 Task: Search for boat rental options in Myrtle Beach, South Carolina, and Wilmington, North Carolina.
Action: Key pressed <Key.caps_lock>M<Key.caps_lock>yrtle<Key.space><Key.caps_lock>B<Key.caps_lock>each,<Key.caps_lock>S<Key.caps_lock>outh<Key.space><Key.caps_lock>C<Key.caps_lock>arol<Key.backspace>lina
Screenshot: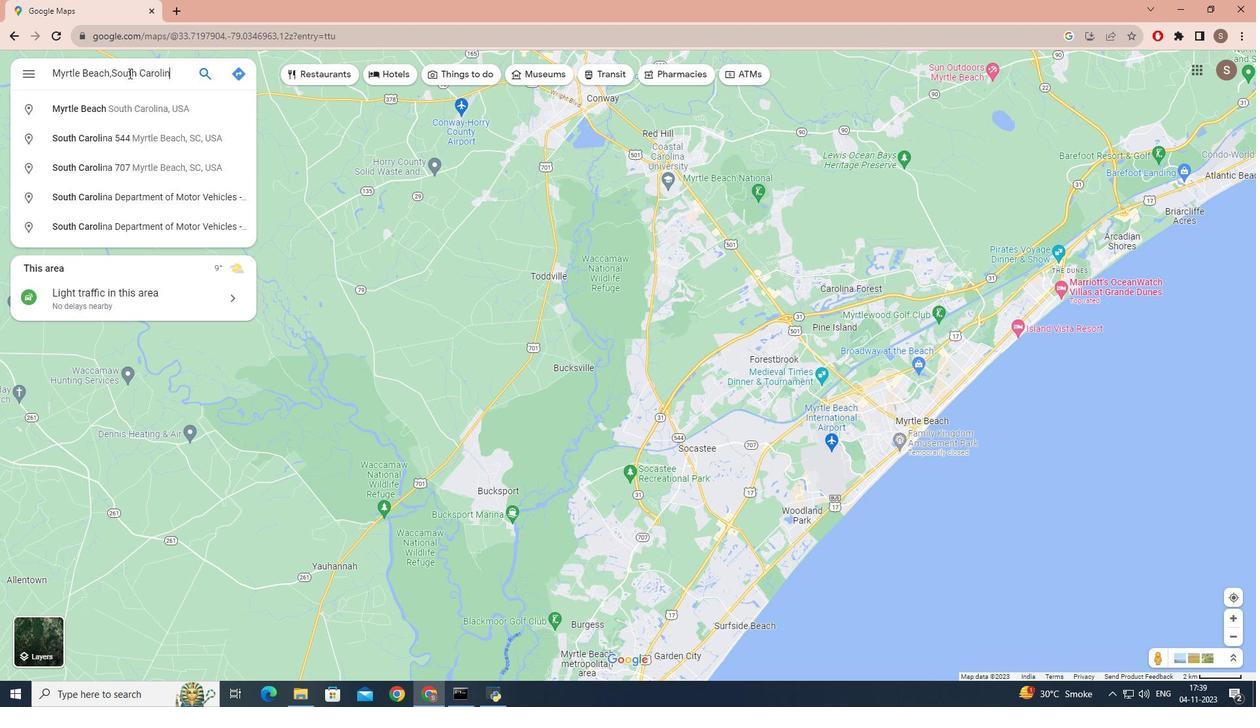 
Action: Mouse moved to (159, 72)
Screenshot: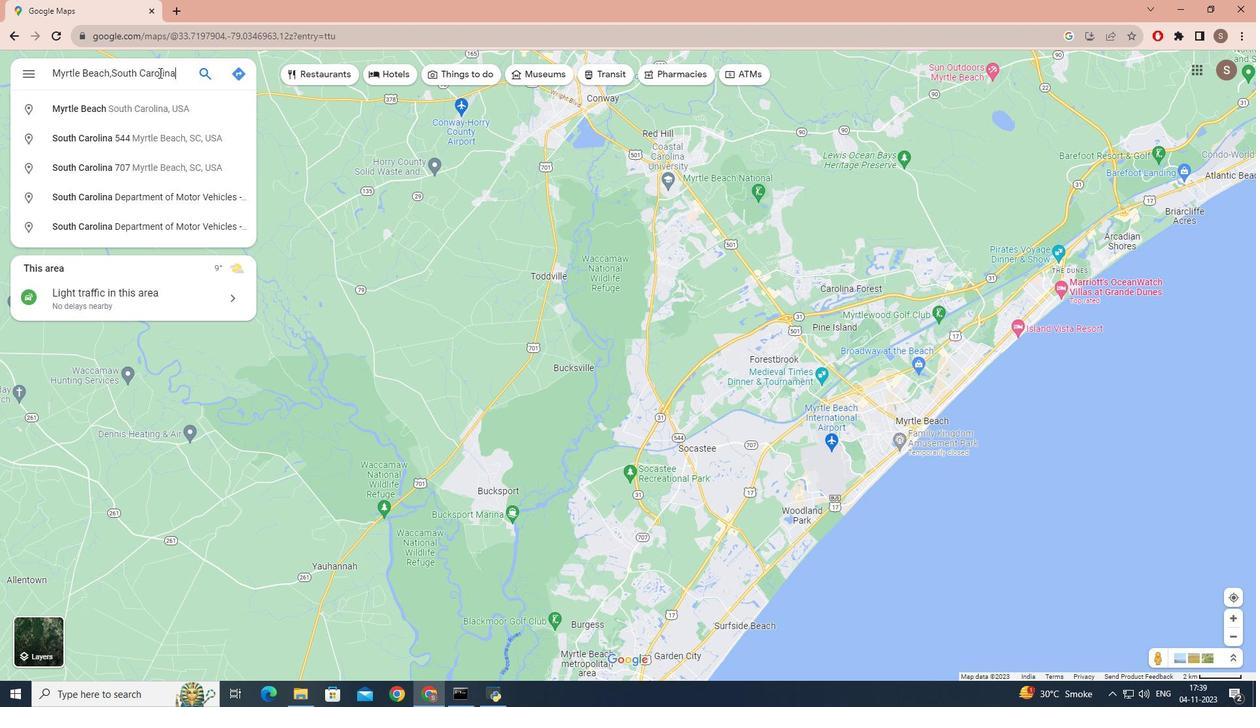 
Action: Key pressed <Key.enter>
Screenshot: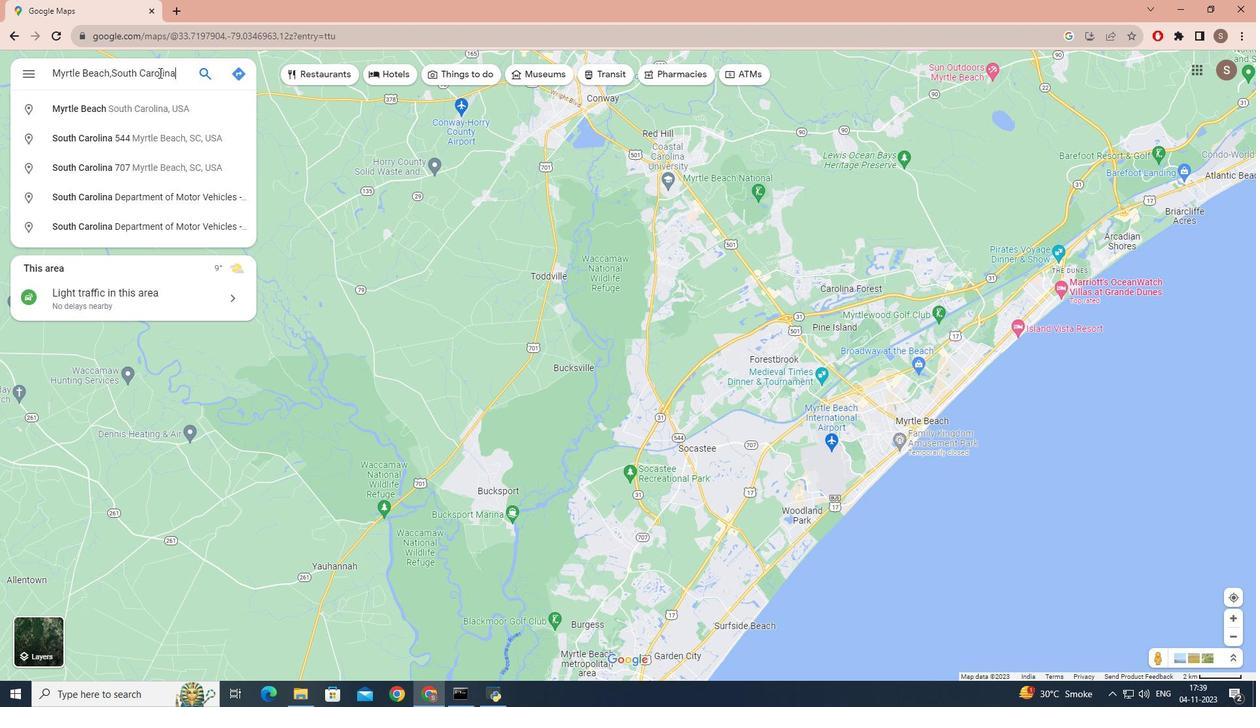 
Action: Mouse moved to (140, 296)
Screenshot: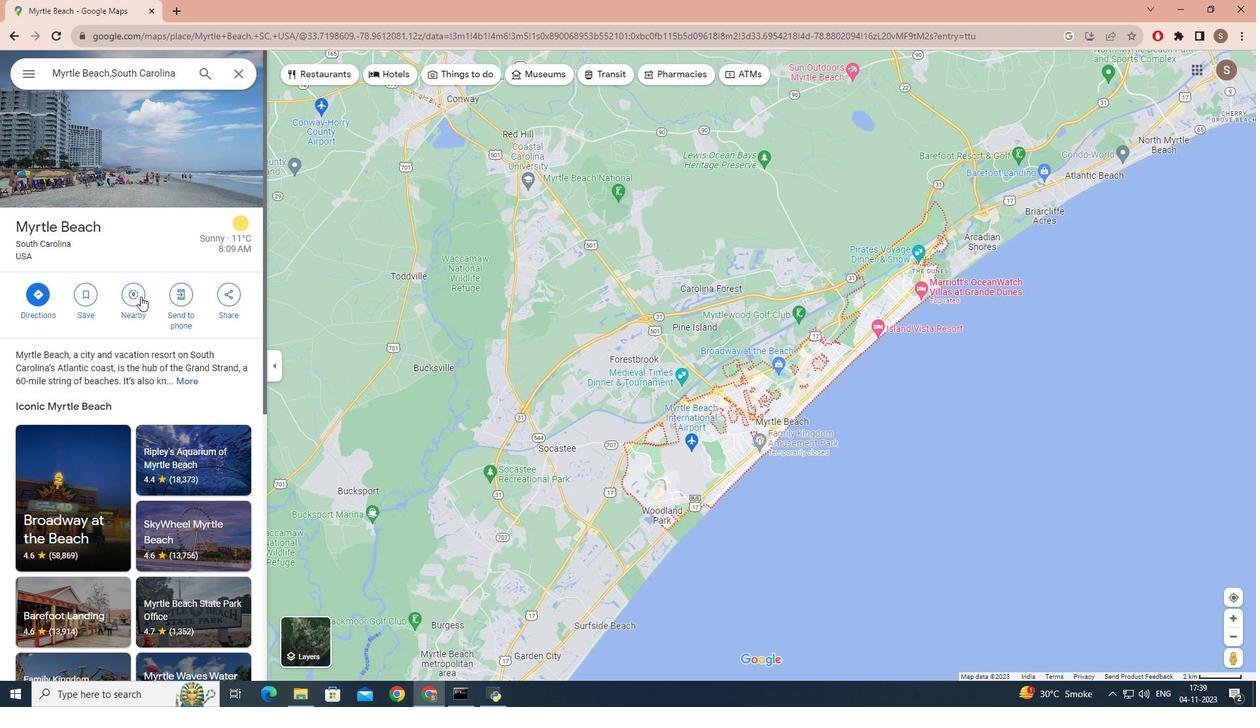 
Action: Mouse pressed left at (140, 296)
Screenshot: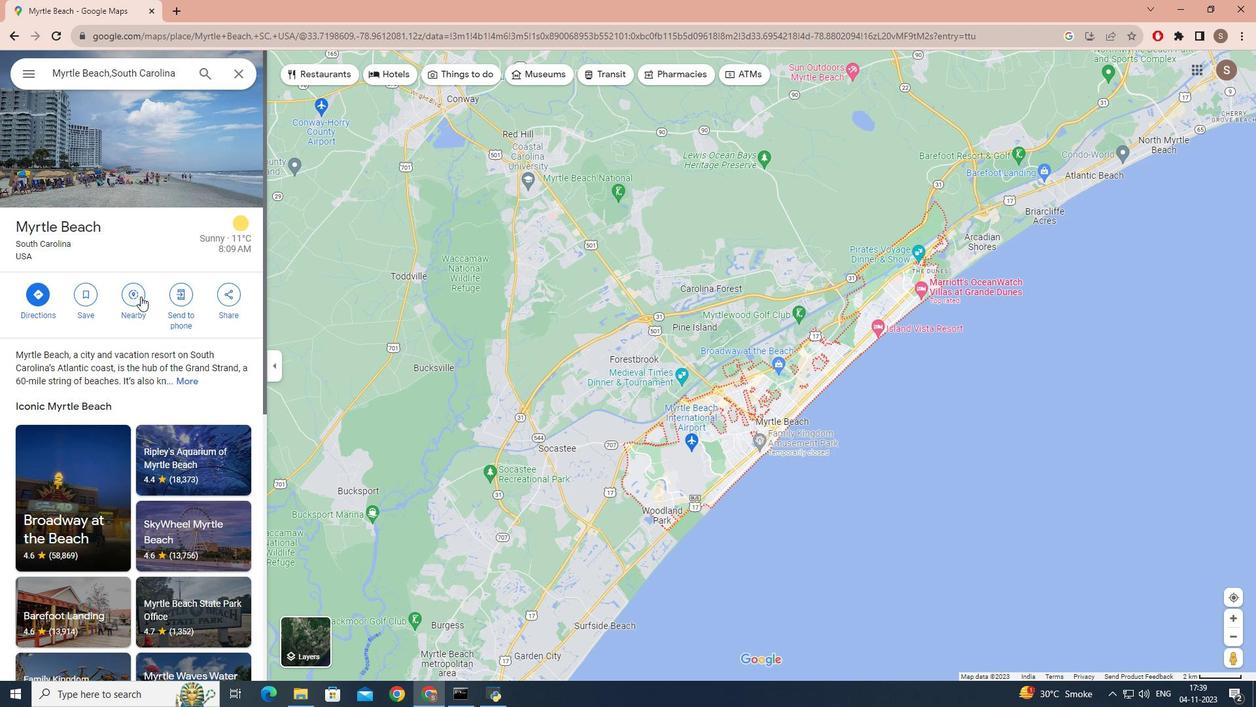 
Action: Mouse moved to (132, 72)
Screenshot: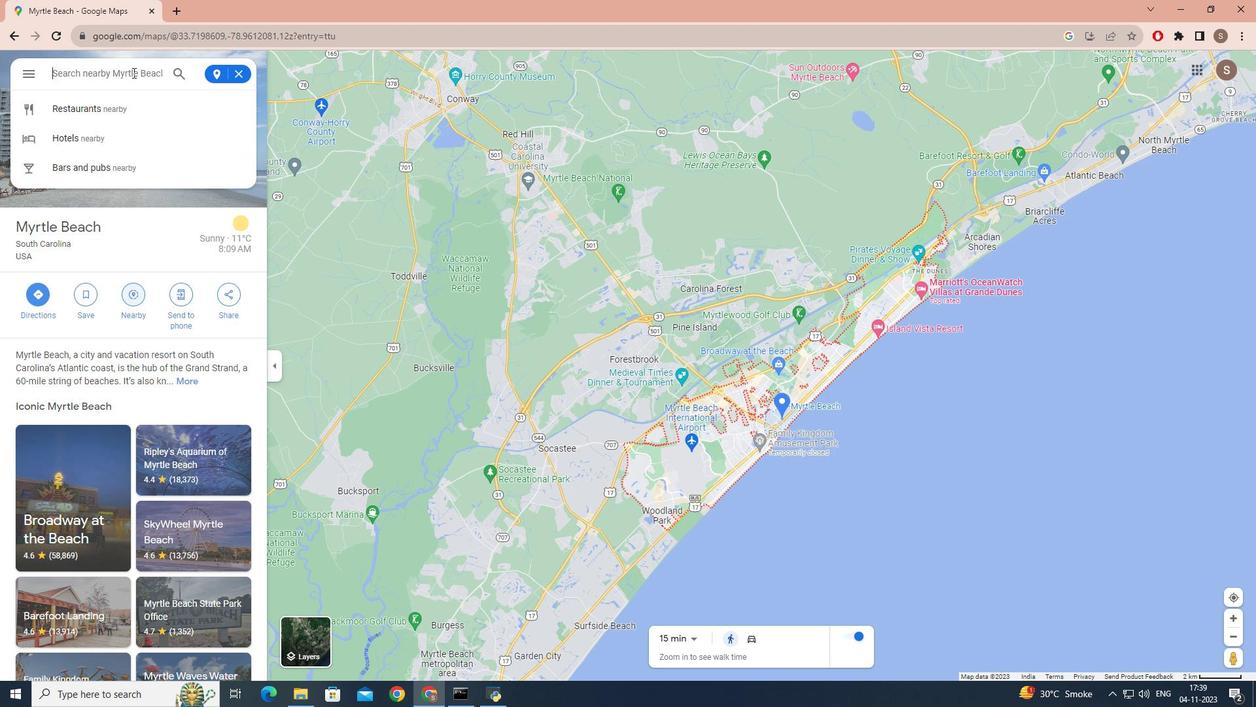 
Action: Key pressed <Key.caps_lock>B<Key.caps_lock>oat<Key.space>rentals<Key.enter>
Screenshot: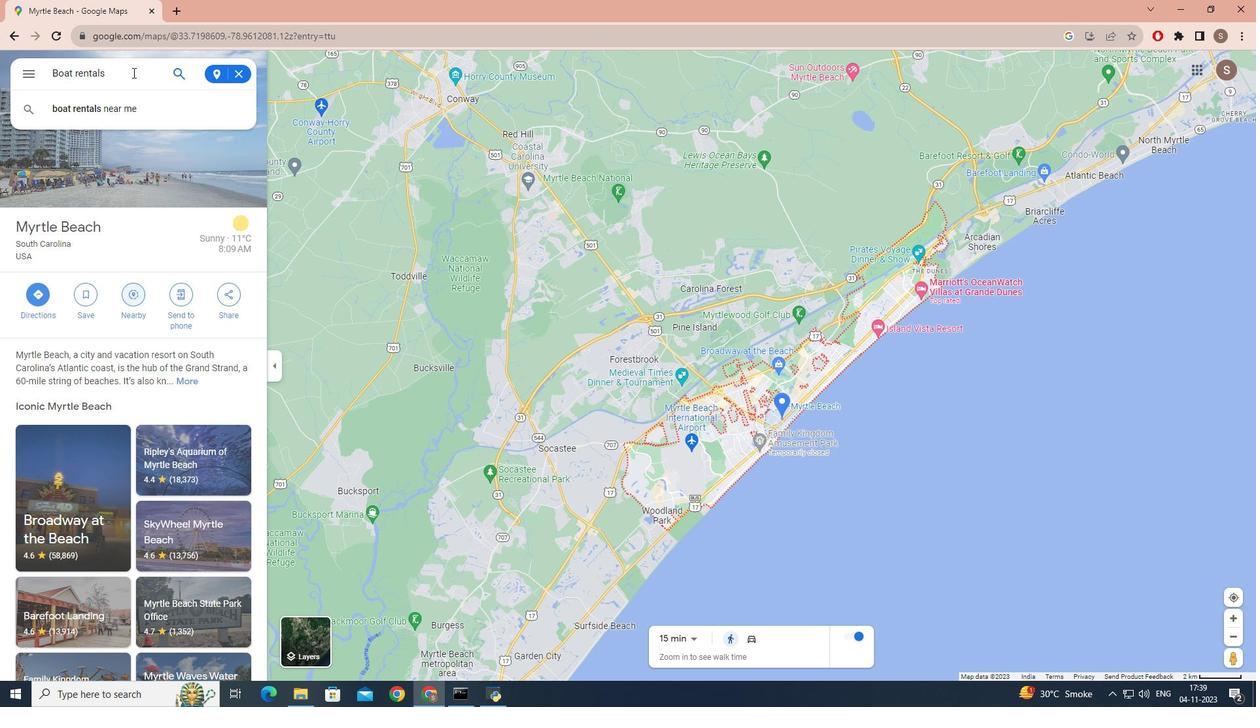 
Action: Mouse moved to (81, 168)
Screenshot: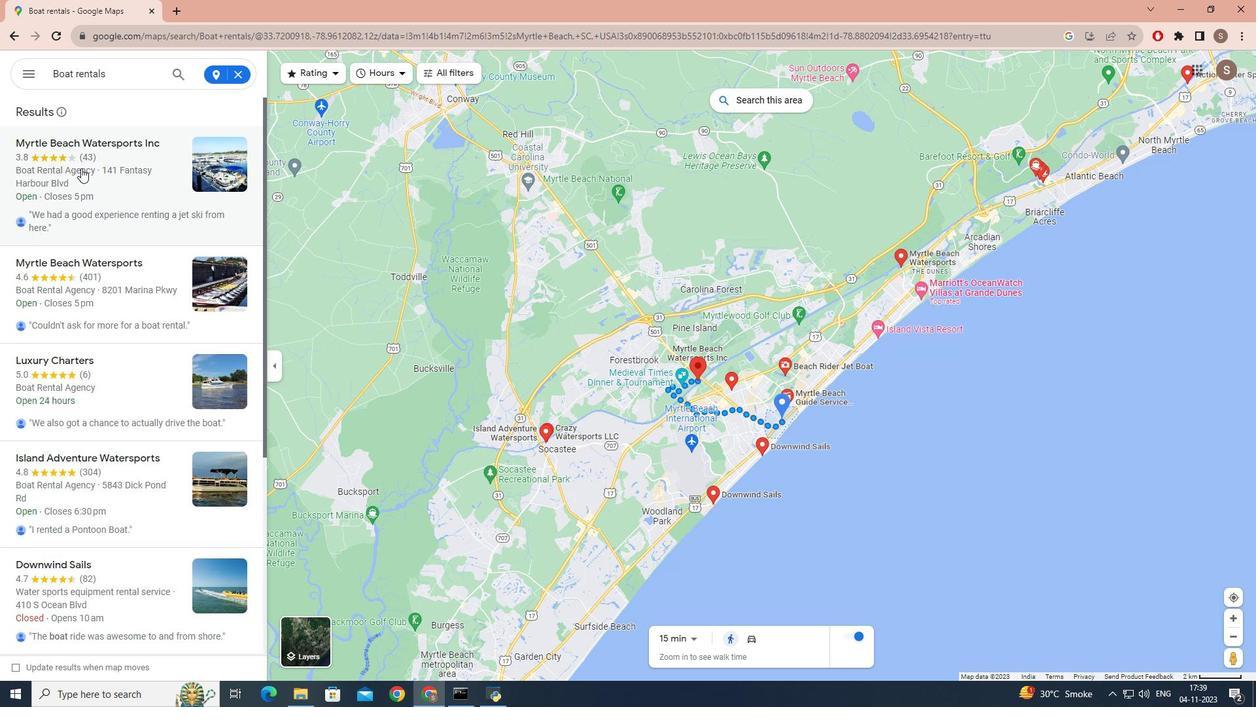 
Action: Mouse scrolled (81, 168) with delta (0, 0)
Screenshot: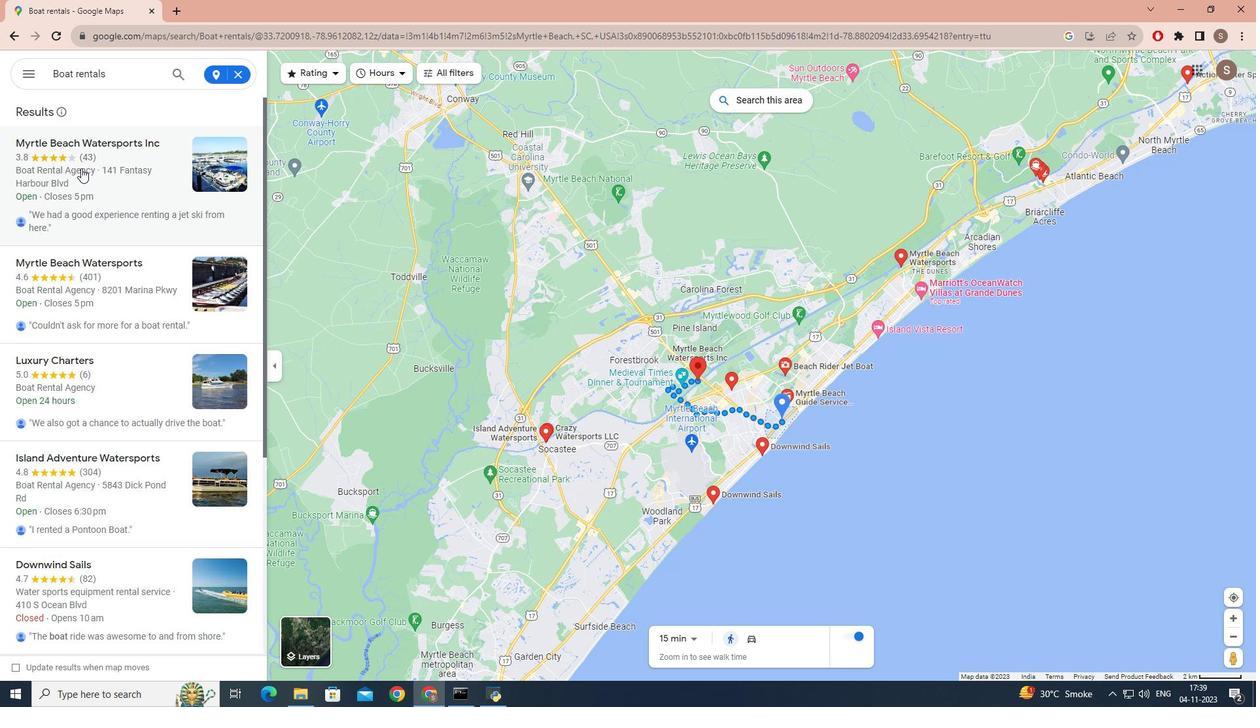 
Action: Mouse scrolled (81, 168) with delta (0, 0)
Screenshot: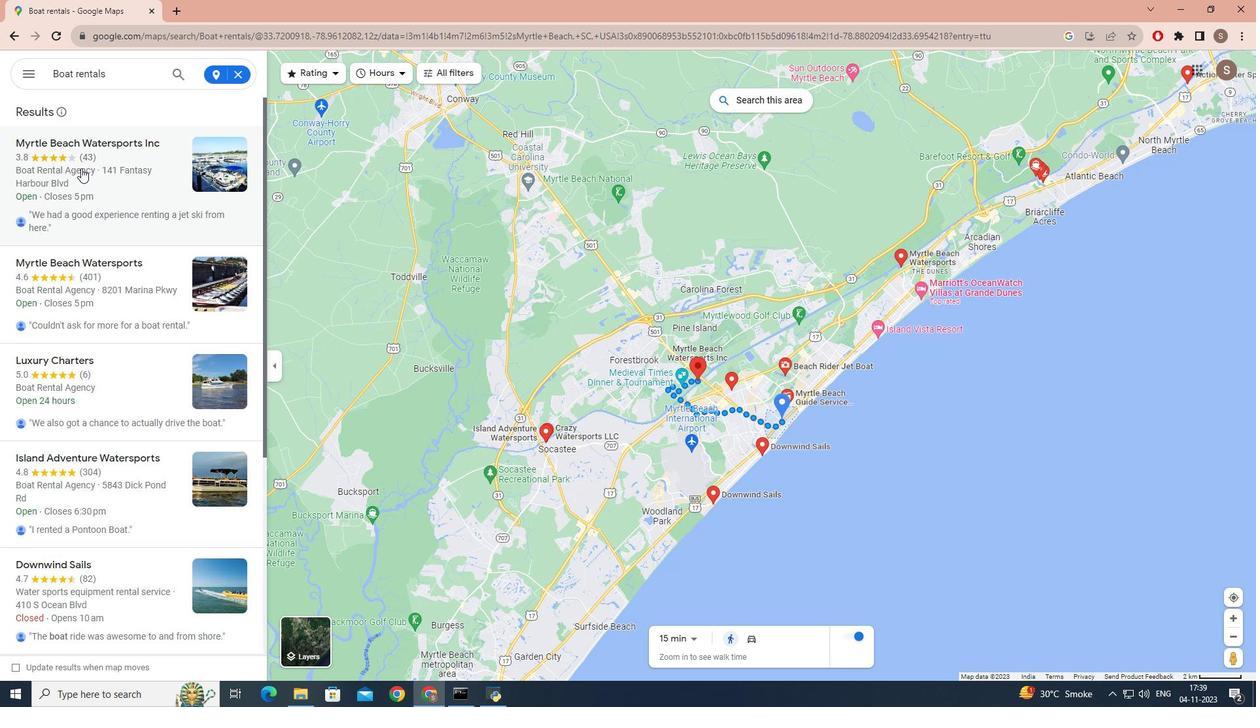 
Action: Mouse scrolled (81, 167) with delta (0, 0)
Screenshot: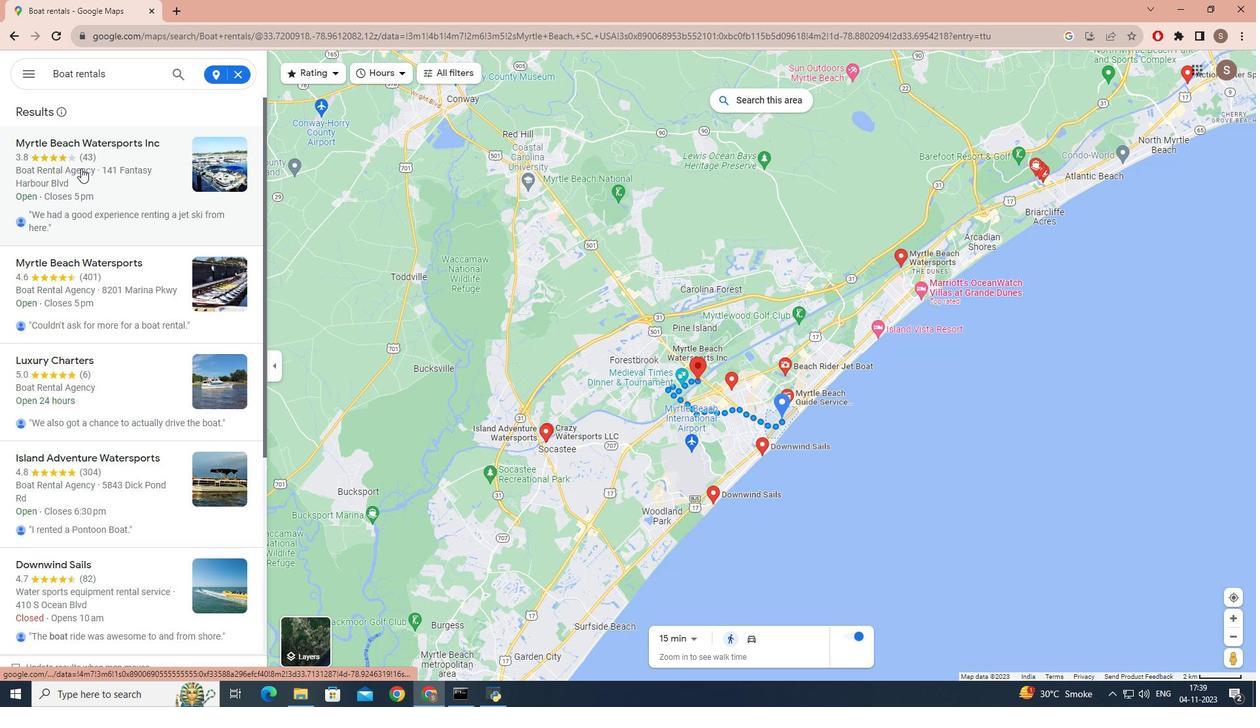 
Action: Mouse scrolled (81, 167) with delta (0, 0)
Screenshot: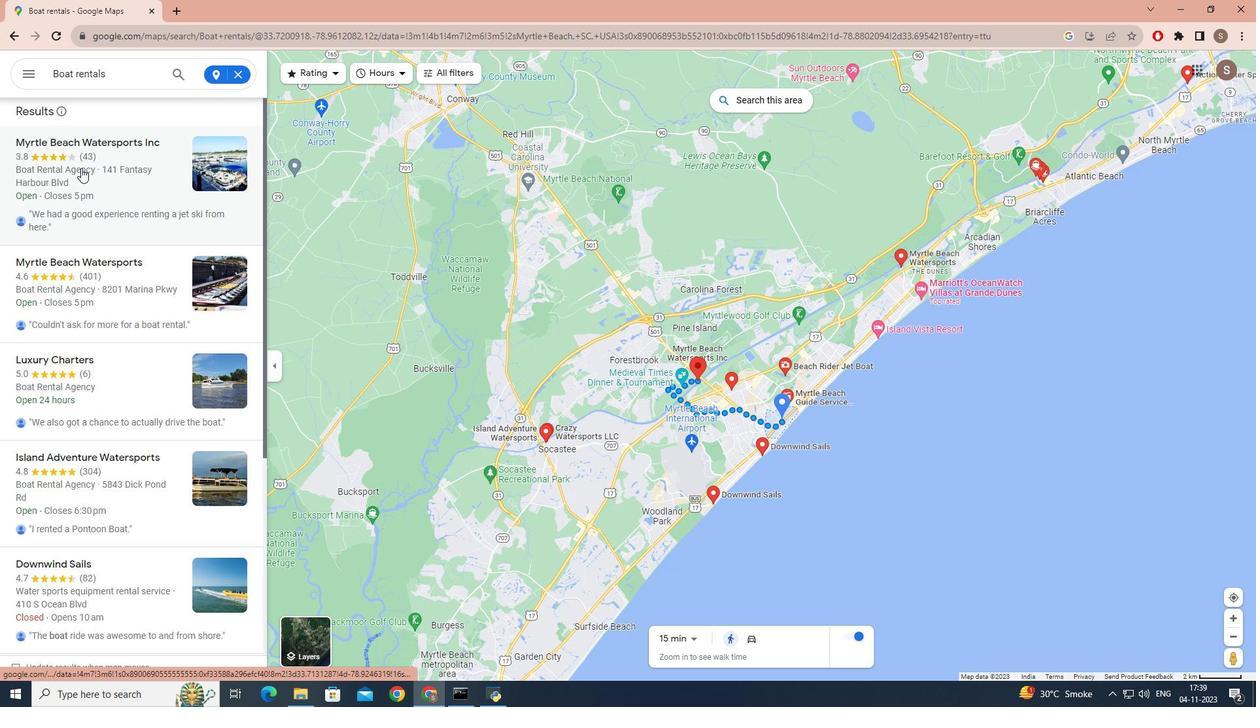 
Action: Mouse scrolled (81, 167) with delta (0, 0)
Screenshot: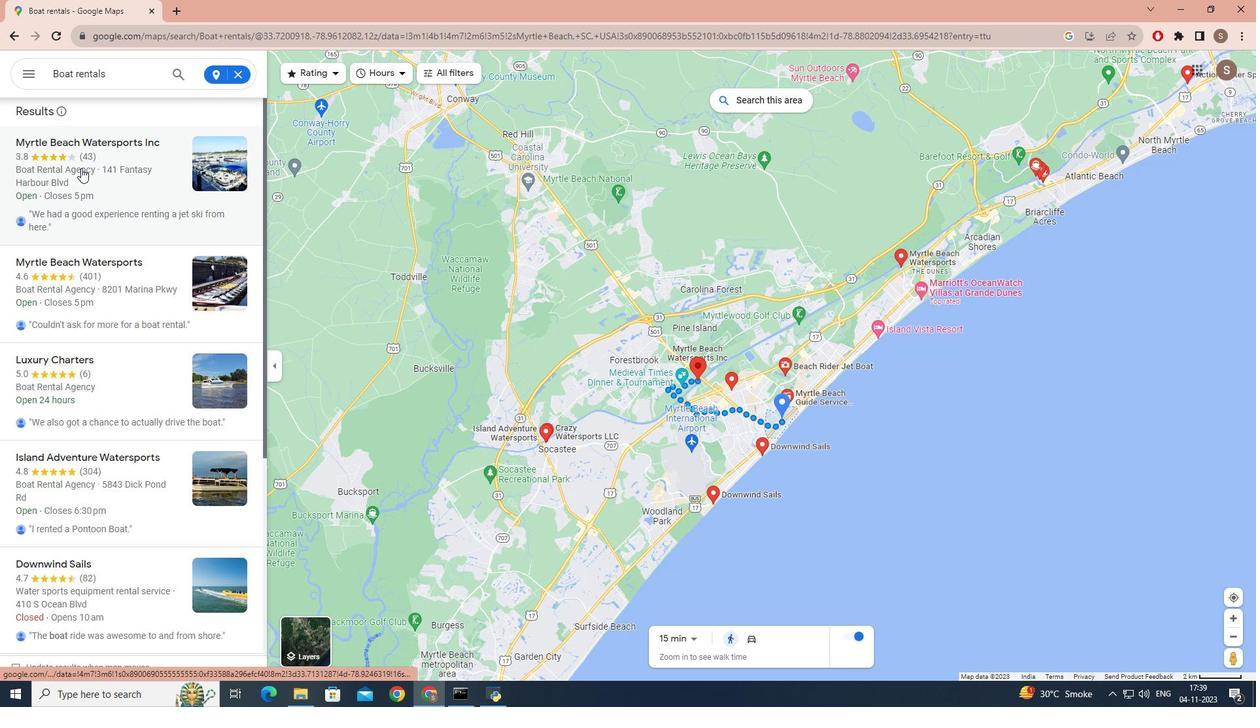 
Action: Mouse scrolled (81, 167) with delta (0, 0)
Screenshot: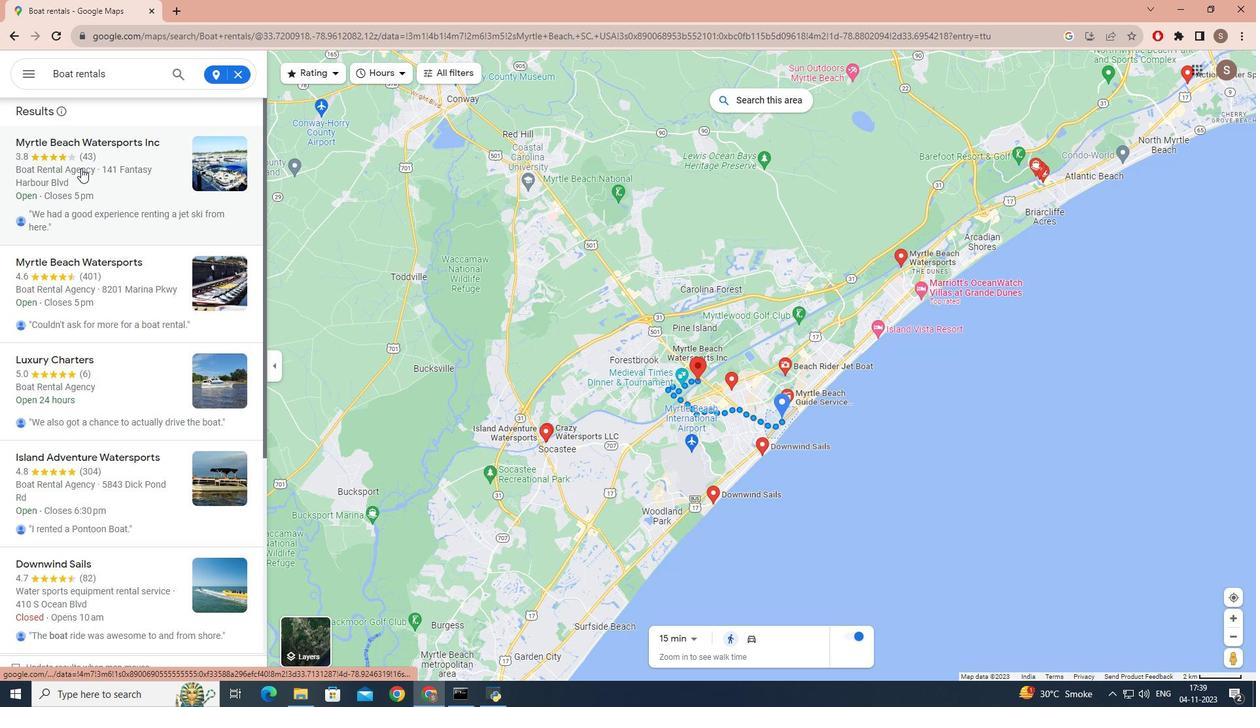 
Action: Mouse scrolled (81, 167) with delta (0, 0)
Screenshot: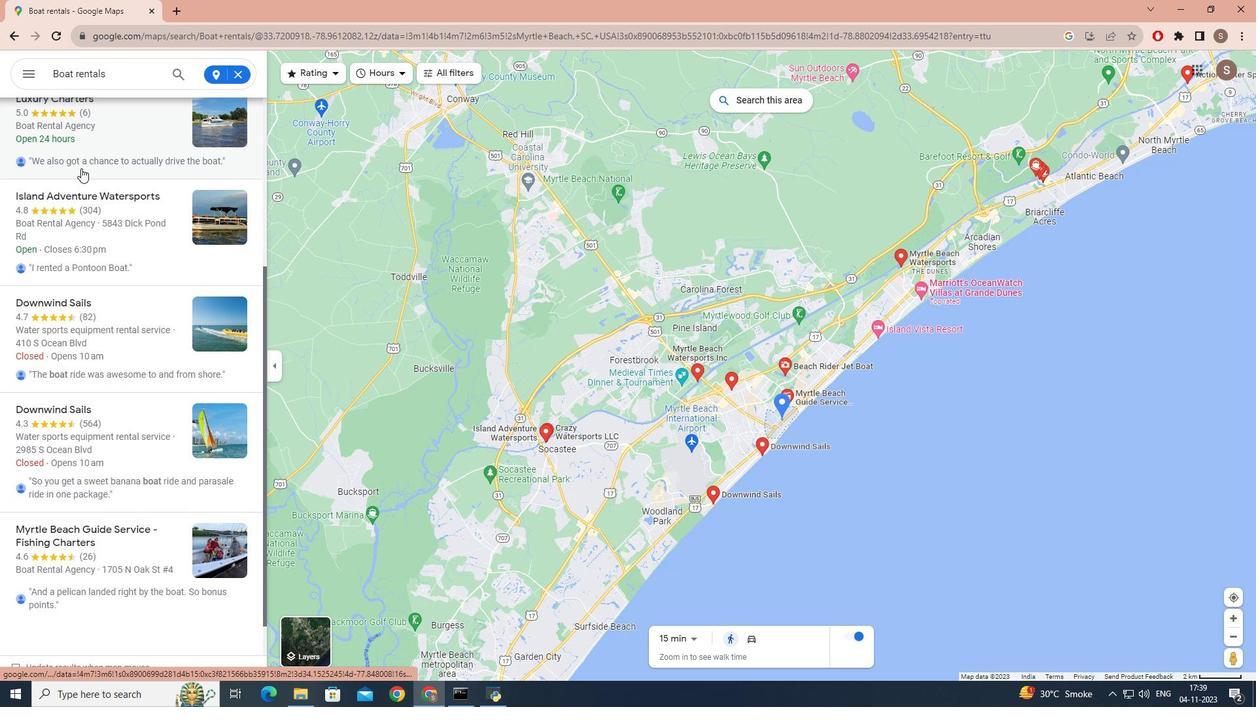 
Action: Mouse scrolled (81, 167) with delta (0, 0)
Screenshot: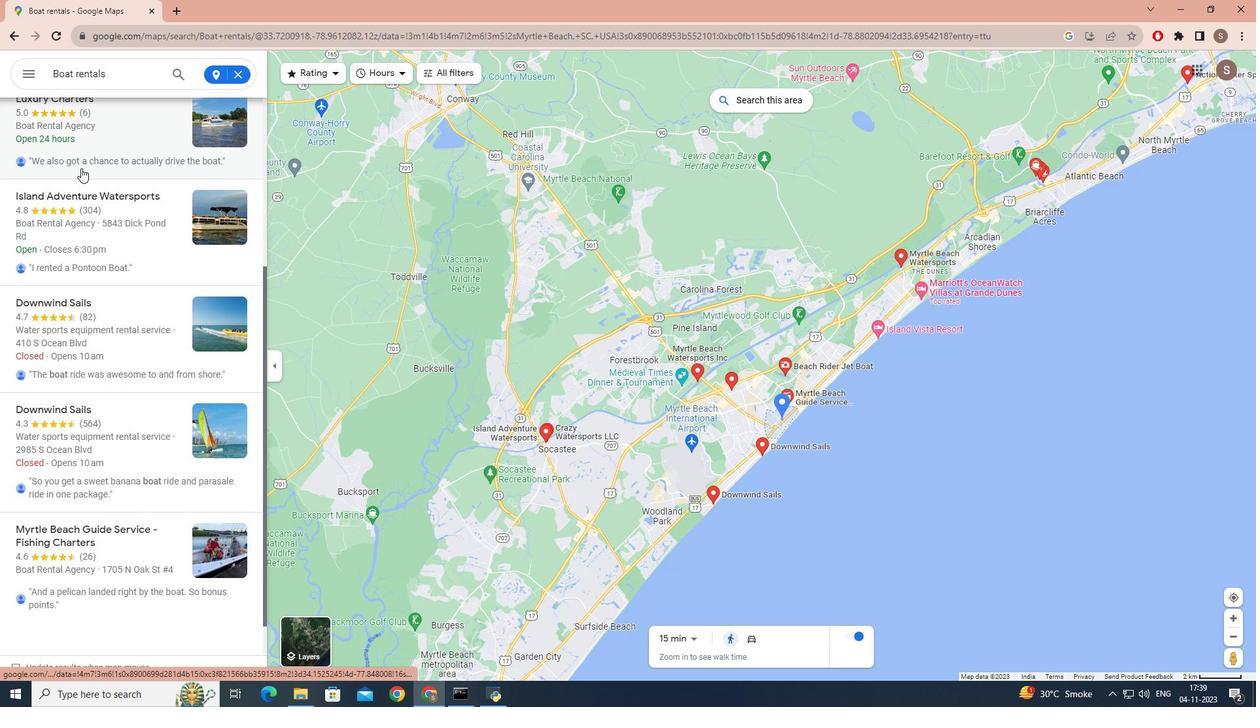 
Action: Mouse scrolled (81, 167) with delta (0, 0)
Screenshot: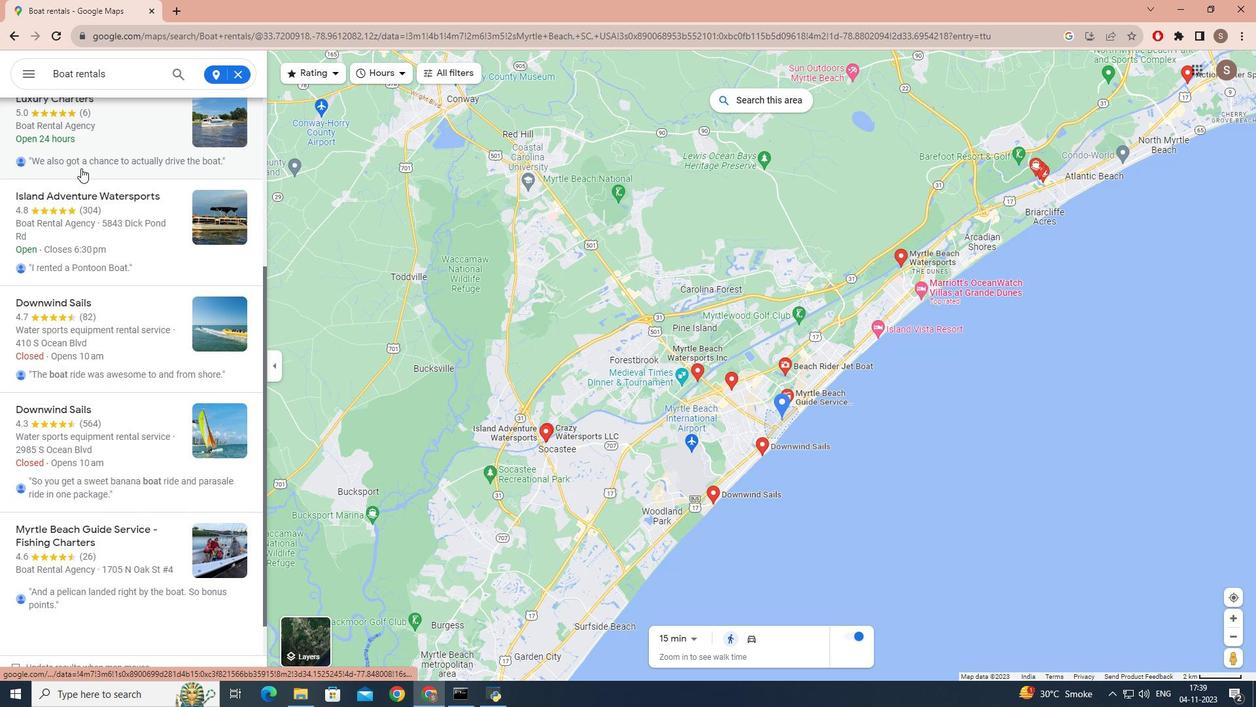 
Action: Mouse scrolled (81, 167) with delta (0, 0)
Screenshot: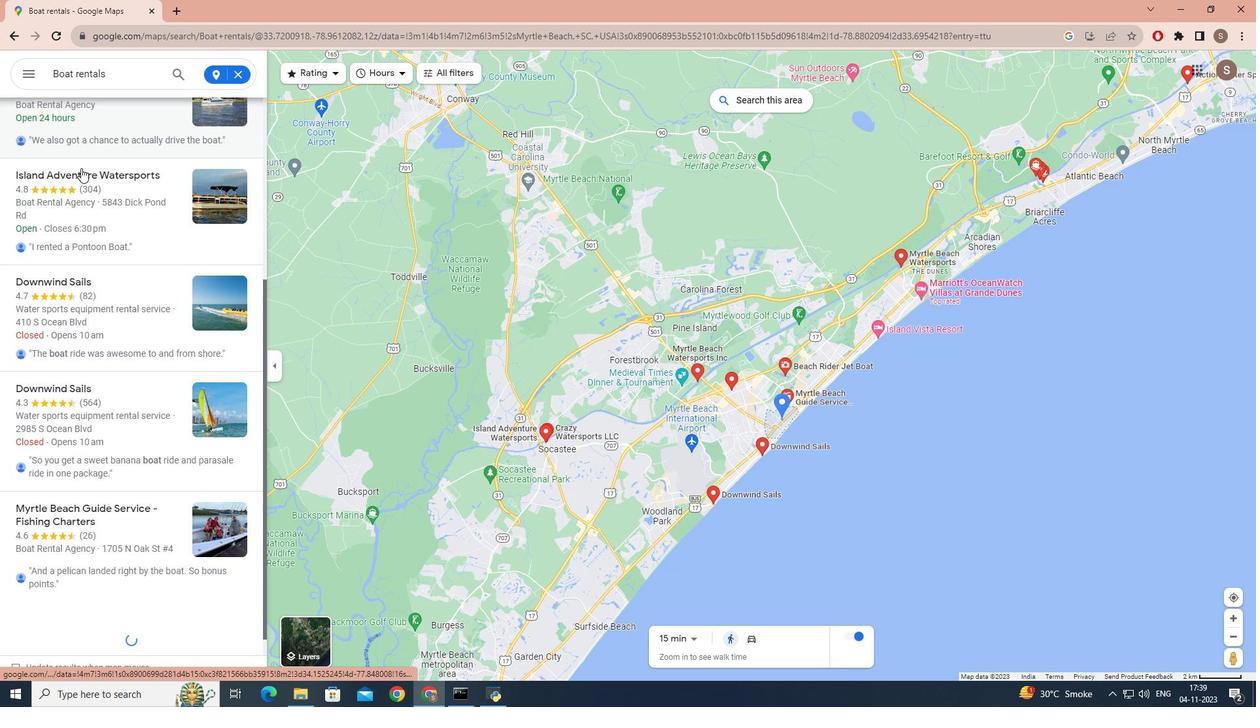 
Action: Mouse scrolled (81, 167) with delta (0, 0)
Screenshot: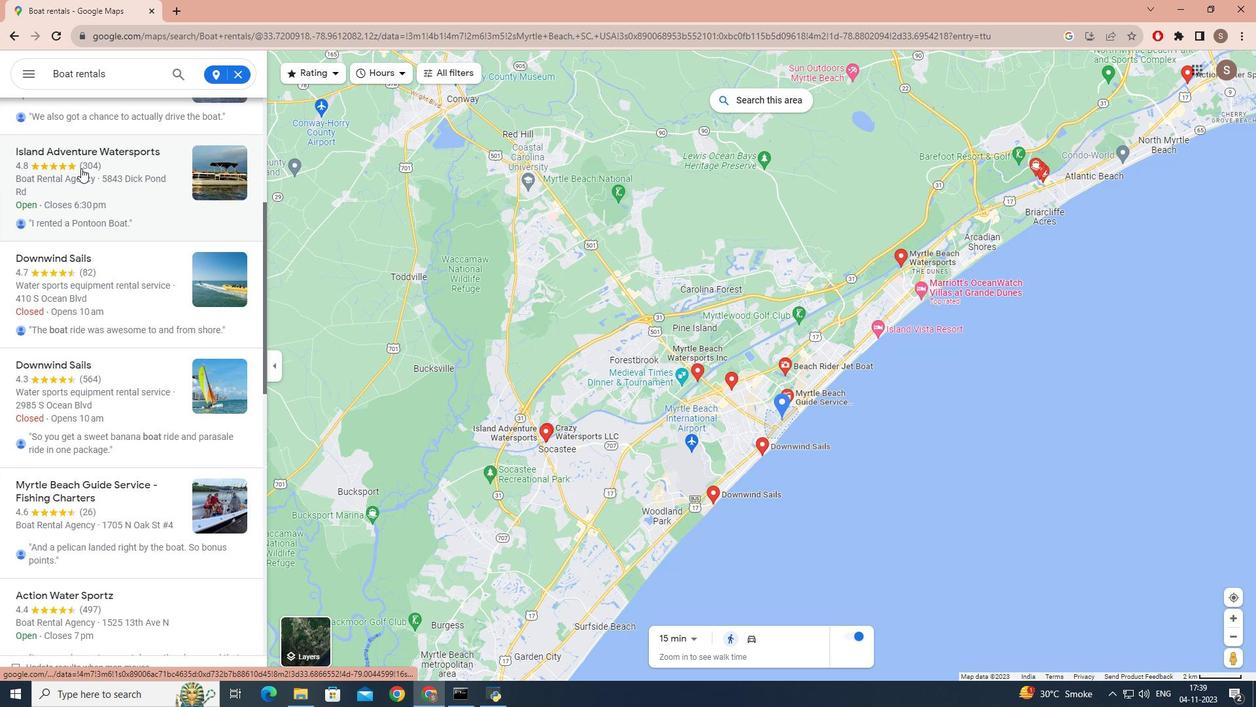 
Action: Mouse scrolled (81, 167) with delta (0, 0)
Screenshot: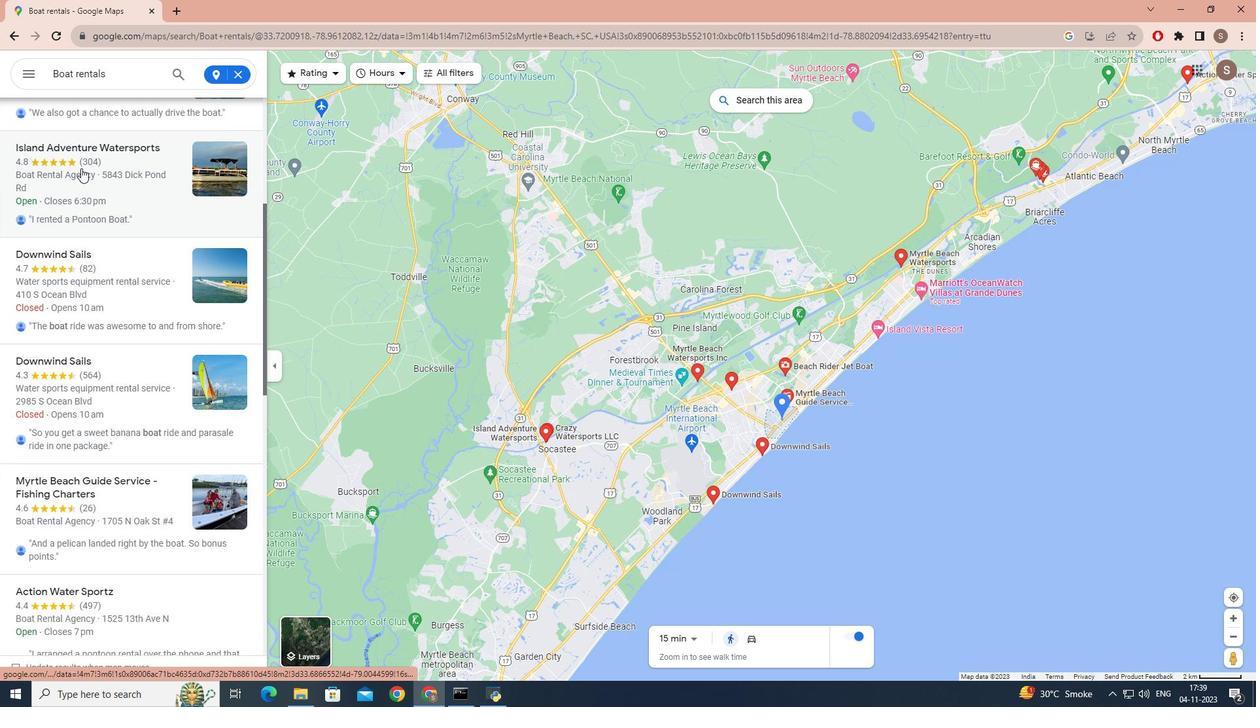 
Action: Mouse scrolled (81, 167) with delta (0, 0)
Screenshot: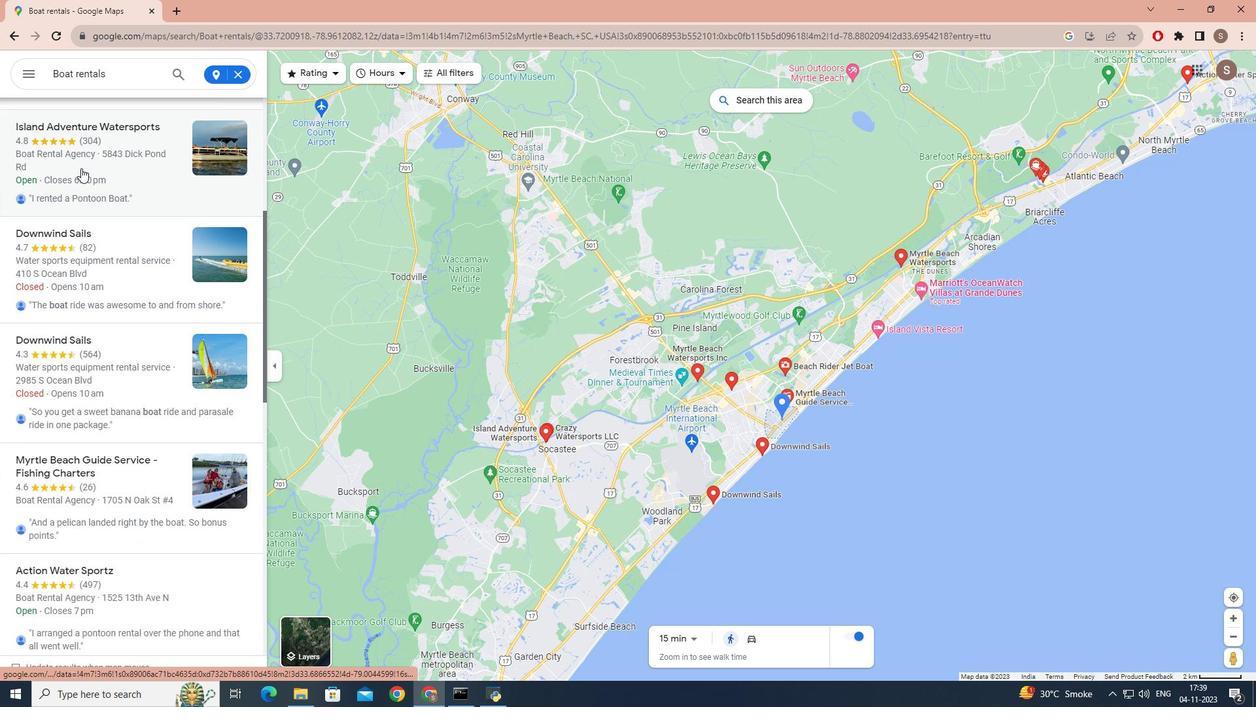 
Action: Mouse scrolled (81, 167) with delta (0, 0)
Screenshot: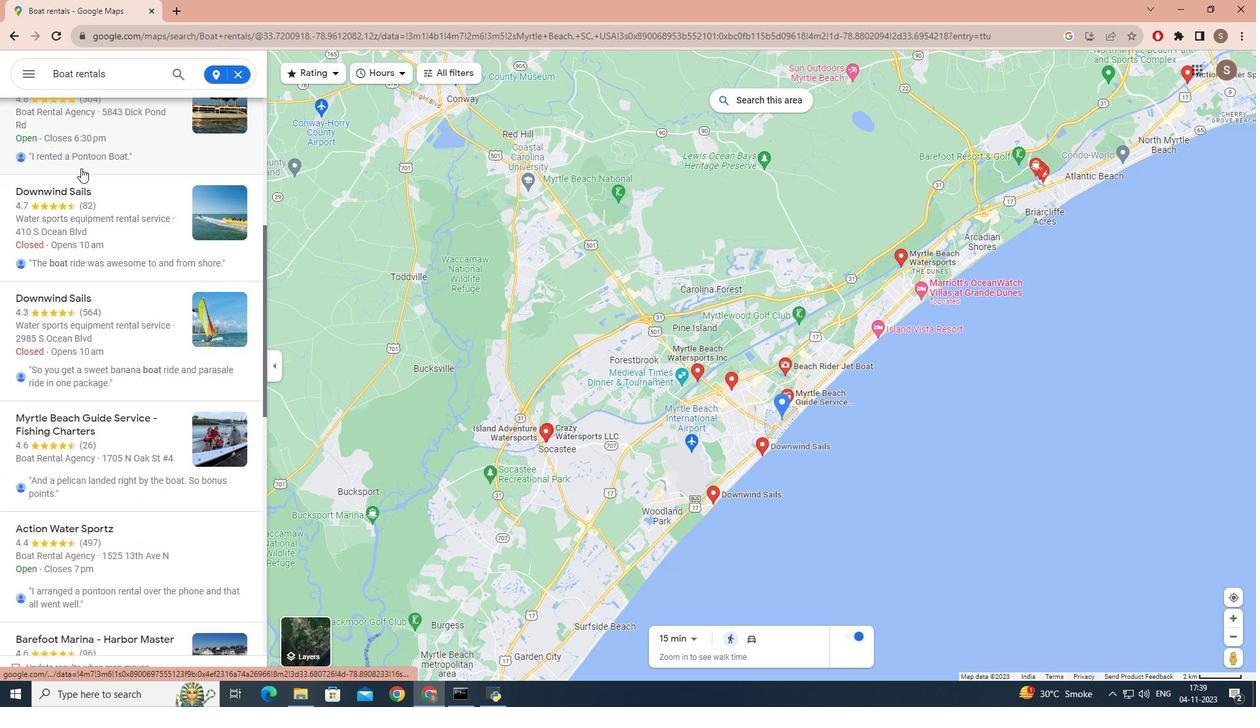 
Action: Mouse scrolled (81, 167) with delta (0, 0)
Screenshot: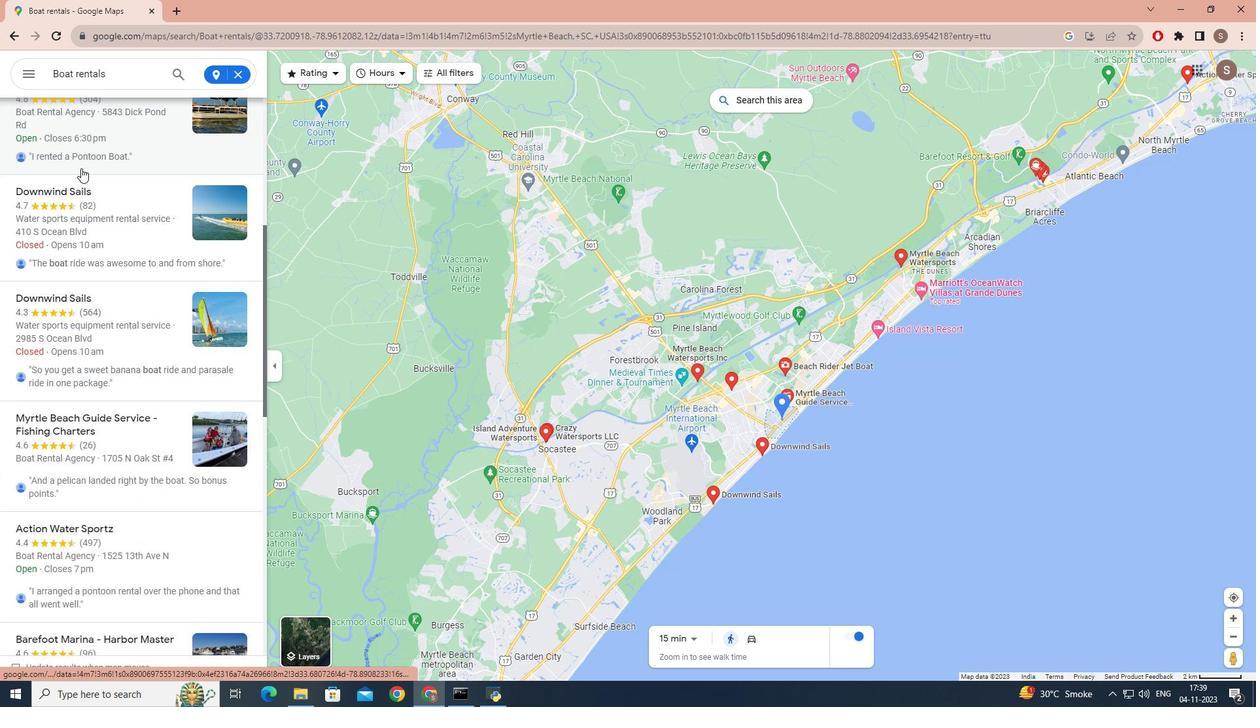 
Action: Mouse scrolled (81, 167) with delta (0, 0)
Screenshot: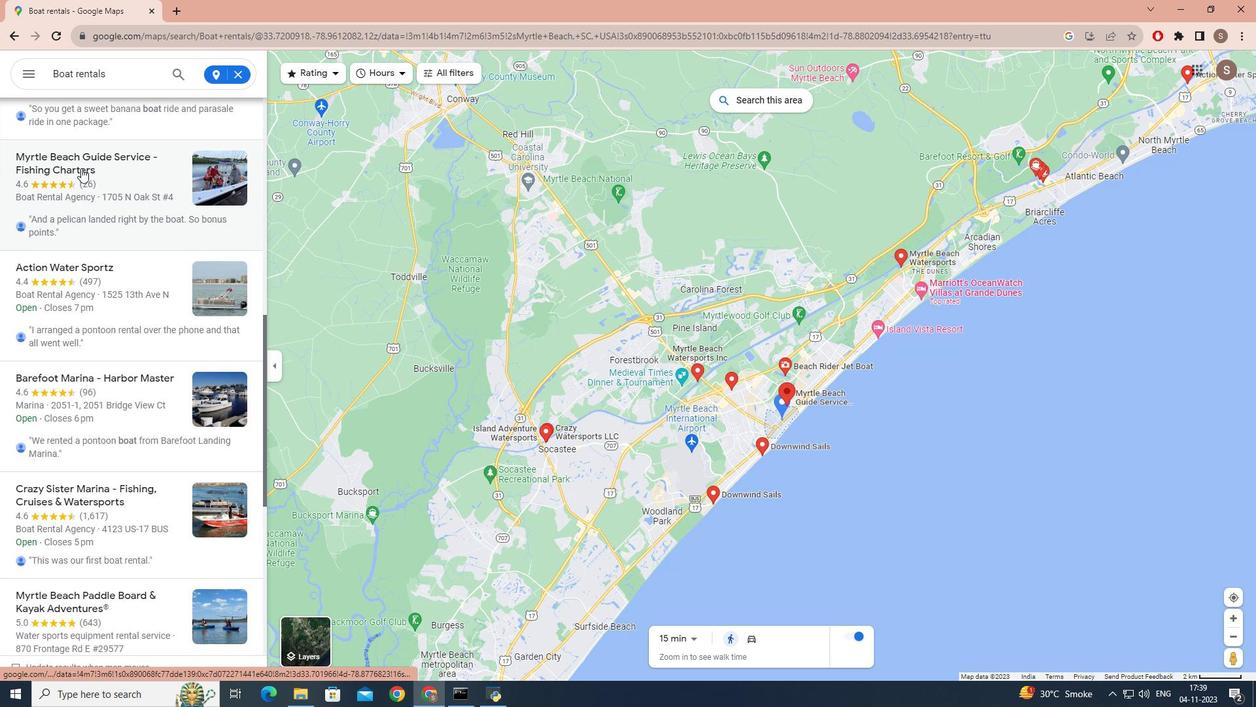 
Action: Mouse scrolled (81, 167) with delta (0, 0)
Screenshot: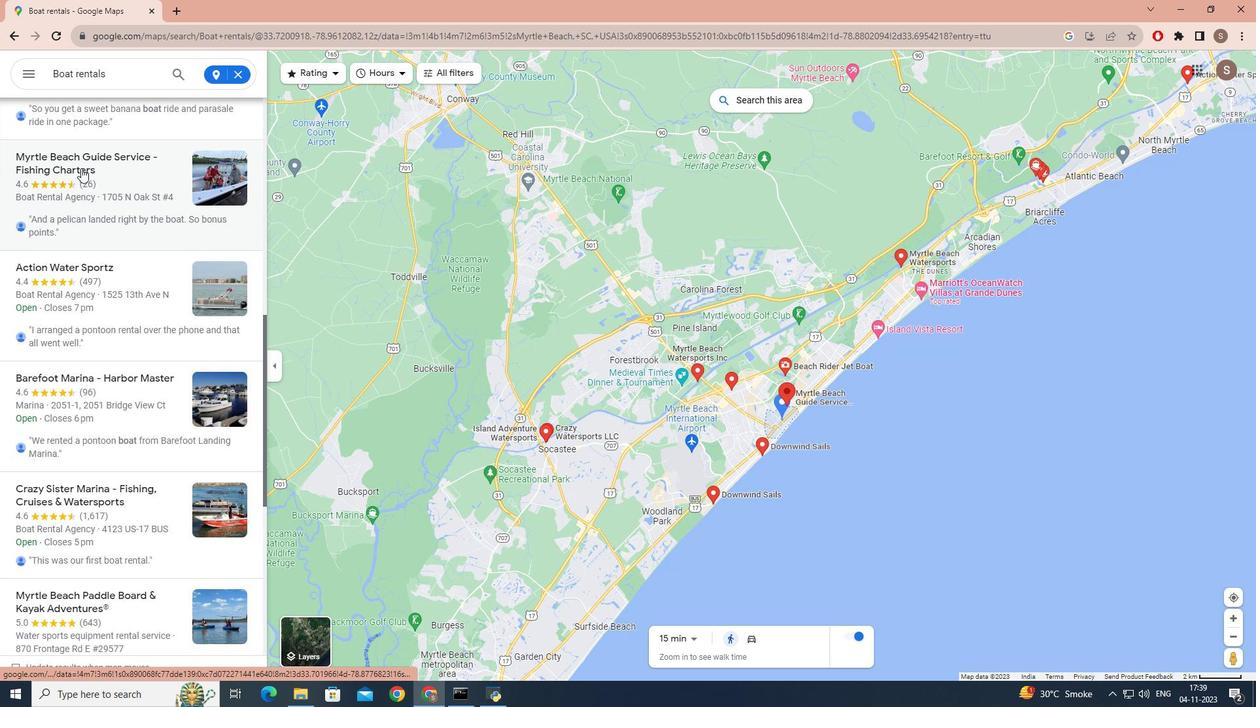 
Action: Mouse scrolled (81, 167) with delta (0, 0)
Screenshot: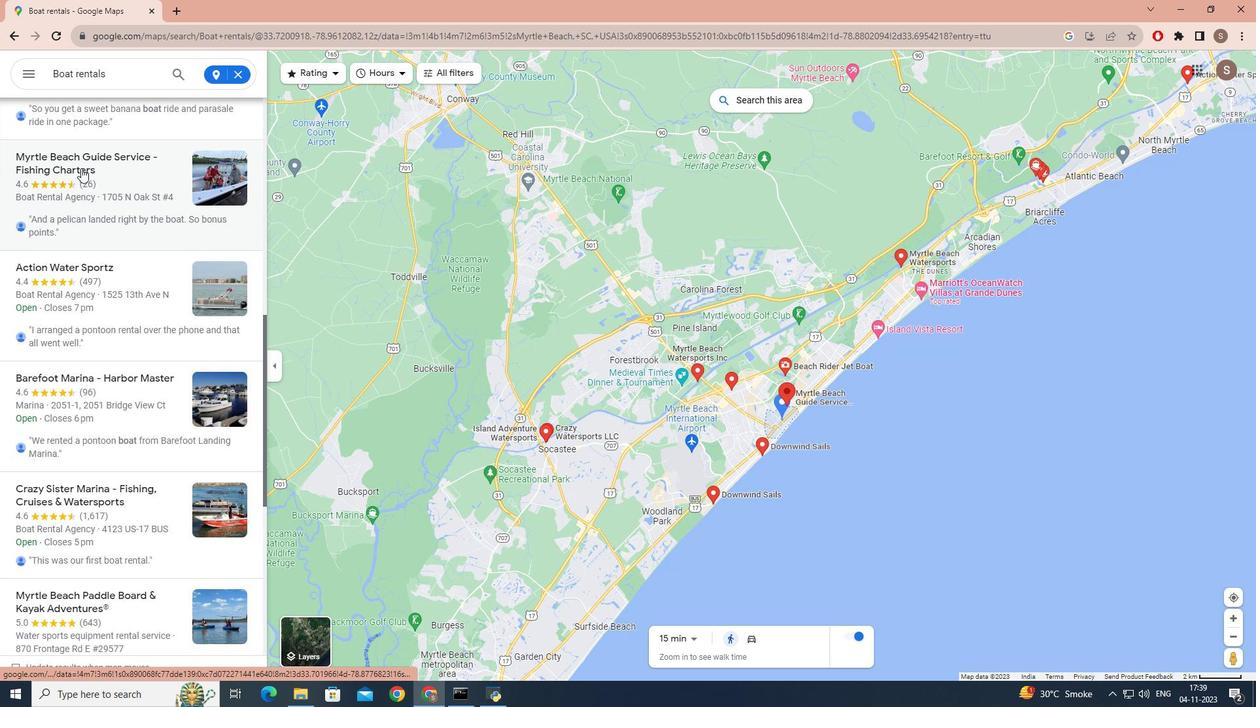 
Action: Mouse scrolled (81, 167) with delta (0, 0)
Screenshot: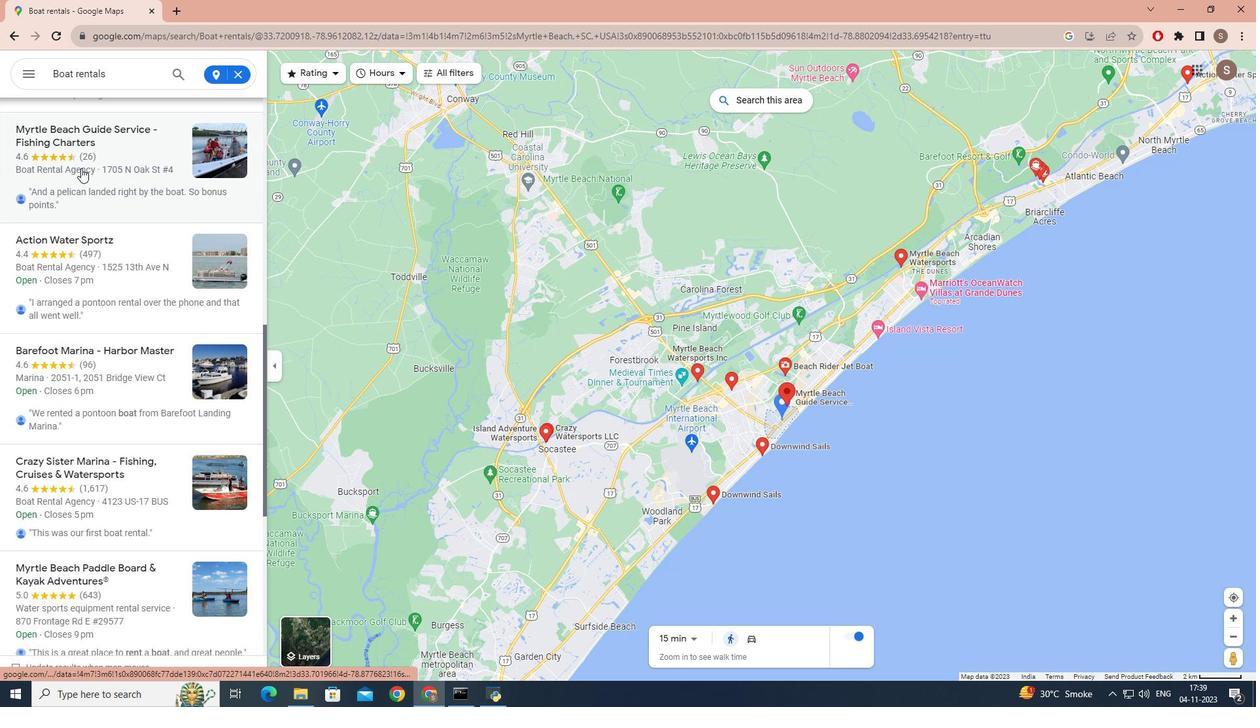 
Action: Mouse scrolled (81, 168) with delta (0, 0)
Screenshot: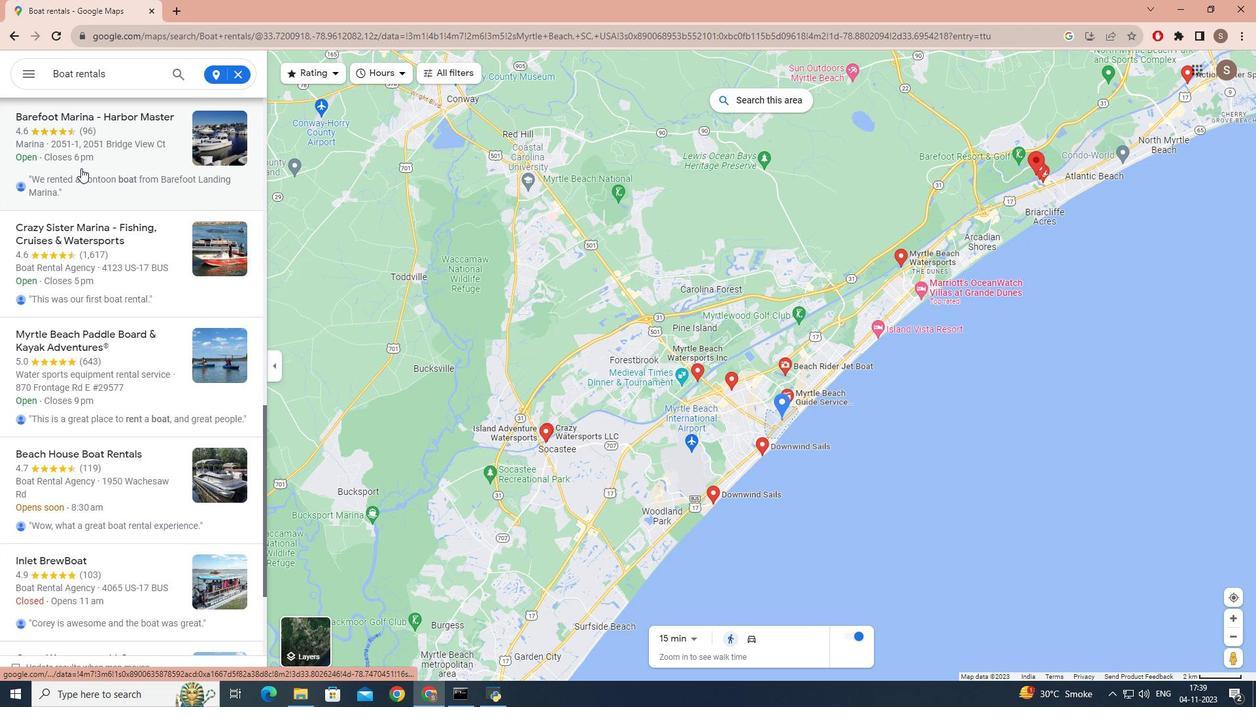 
Action: Mouse scrolled (81, 168) with delta (0, 0)
Screenshot: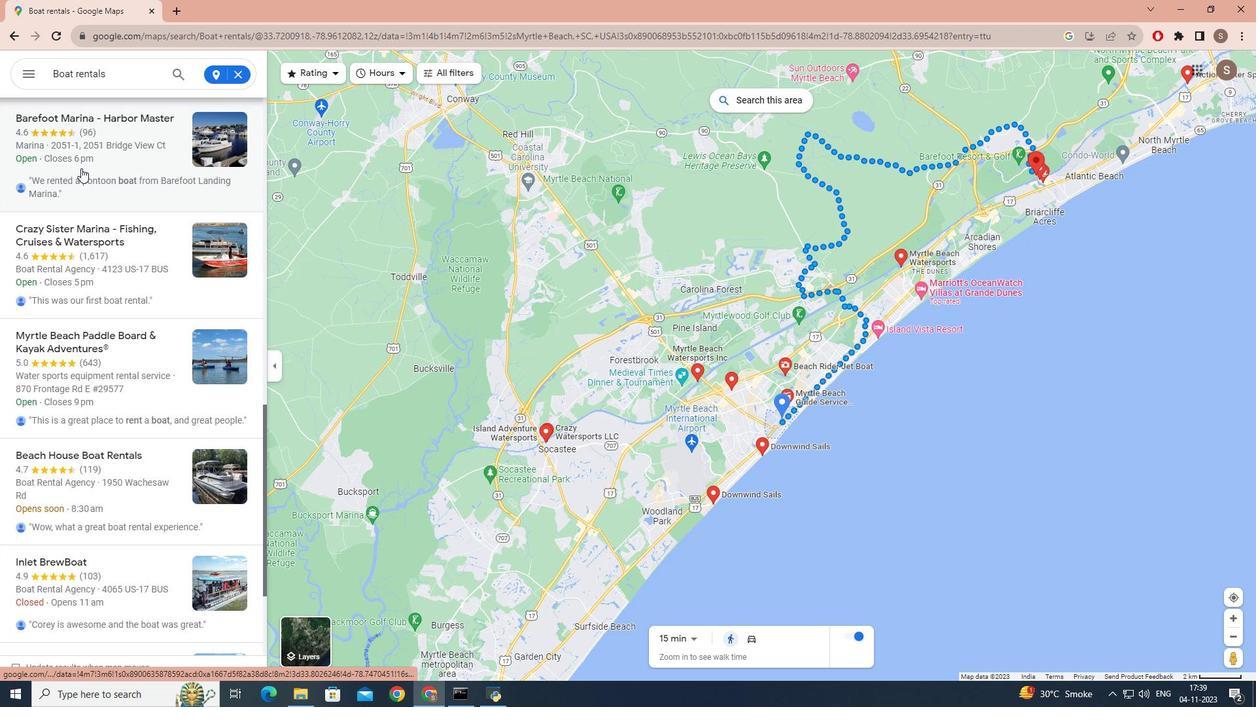 
Action: Mouse scrolled (81, 168) with delta (0, 0)
Screenshot: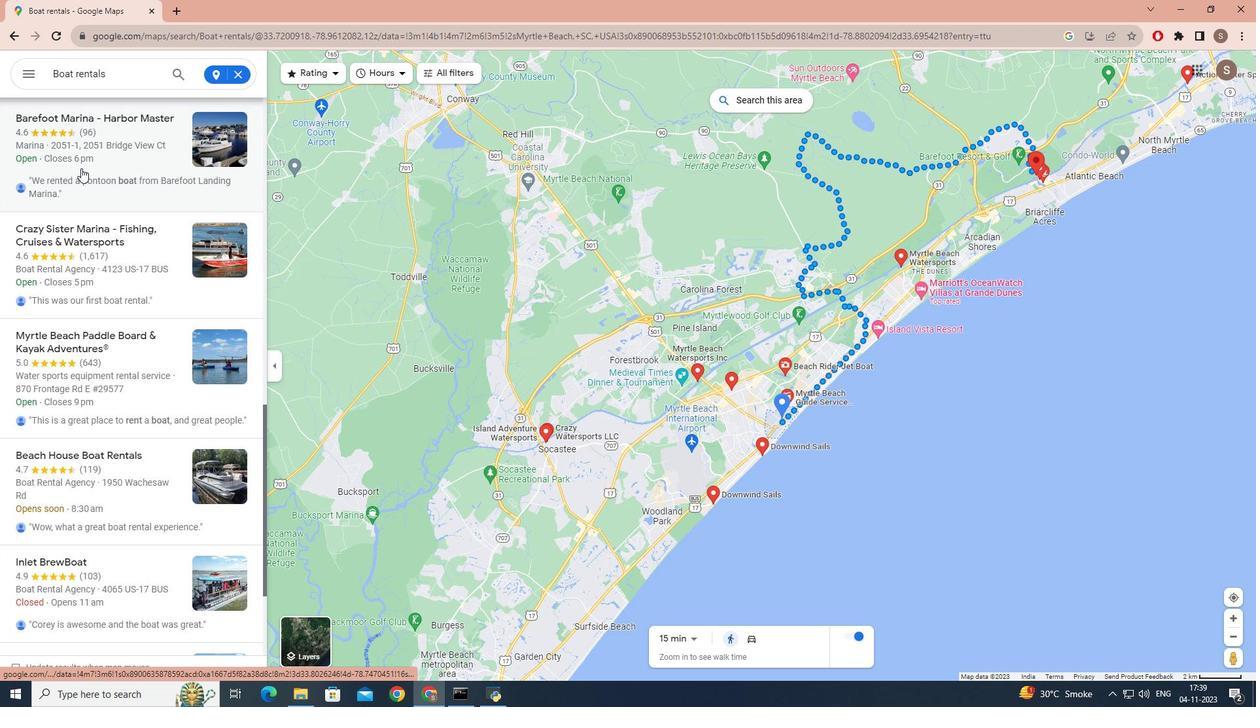 
Action: Mouse scrolled (81, 168) with delta (0, 0)
Screenshot: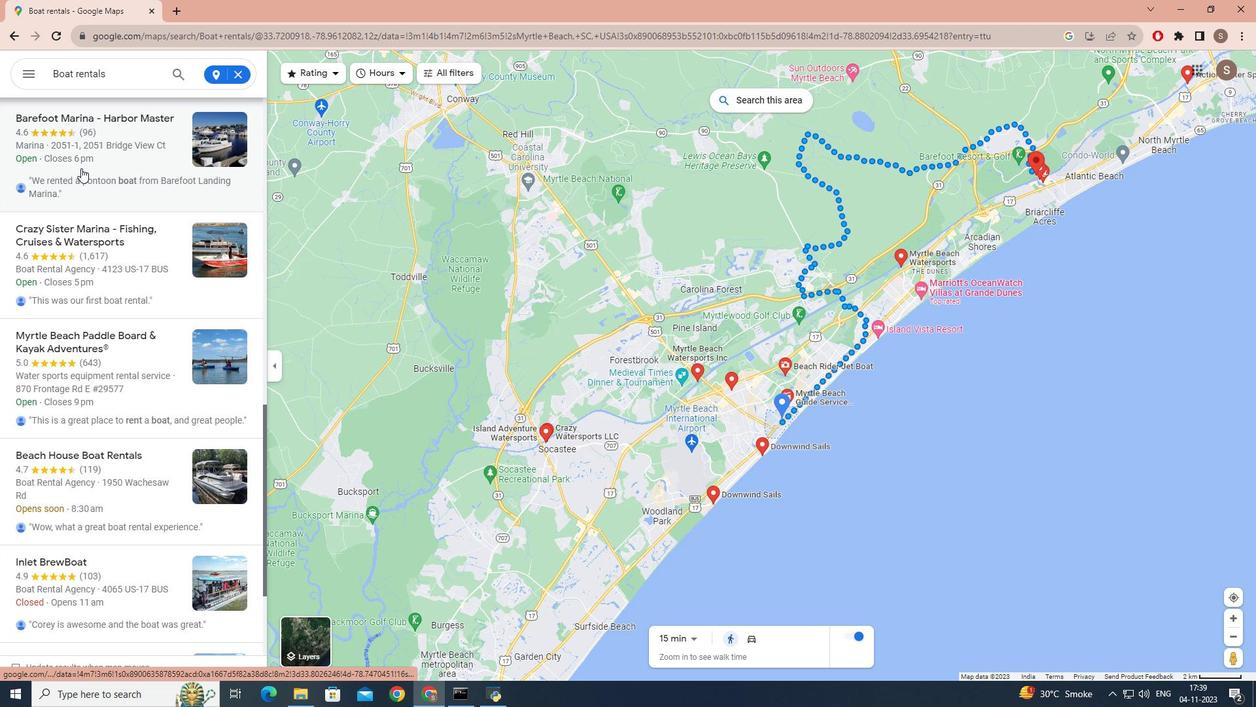 
Action: Mouse scrolled (81, 168) with delta (0, 0)
Screenshot: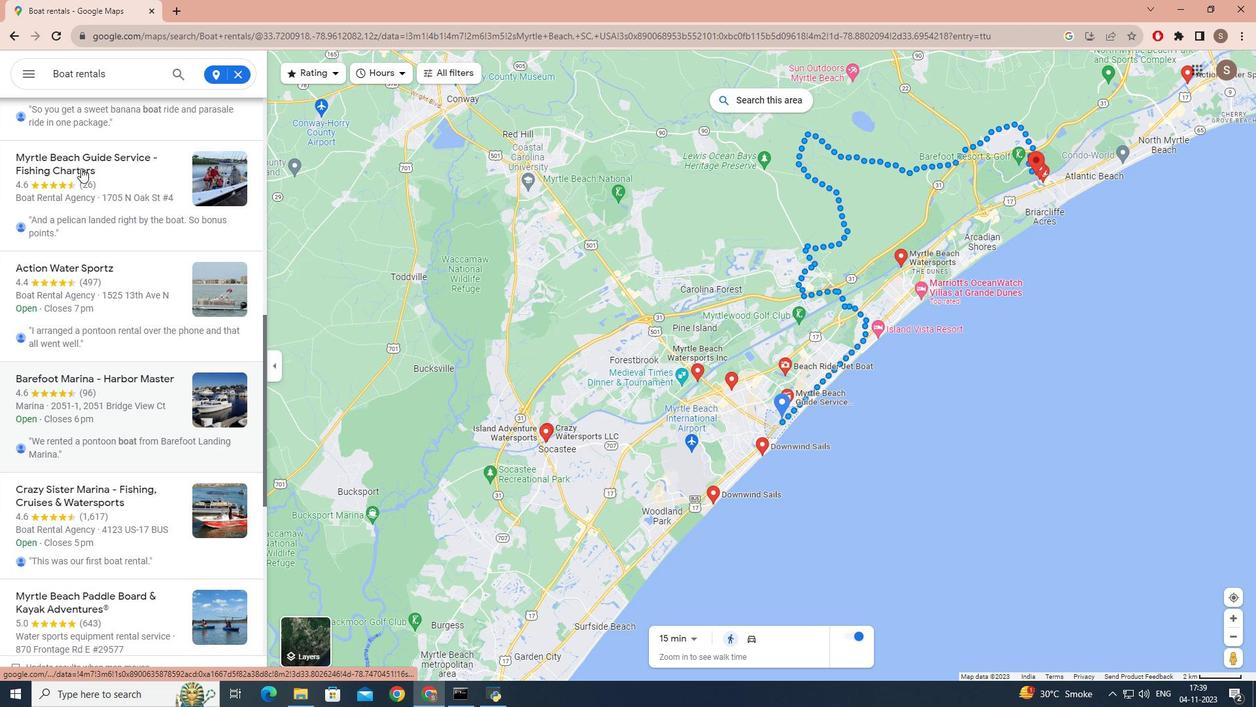 
Action: Mouse scrolled (81, 168) with delta (0, 0)
Screenshot: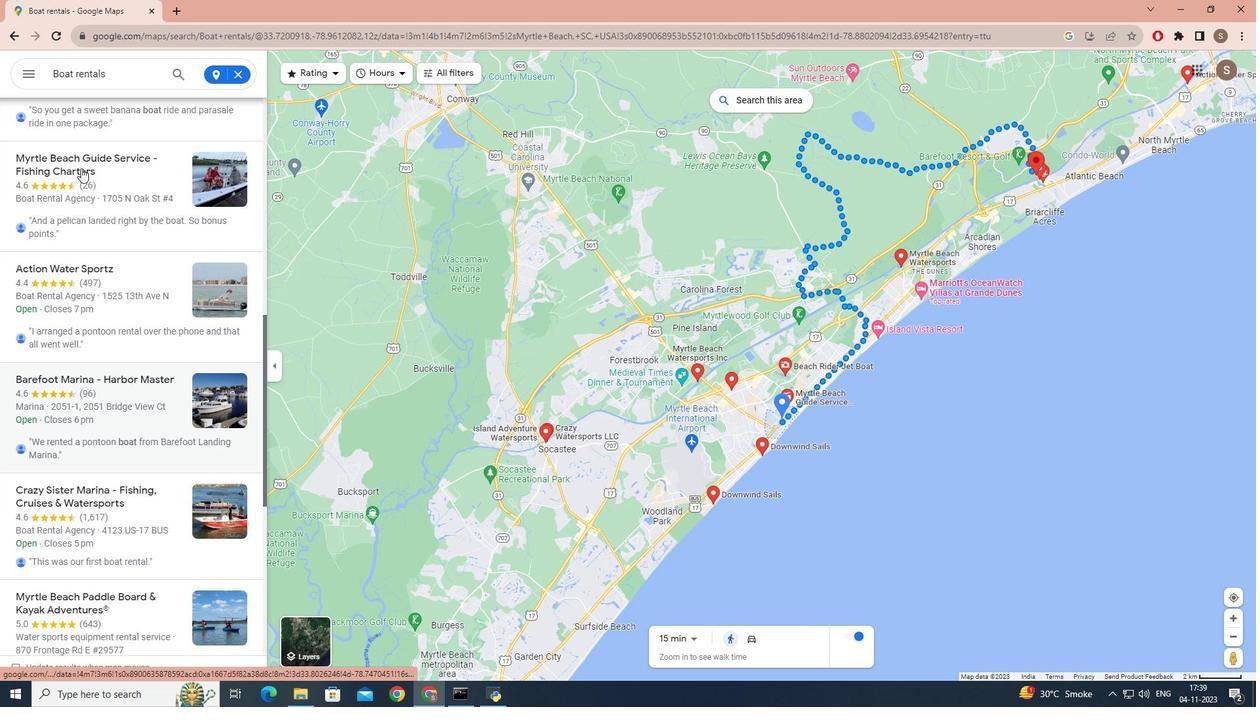 
Action: Mouse scrolled (81, 168) with delta (0, 0)
Screenshot: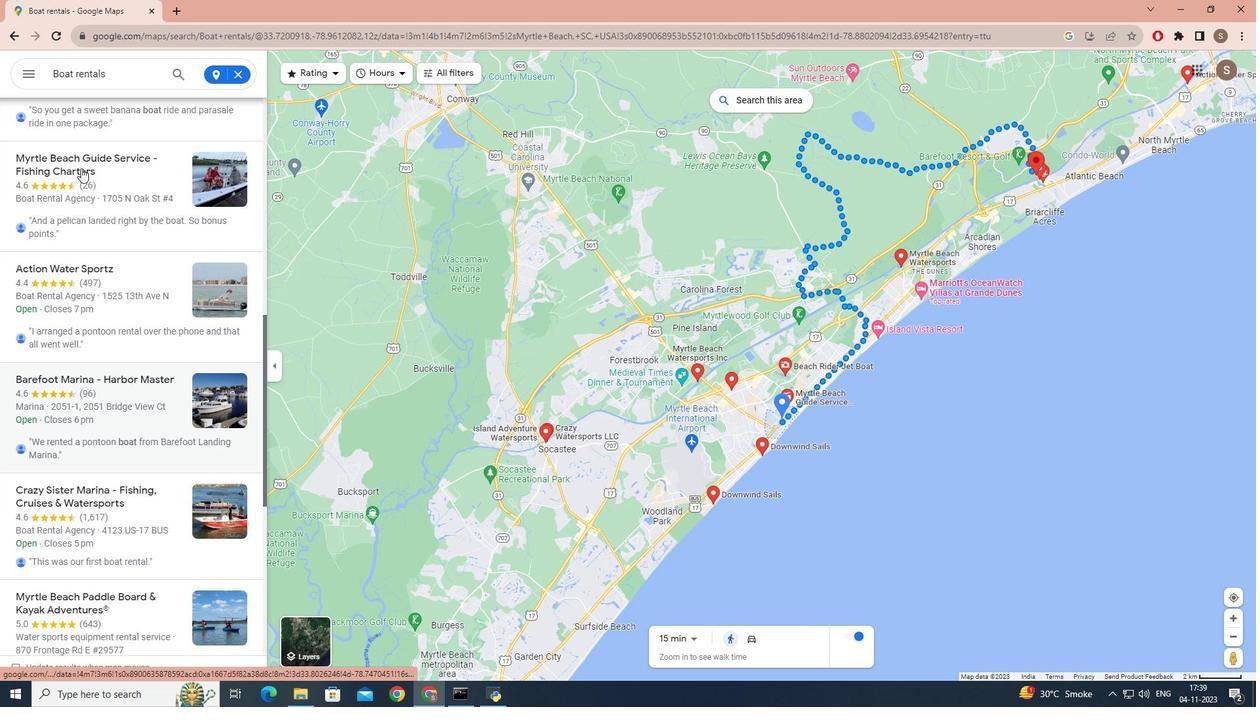 
Action: Mouse scrolled (81, 168) with delta (0, 0)
Screenshot: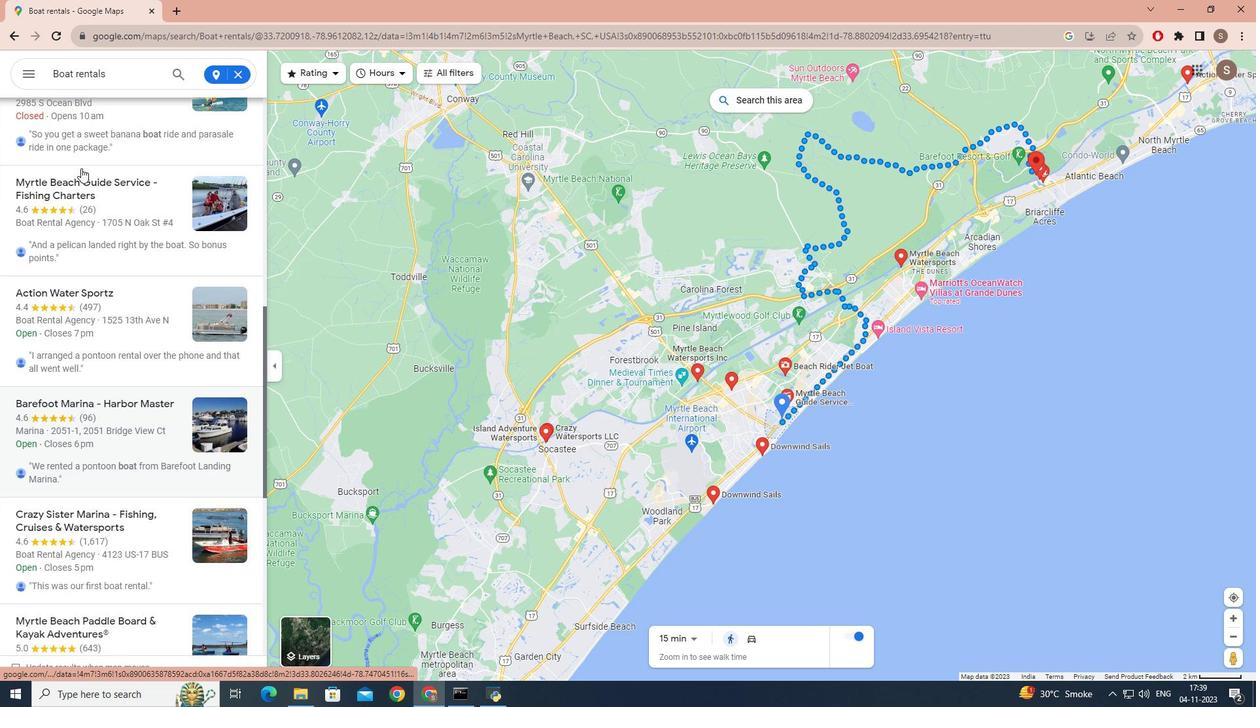 
Action: Mouse scrolled (81, 168) with delta (0, 0)
Screenshot: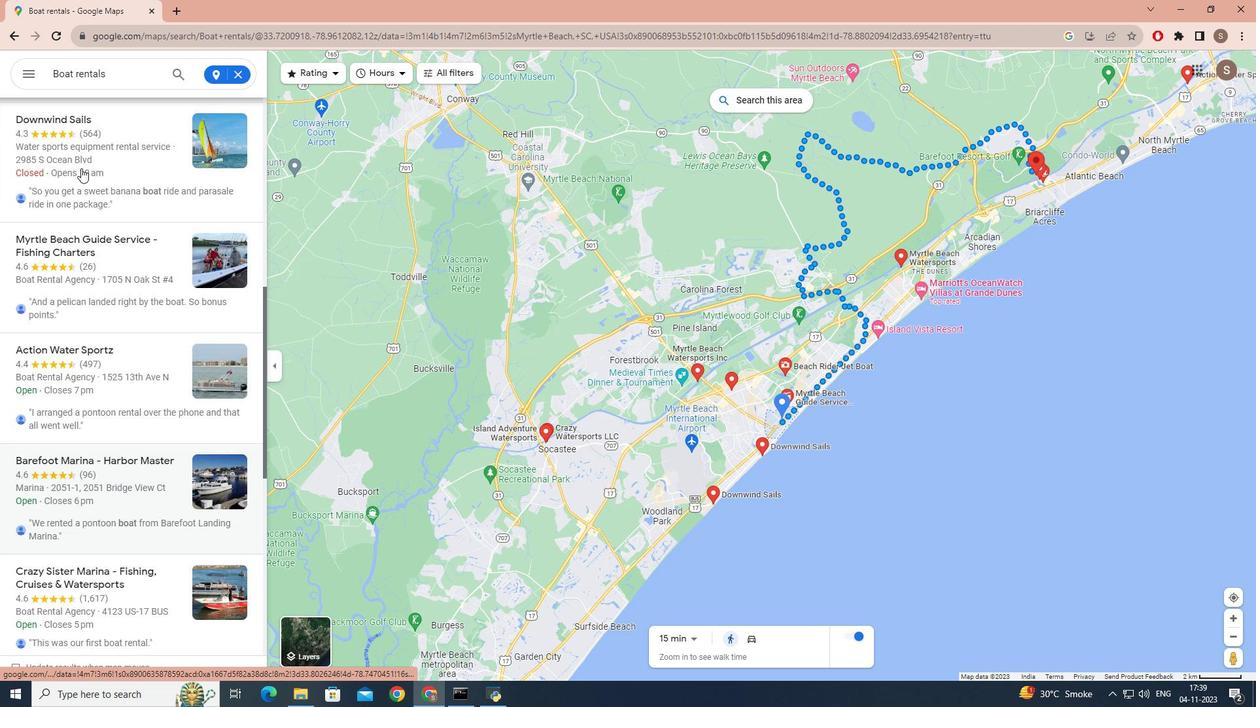 
Action: Mouse scrolled (81, 168) with delta (0, 0)
Screenshot: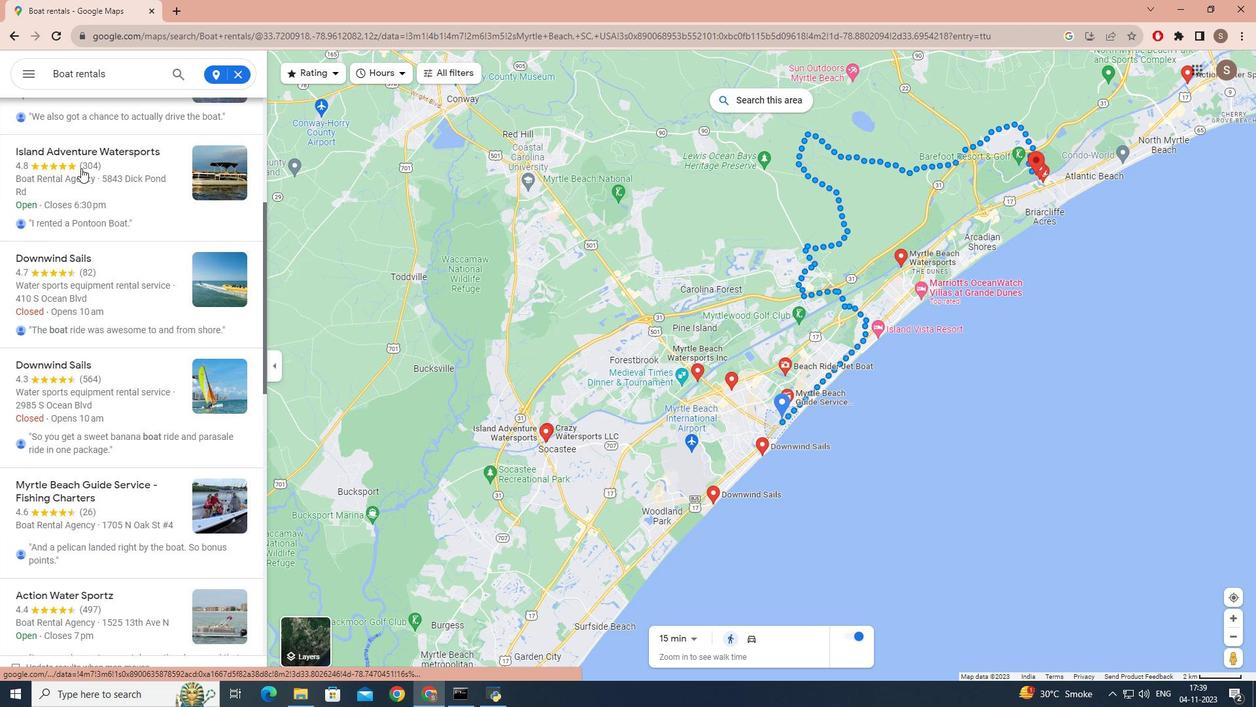
Action: Mouse scrolled (81, 168) with delta (0, 0)
Screenshot: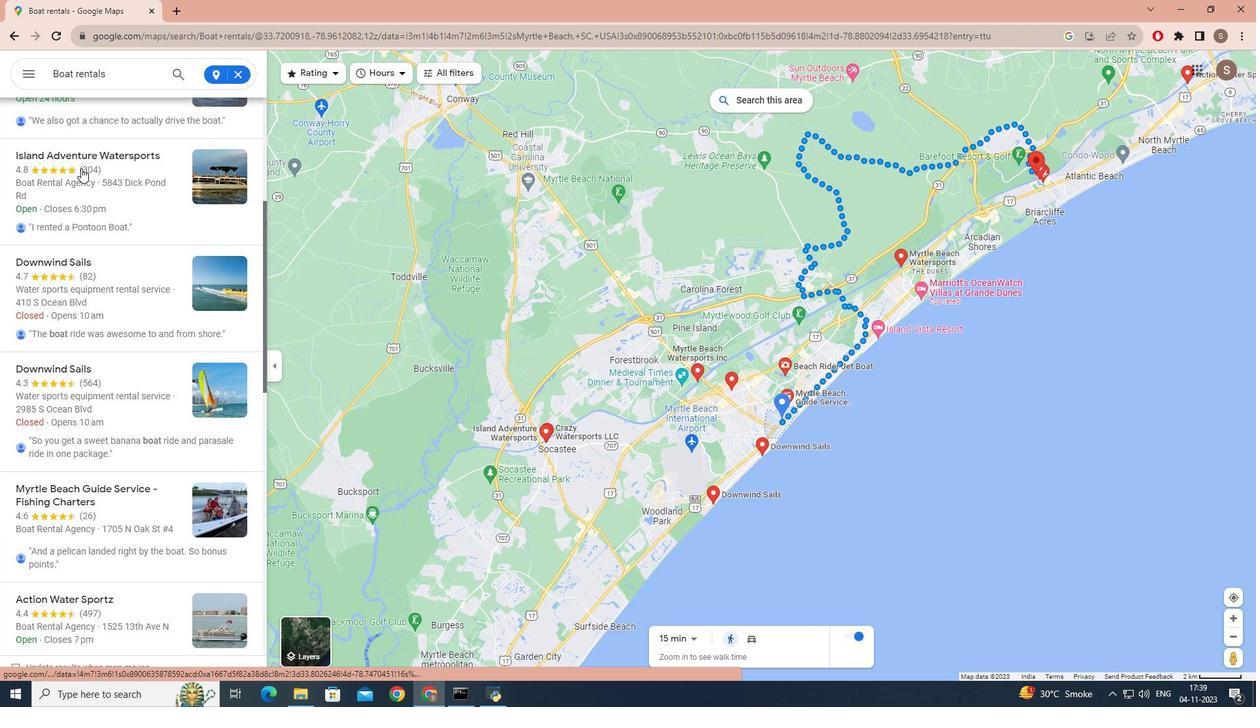 
Action: Mouse scrolled (81, 168) with delta (0, 0)
Screenshot: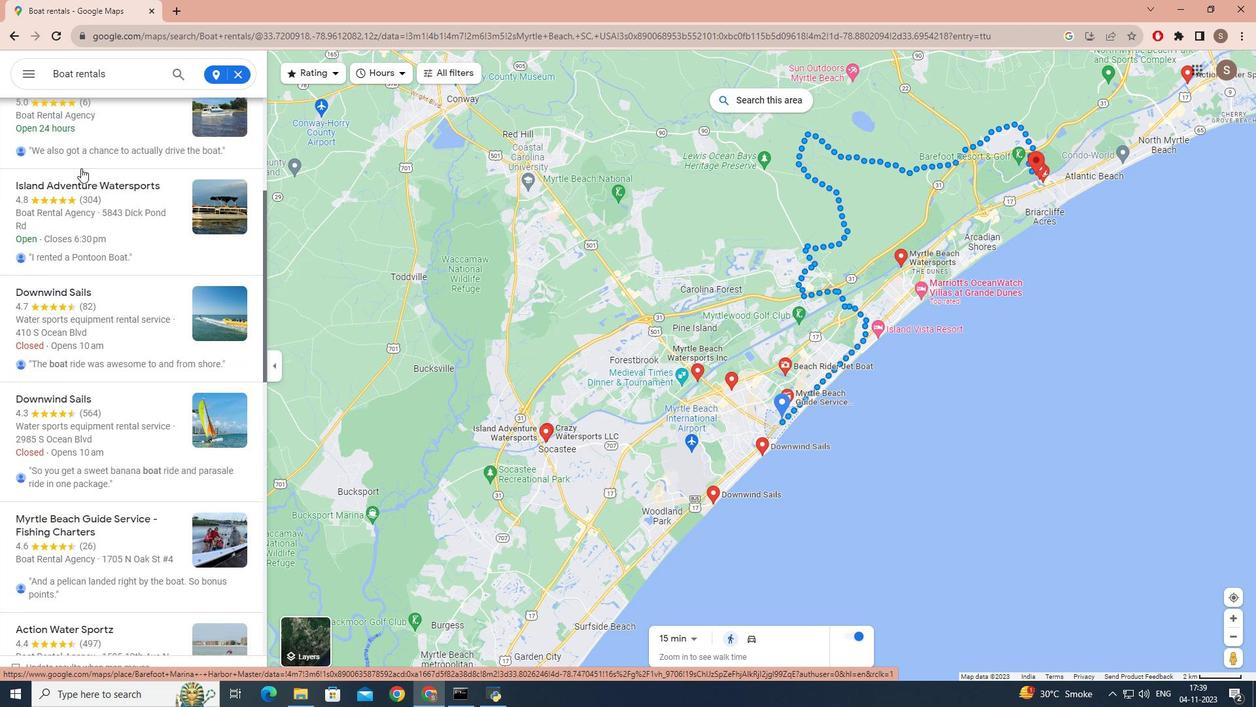 
Action: Mouse scrolled (81, 168) with delta (0, 0)
Screenshot: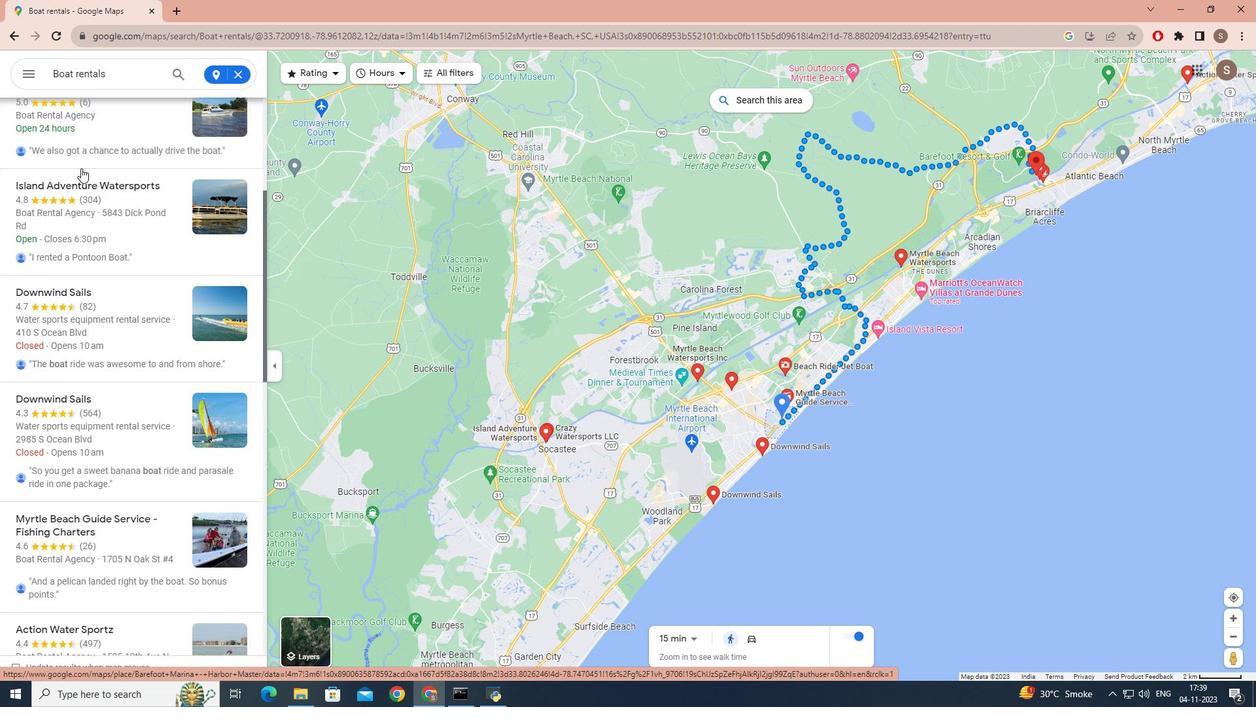 
Action: Mouse scrolled (81, 168) with delta (0, 0)
Screenshot: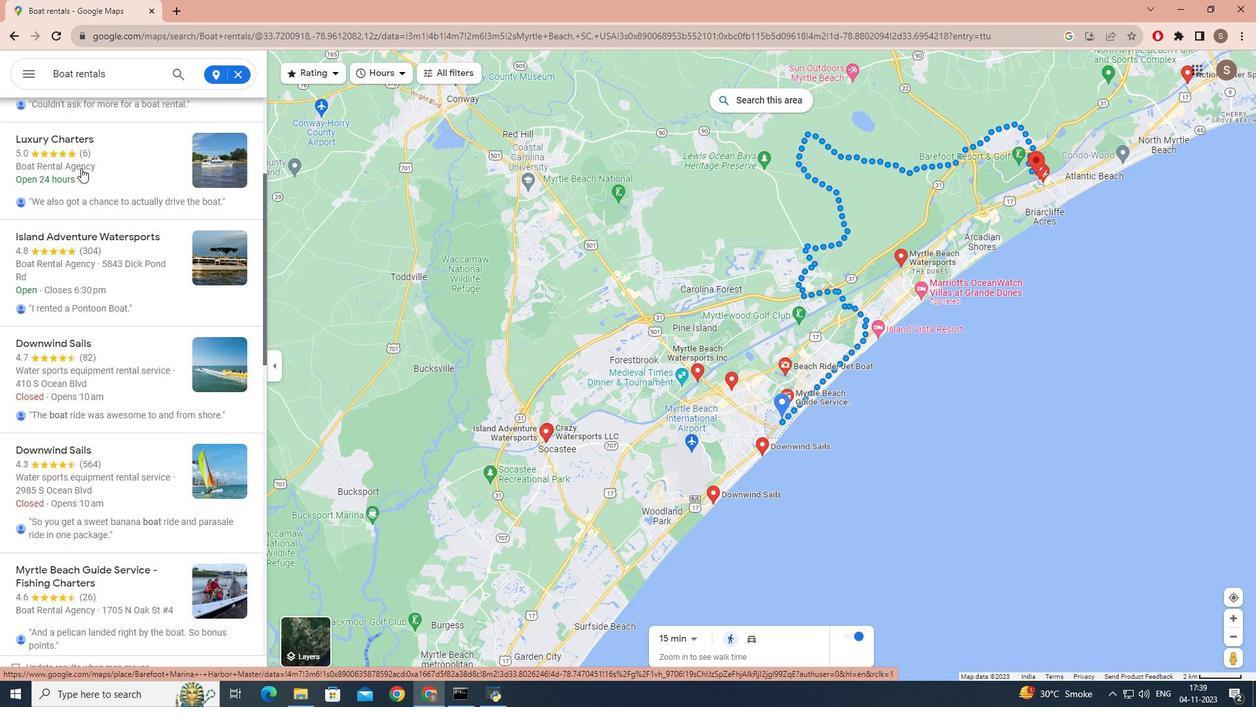 
Action: Mouse scrolled (81, 168) with delta (0, 0)
Screenshot: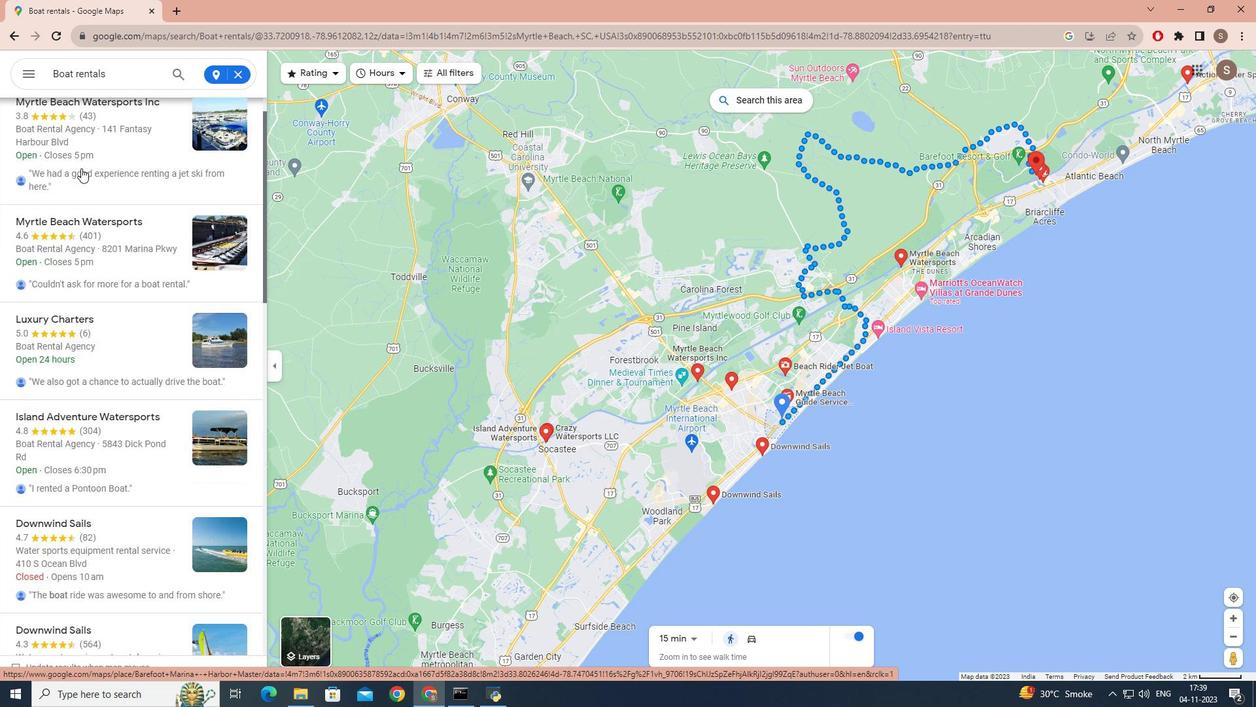 
Action: Mouse scrolled (81, 168) with delta (0, 0)
Screenshot: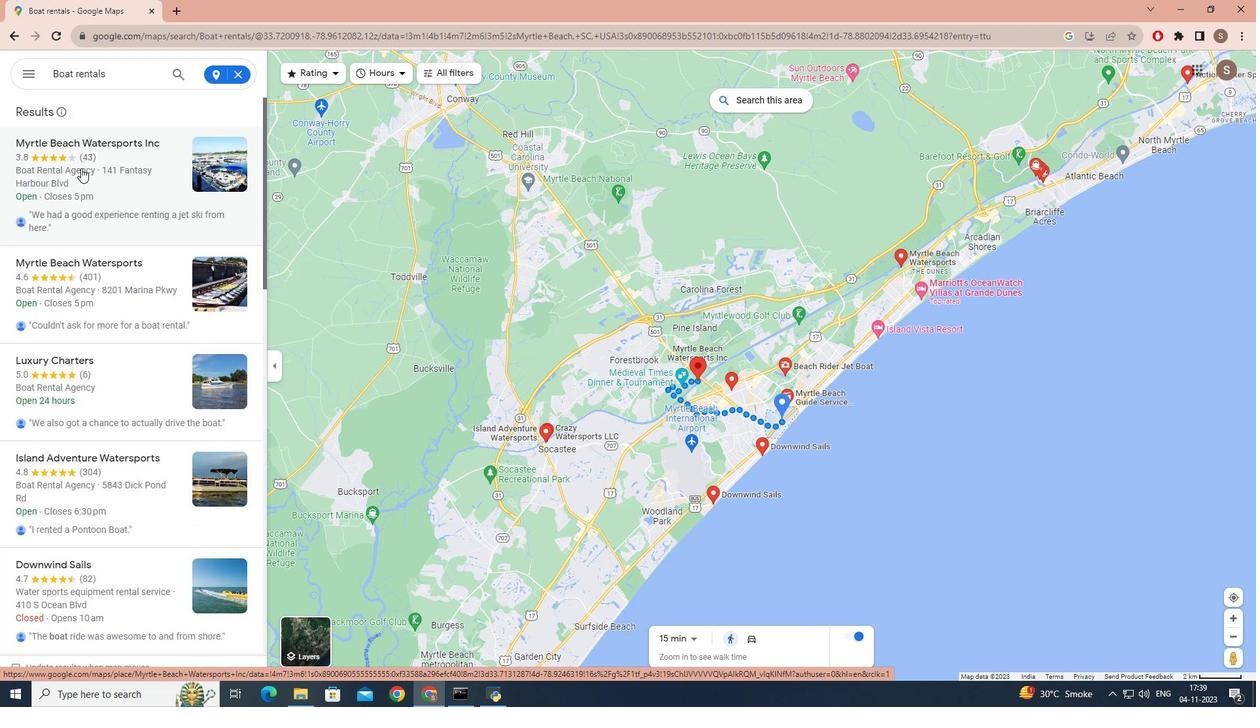 
Action: Mouse scrolled (81, 168) with delta (0, 0)
Screenshot: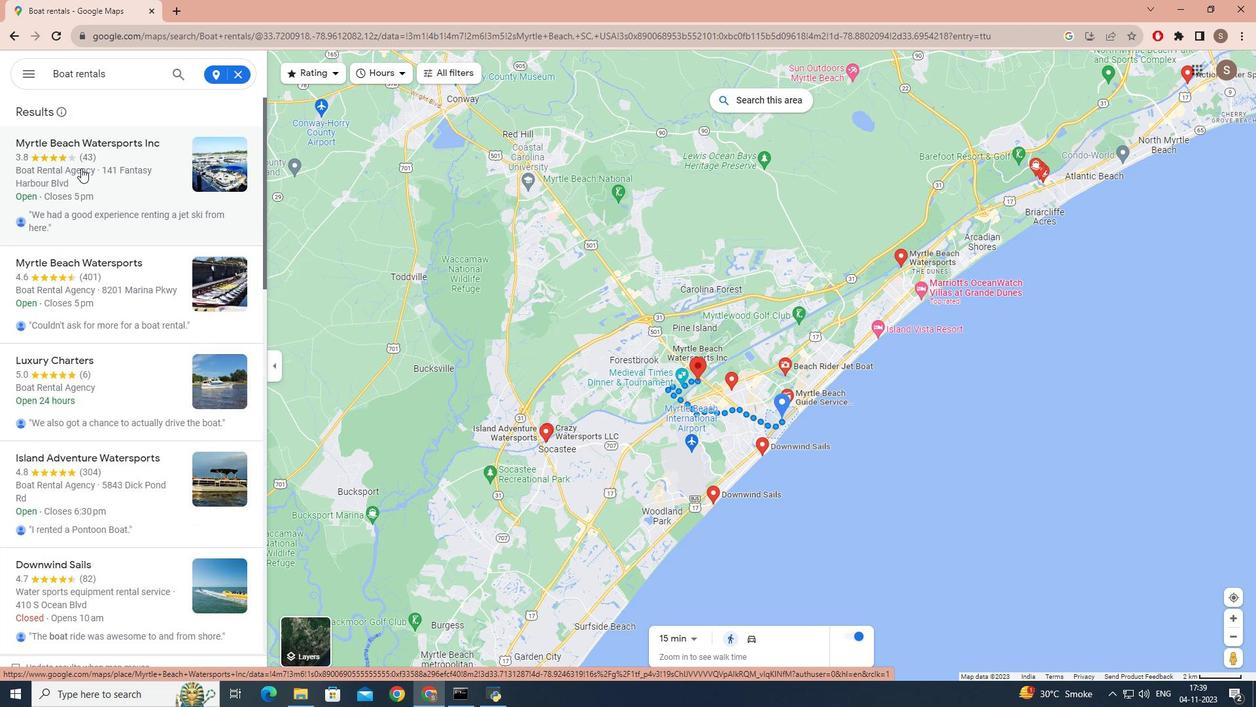 
Action: Mouse scrolled (81, 168) with delta (0, 0)
Screenshot: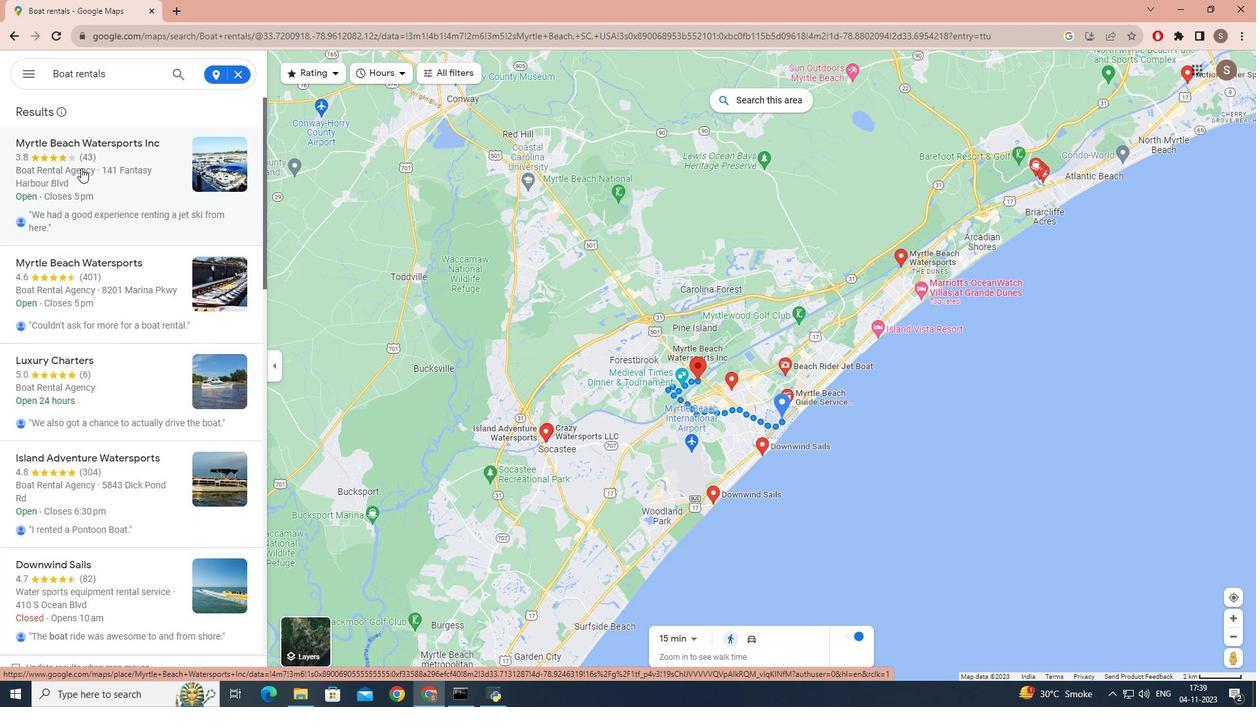 
Action: Mouse scrolled (81, 168) with delta (0, 0)
Screenshot: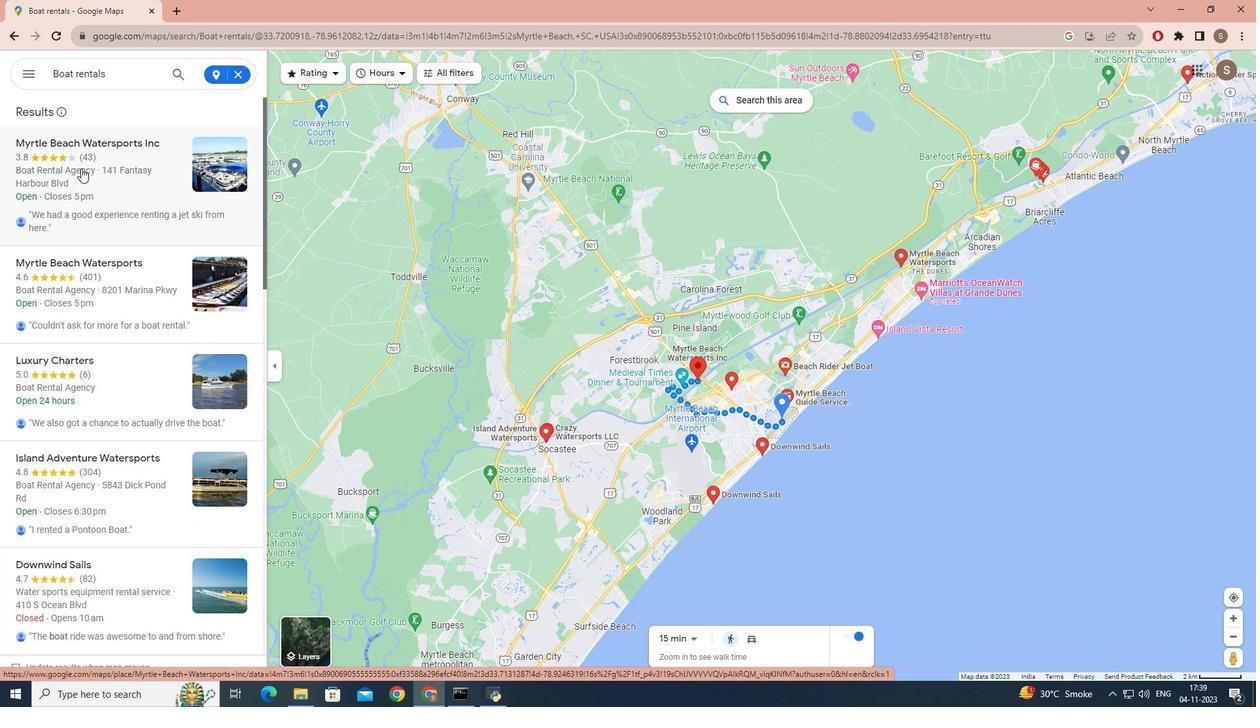 
Action: Mouse scrolled (81, 168) with delta (0, 0)
Screenshot: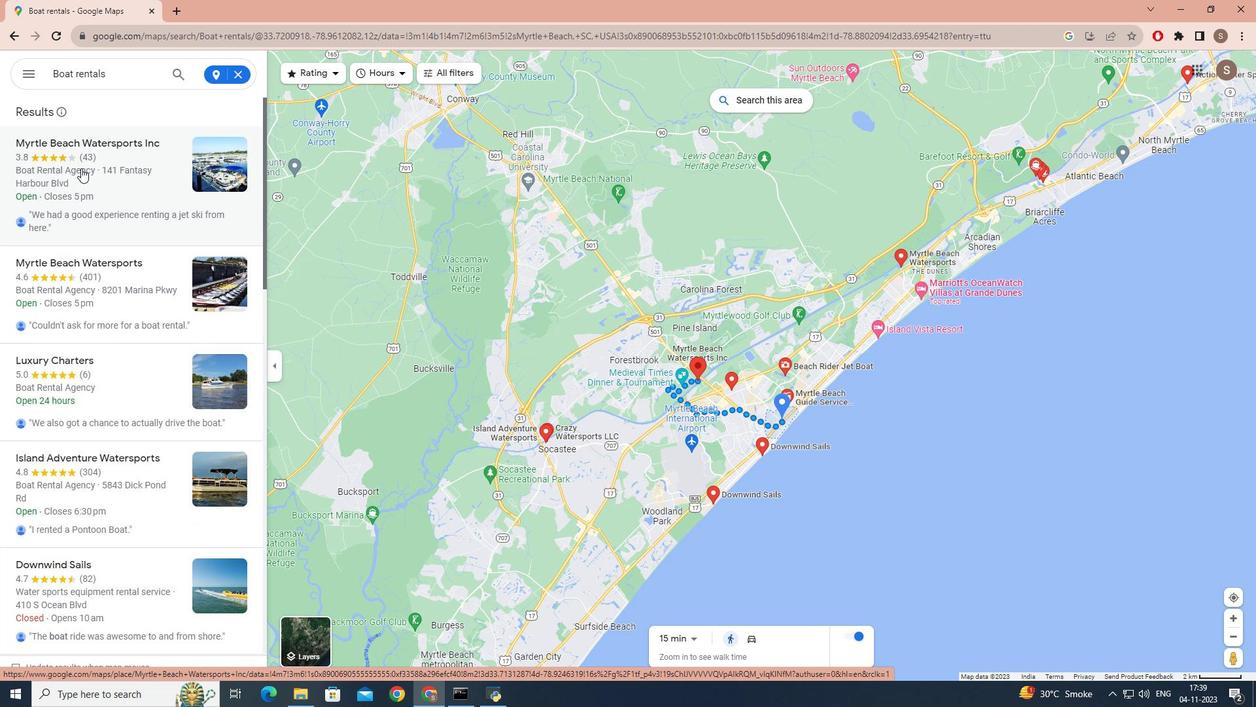 
Action: Mouse moved to (238, 73)
Screenshot: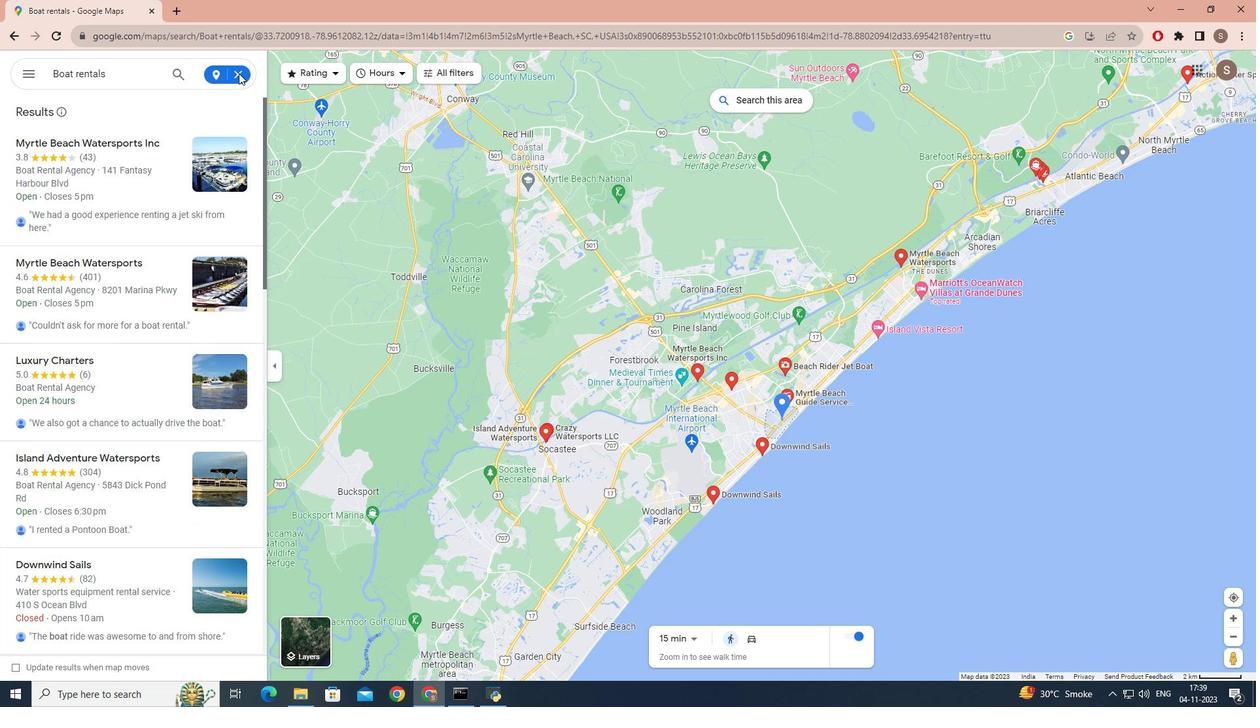 
Action: Mouse pressed left at (238, 73)
Screenshot: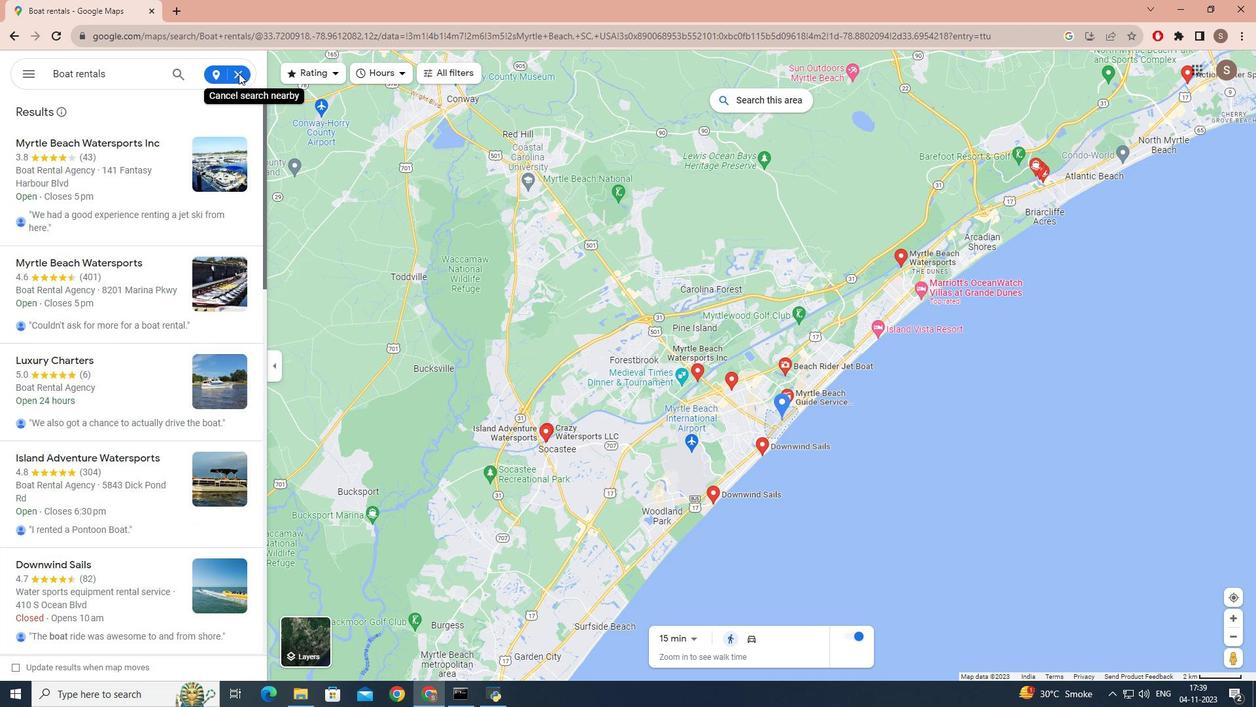 
Action: Mouse moved to (252, 73)
Screenshot: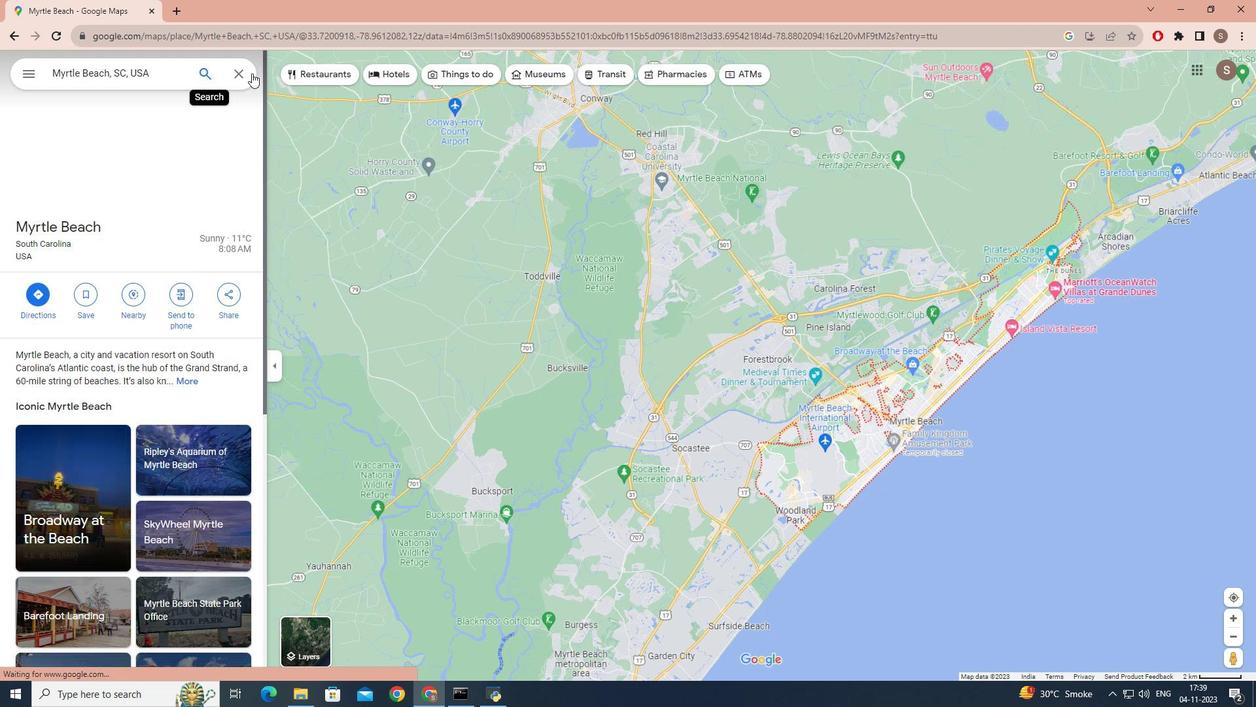 
Action: Mouse pressed left at (252, 73)
Screenshot: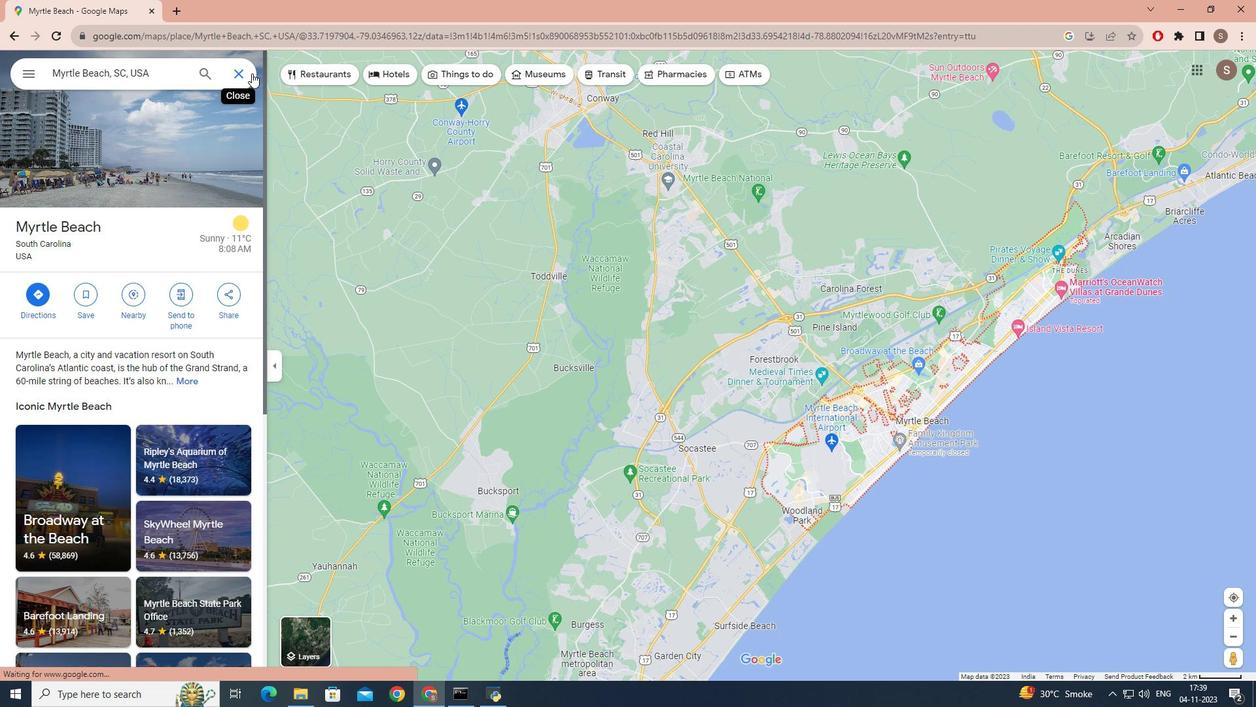 
Action: Mouse moved to (154, 65)
Screenshot: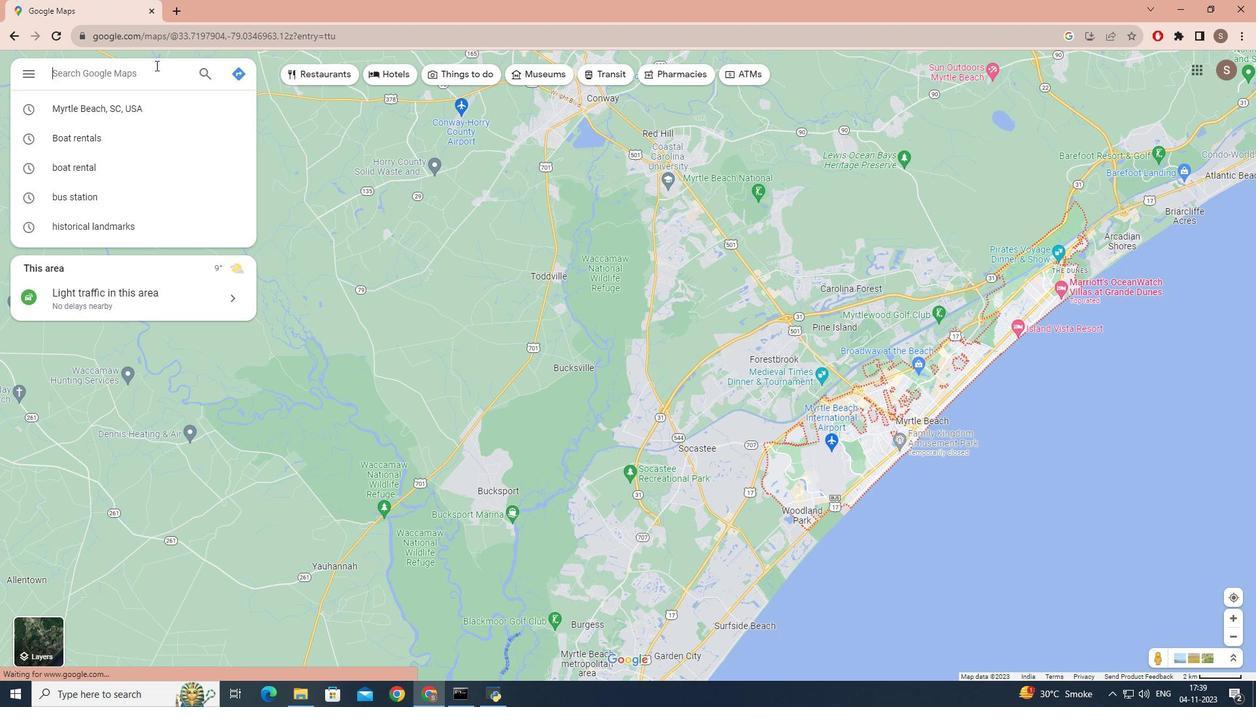 
Action: Key pressed <Key.caps_lock>W<Key.caps_lock>ilmington,<Key.caps_lock>S<Key.backspace>=<Key.backspace>N<Key.caps_lock>orth<Key.space><Key.caps_lock>C<Key.caps_lock>arolina
Screenshot: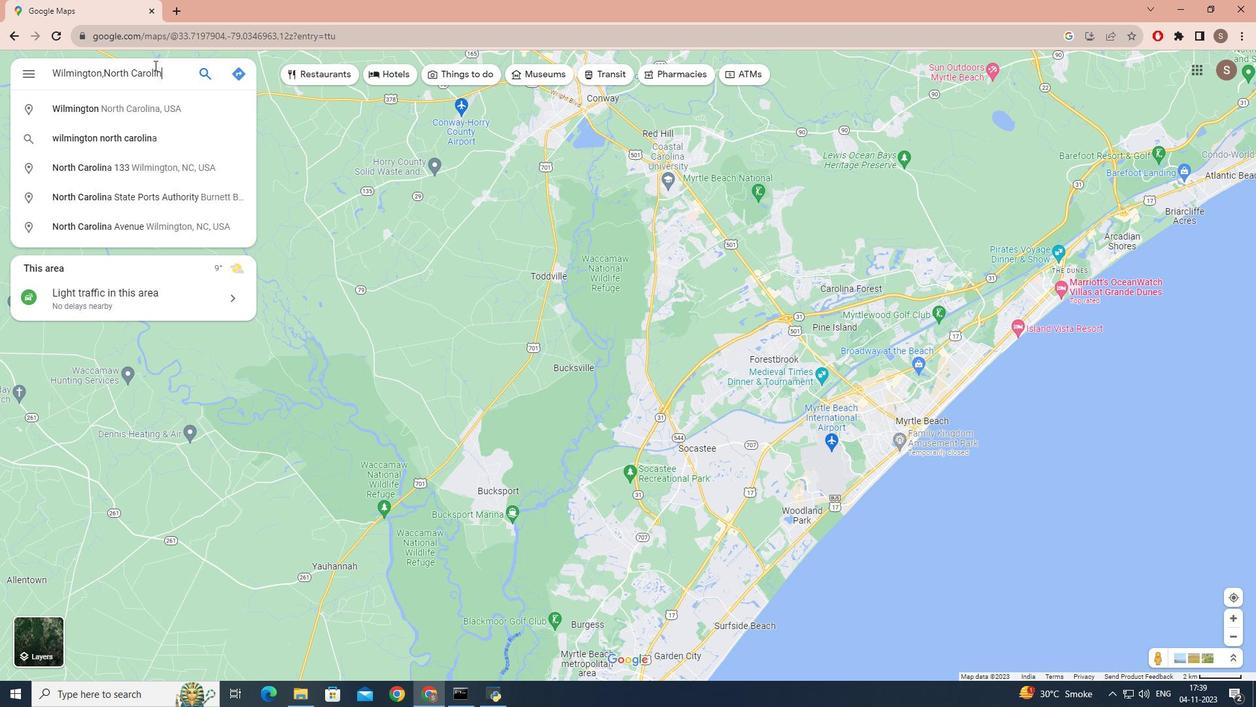 
Action: Mouse moved to (178, 77)
Screenshot: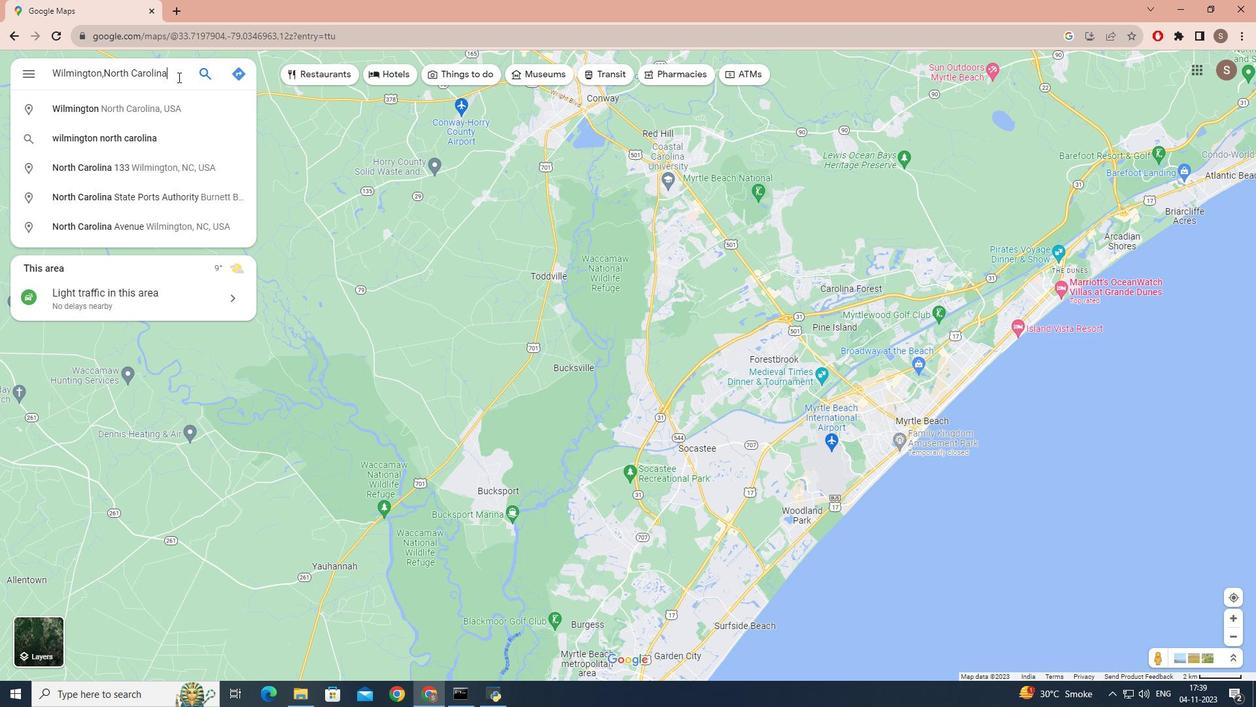 
Action: Key pressed <Key.enter>
Screenshot: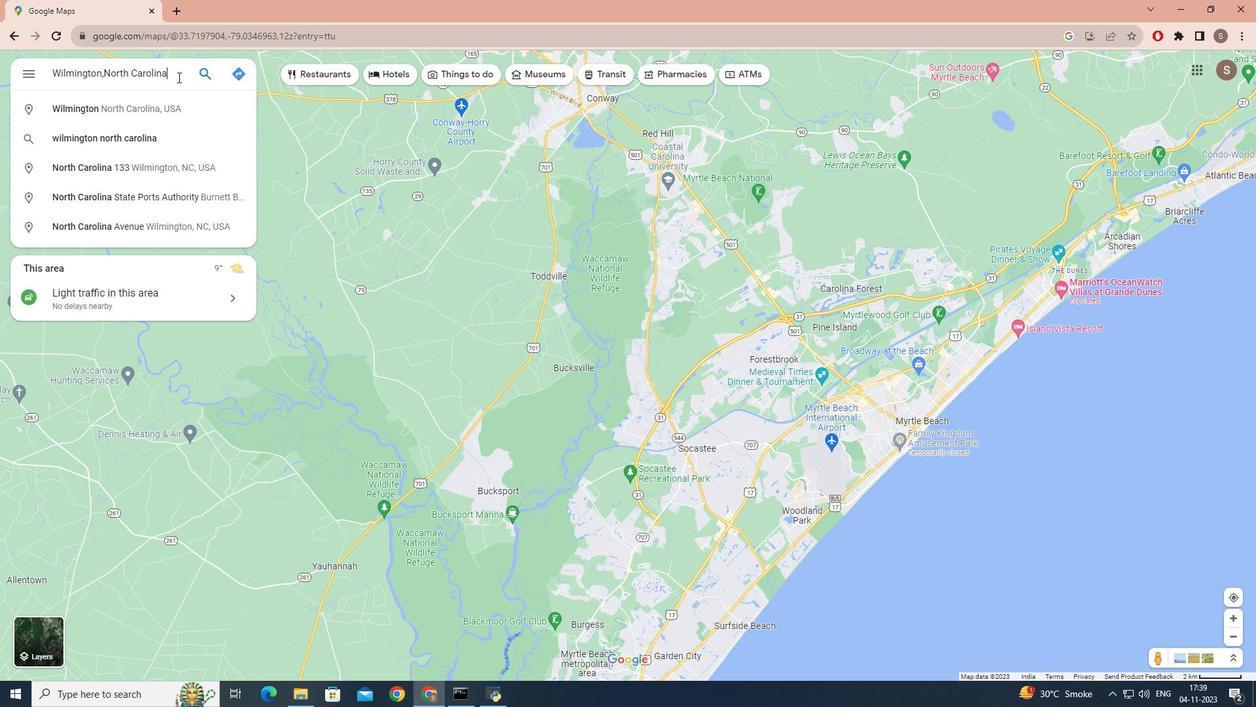 
Action: Mouse moved to (131, 302)
Screenshot: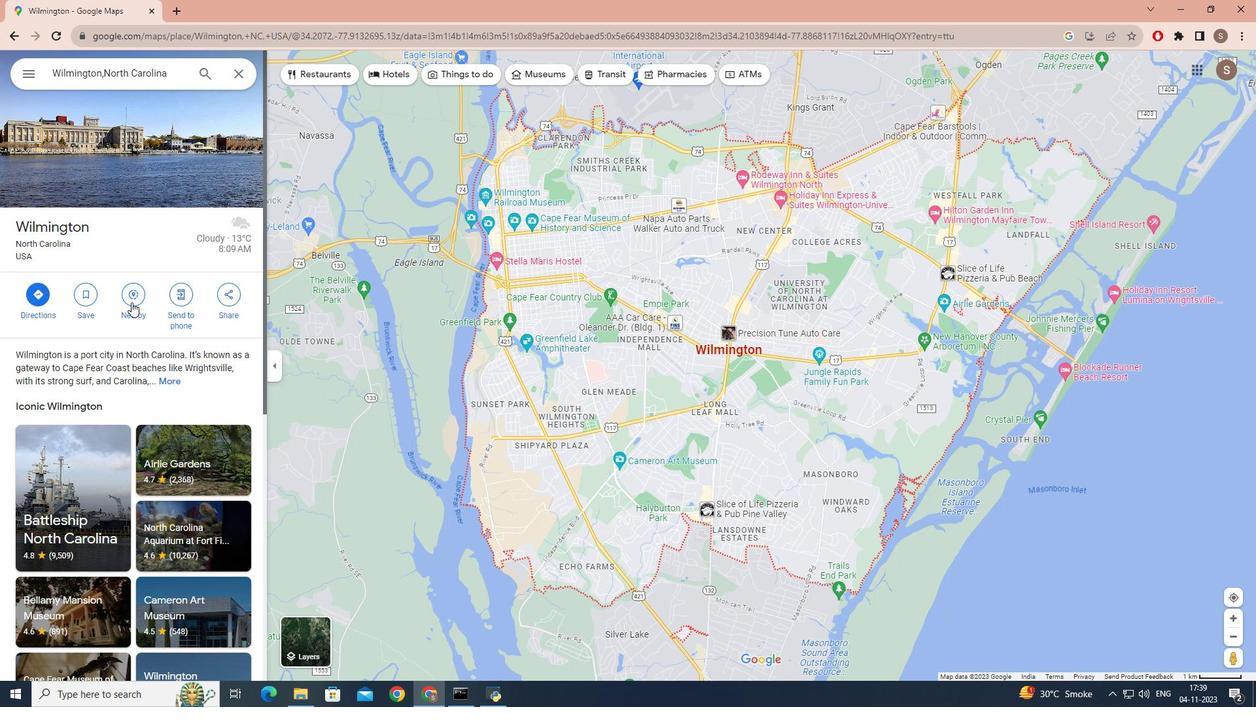 
Action: Mouse pressed left at (131, 302)
Screenshot: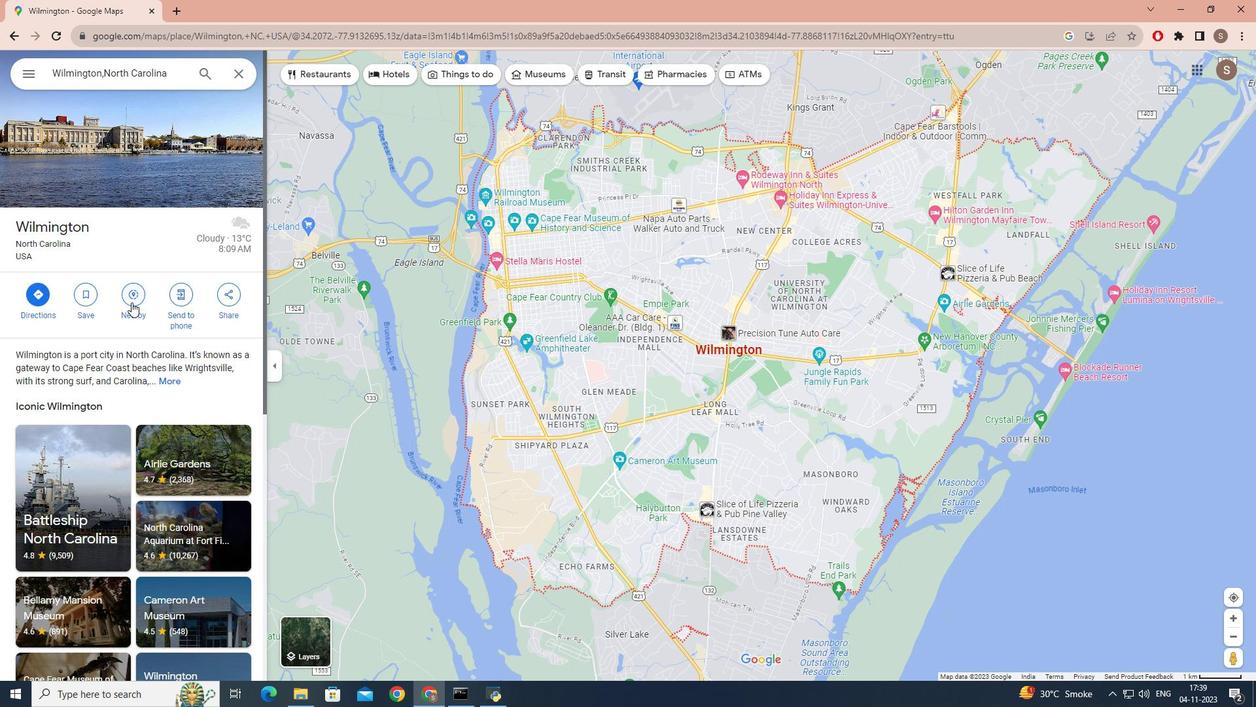 
Action: Mouse moved to (99, 66)
Screenshot: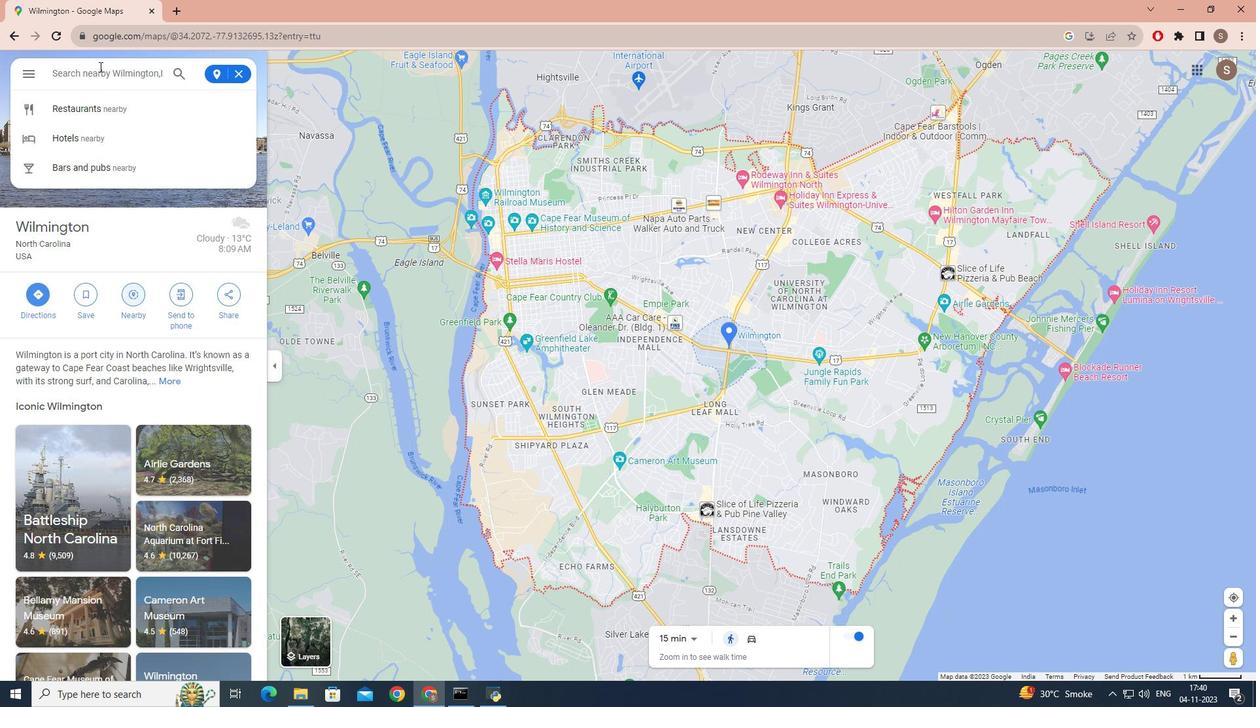 
Action: Key pressed <Key.caps_lock>B<Key.caps_lock>oat<Key.space>rentals<Key.enter>
Screenshot: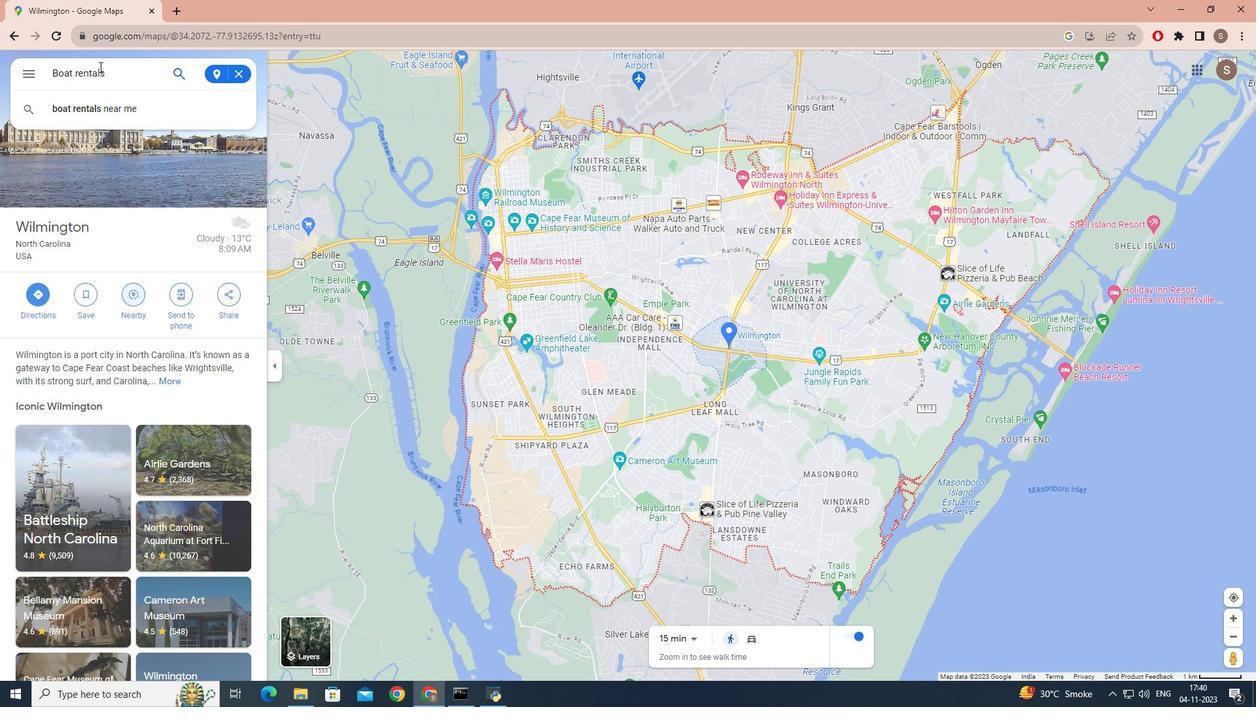 
Action: Mouse moved to (83, 286)
Screenshot: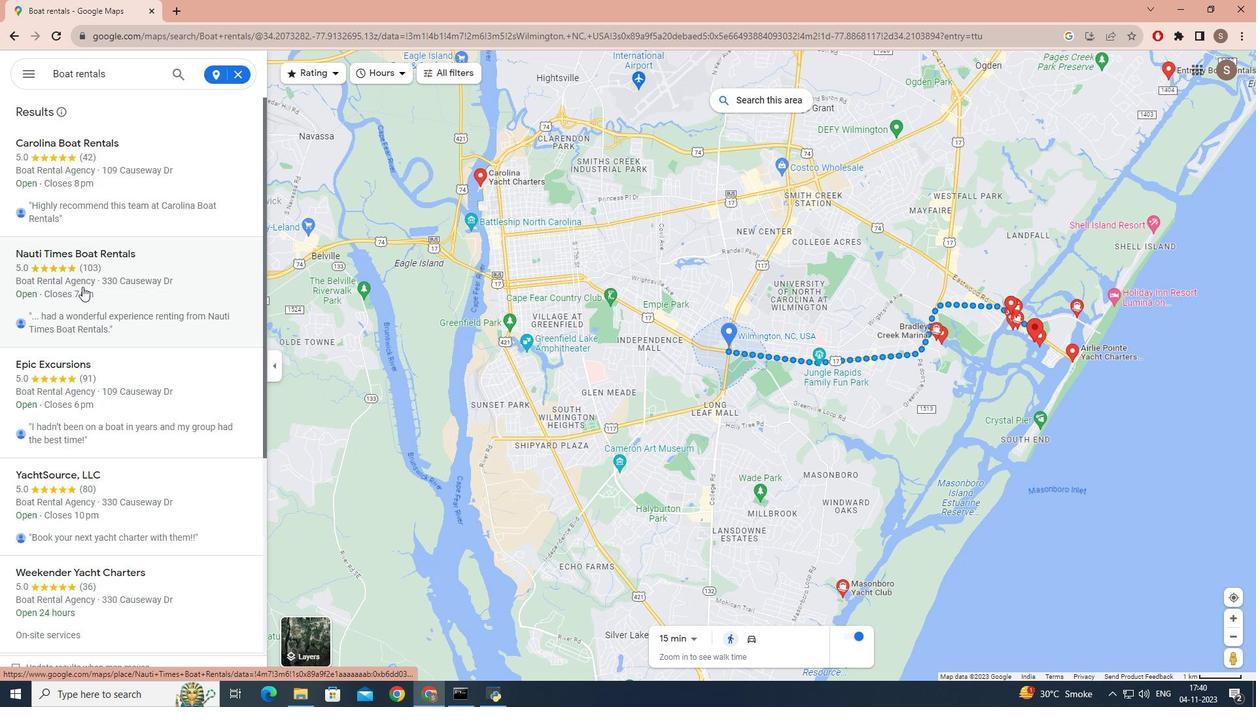 
Action: Mouse scrolled (83, 285) with delta (0, 0)
Screenshot: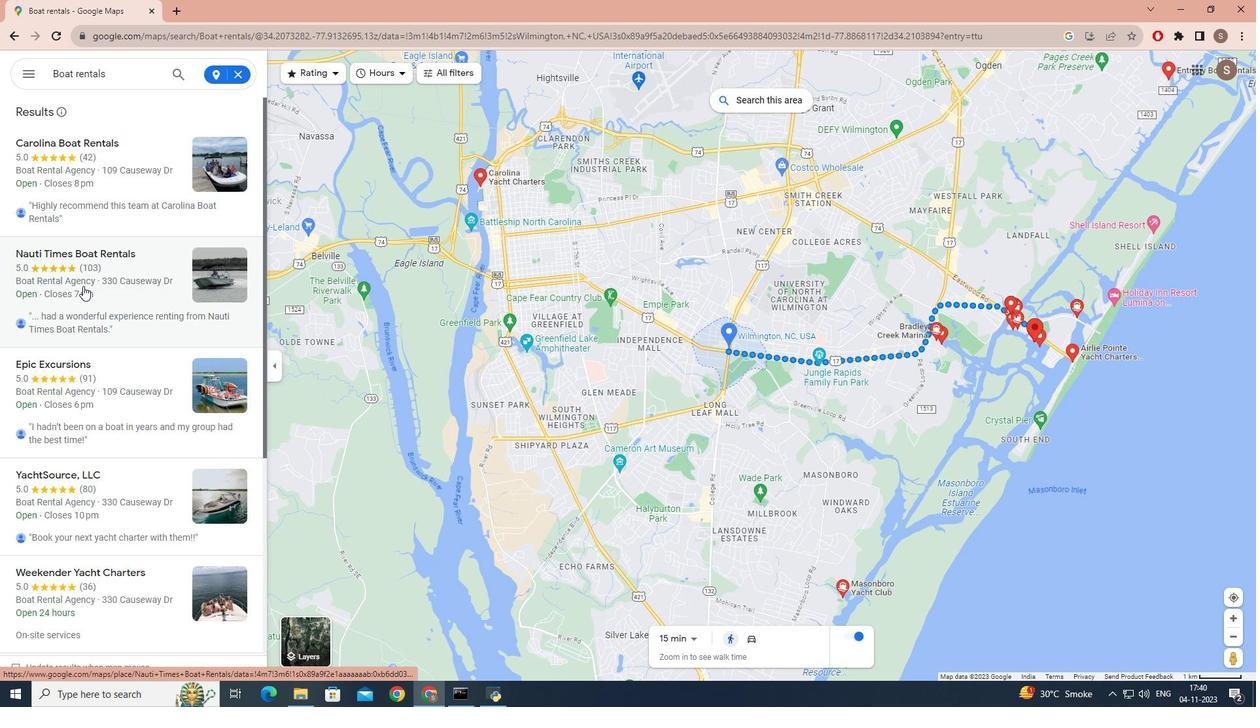 
Action: Mouse scrolled (83, 285) with delta (0, 0)
Screenshot: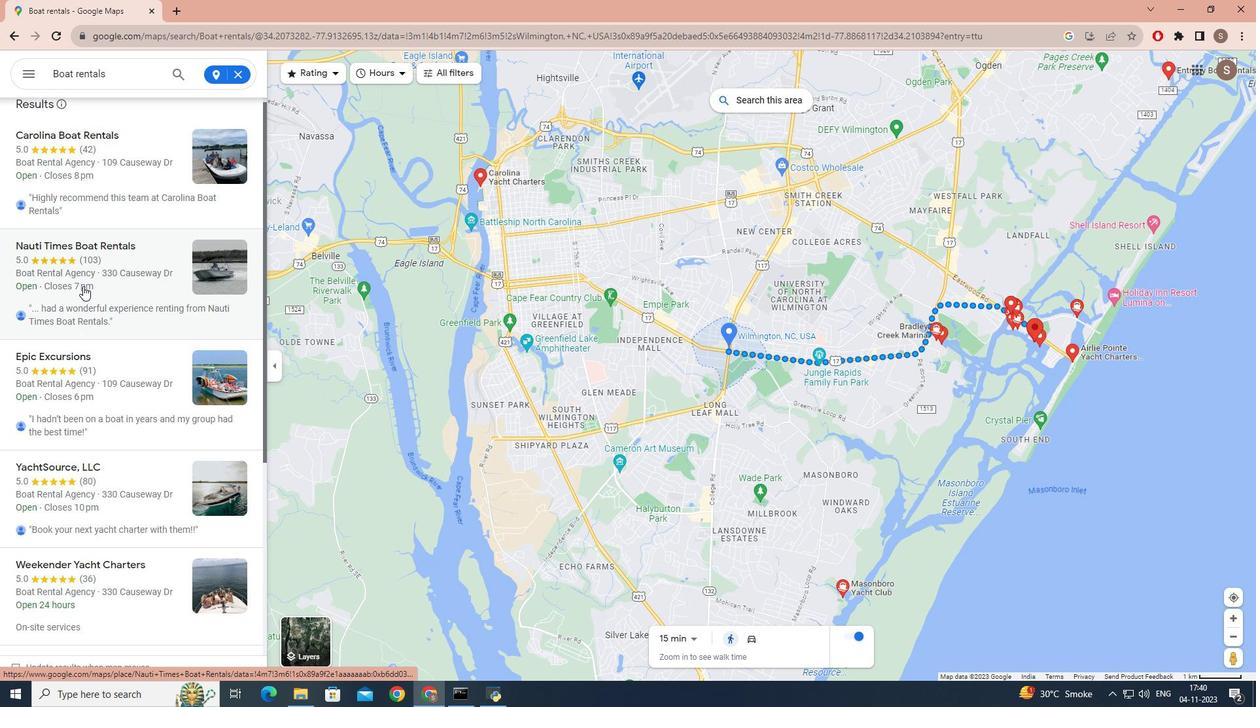 
Action: Mouse scrolled (83, 285) with delta (0, 0)
Screenshot: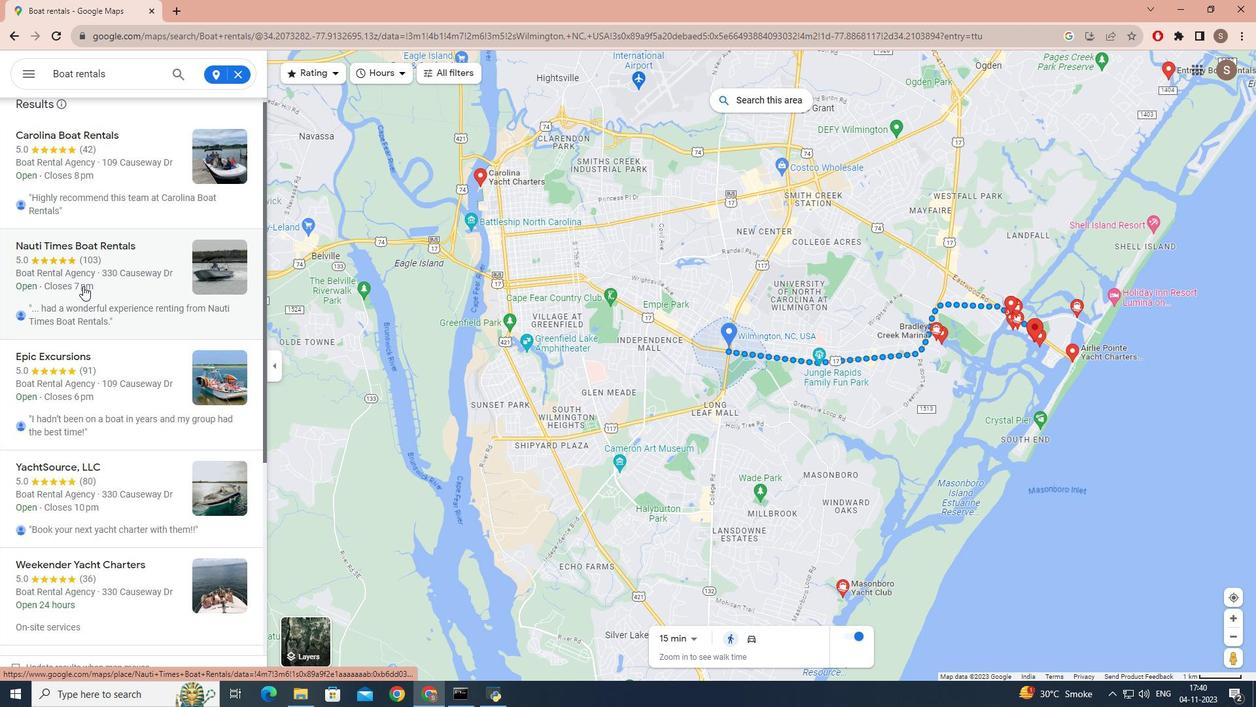 
Action: Mouse scrolled (83, 285) with delta (0, 0)
Screenshot: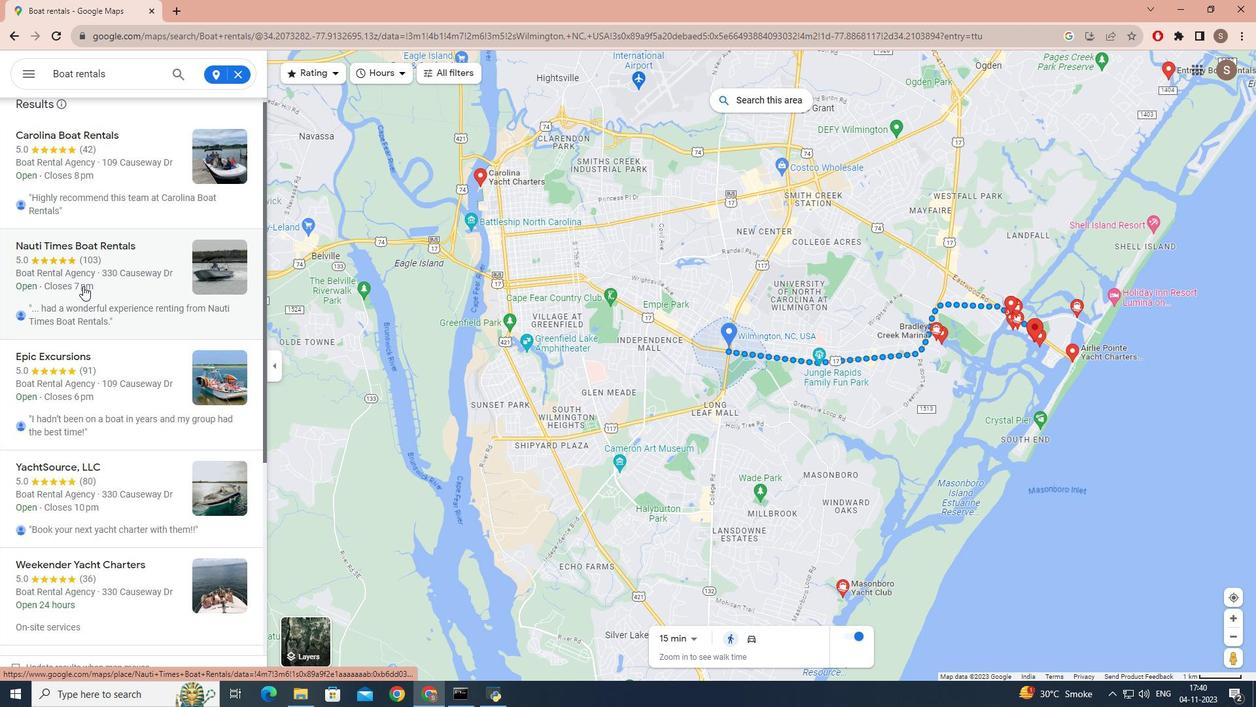 
Action: Mouse scrolled (83, 285) with delta (0, 0)
Screenshot: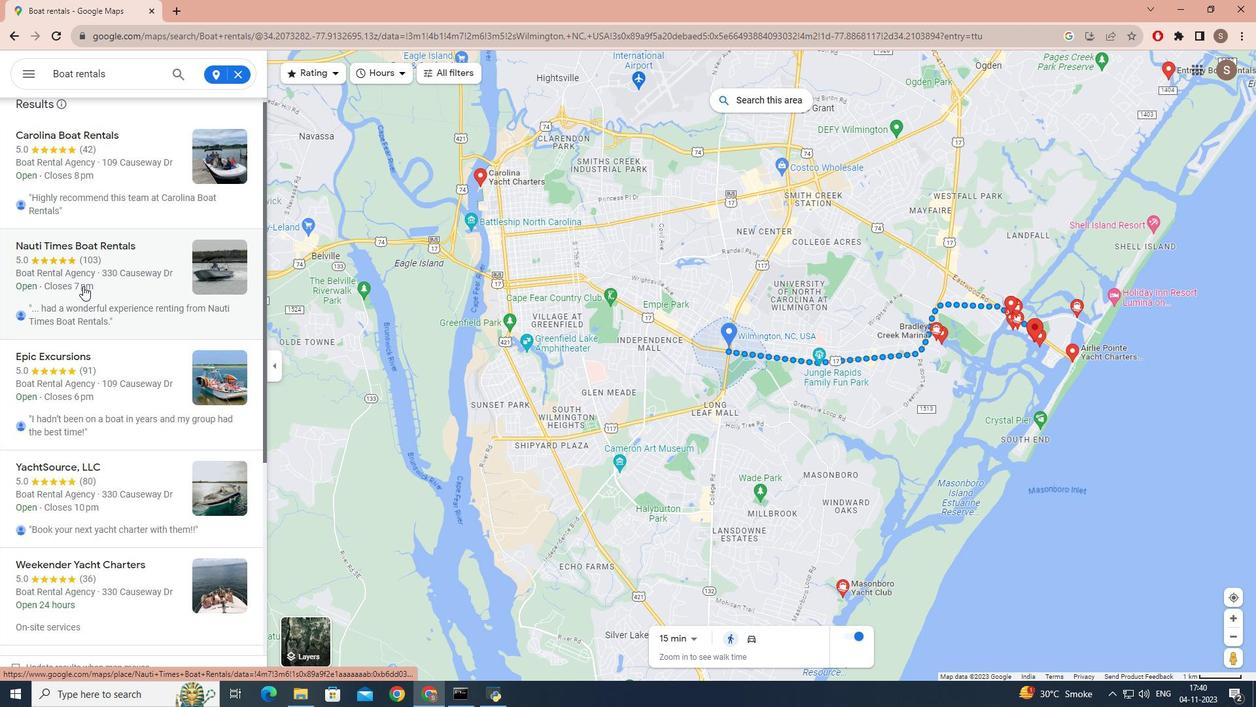 
Action: Mouse scrolled (83, 285) with delta (0, 0)
Screenshot: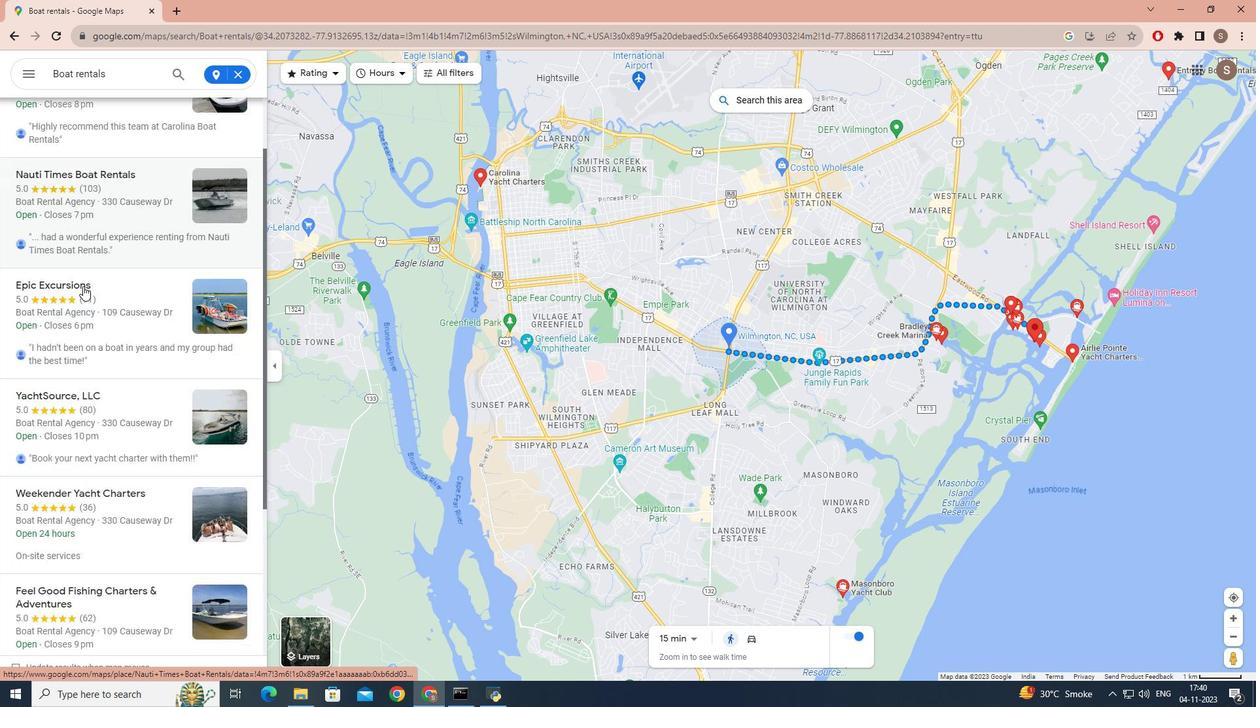 
Action: Mouse scrolled (83, 285) with delta (0, 0)
Screenshot: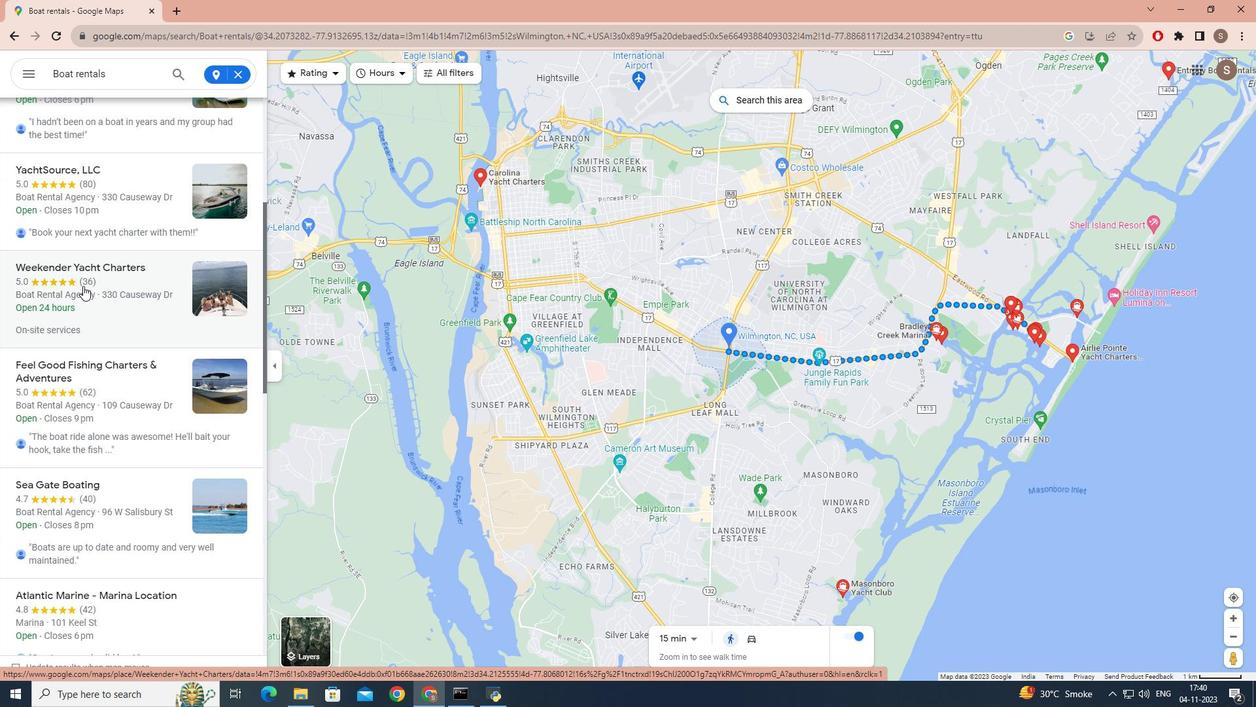 
Action: Mouse scrolled (83, 285) with delta (0, 0)
Screenshot: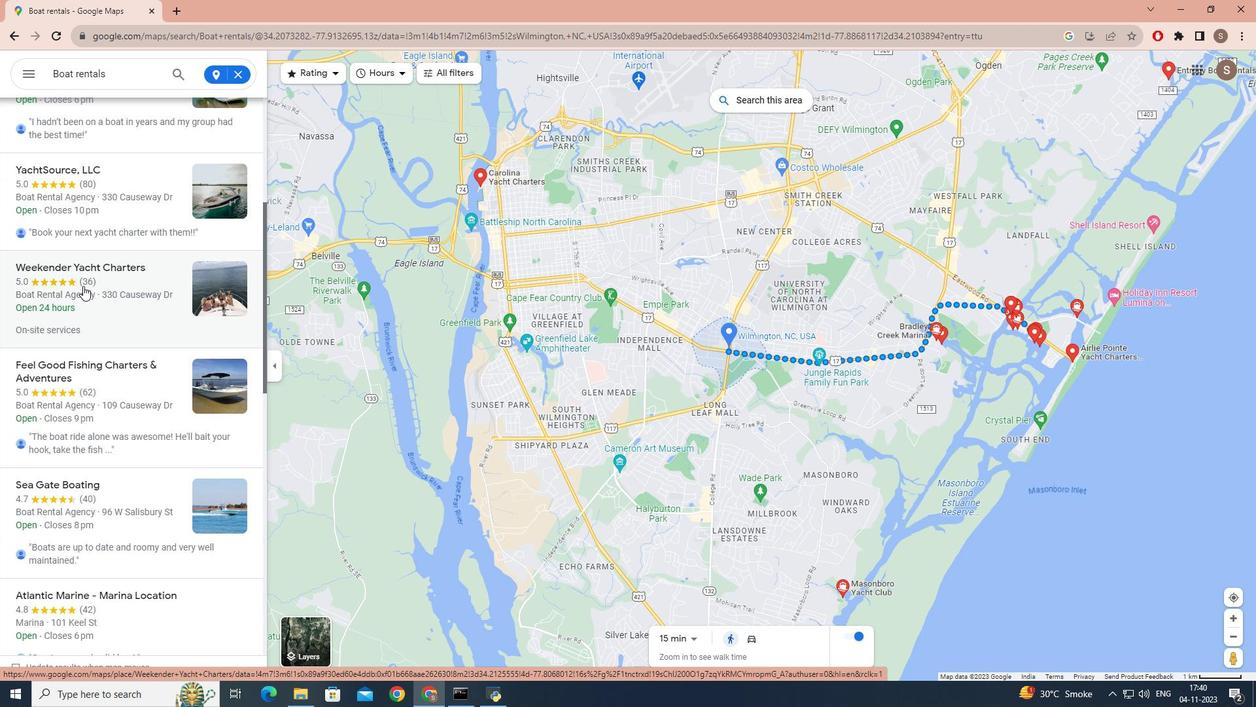 
Action: Mouse scrolled (83, 285) with delta (0, 0)
Screenshot: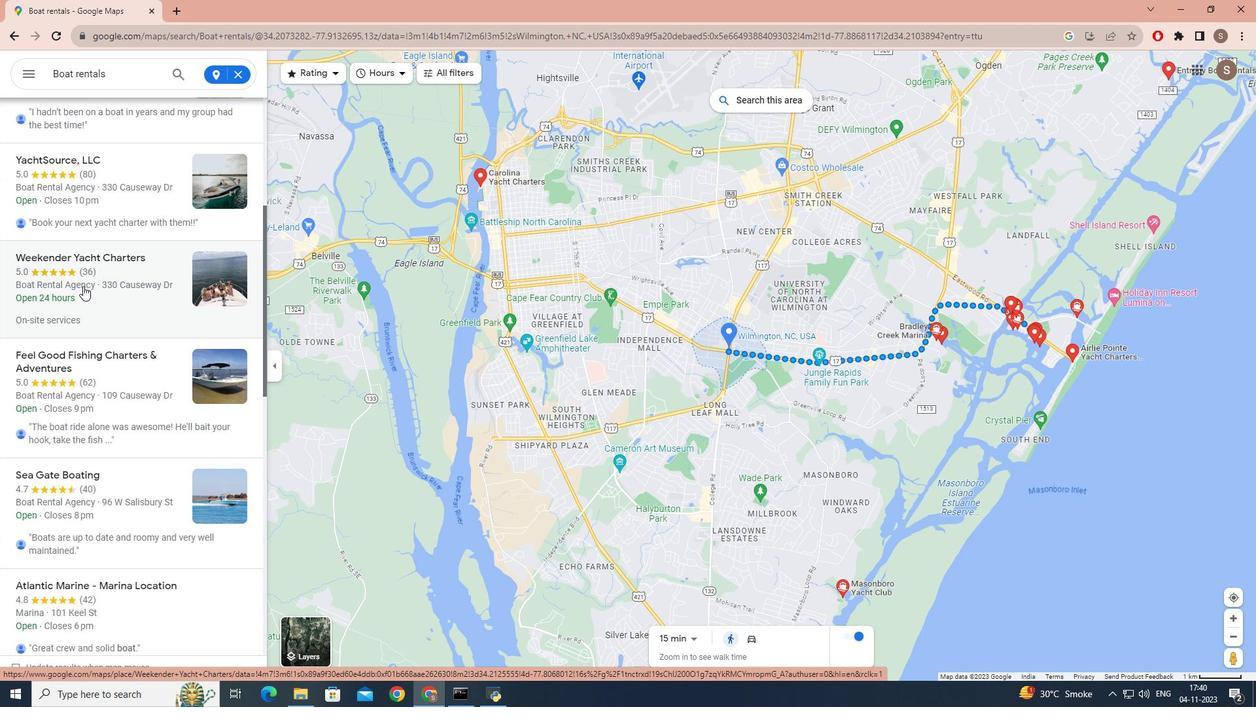 
Action: Mouse scrolled (83, 285) with delta (0, 0)
Screenshot: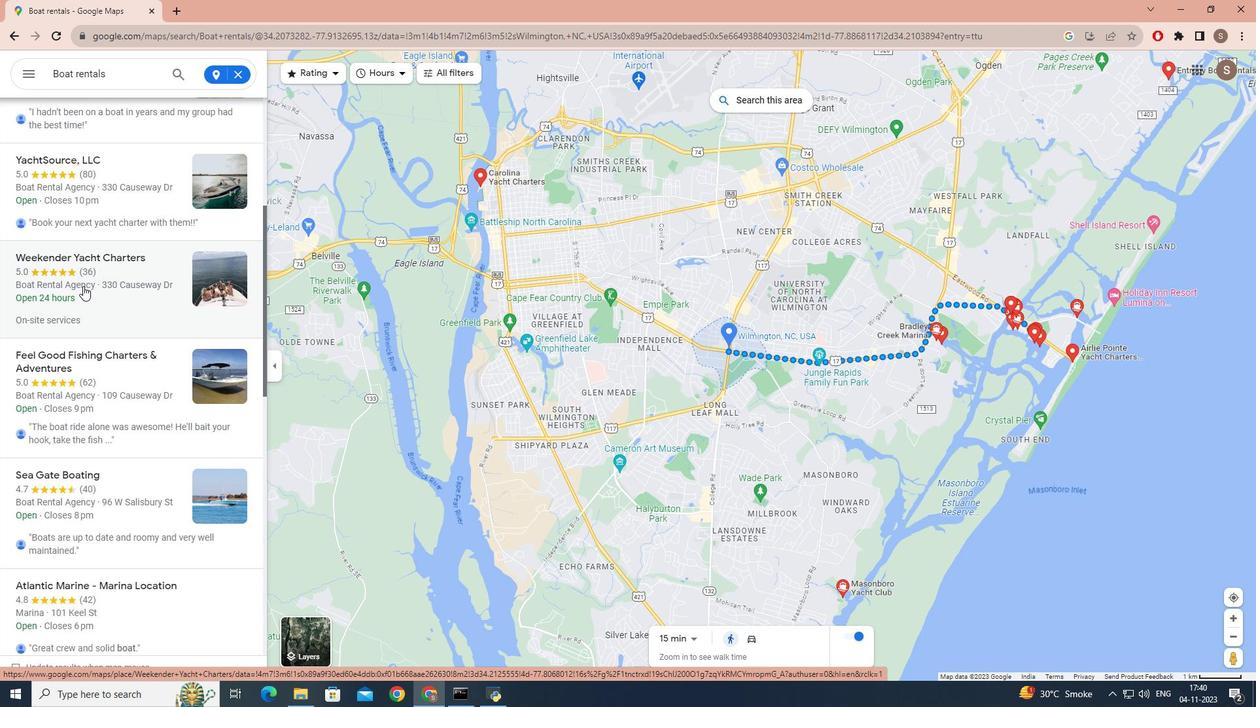 
Action: Mouse scrolled (83, 285) with delta (0, 0)
Screenshot: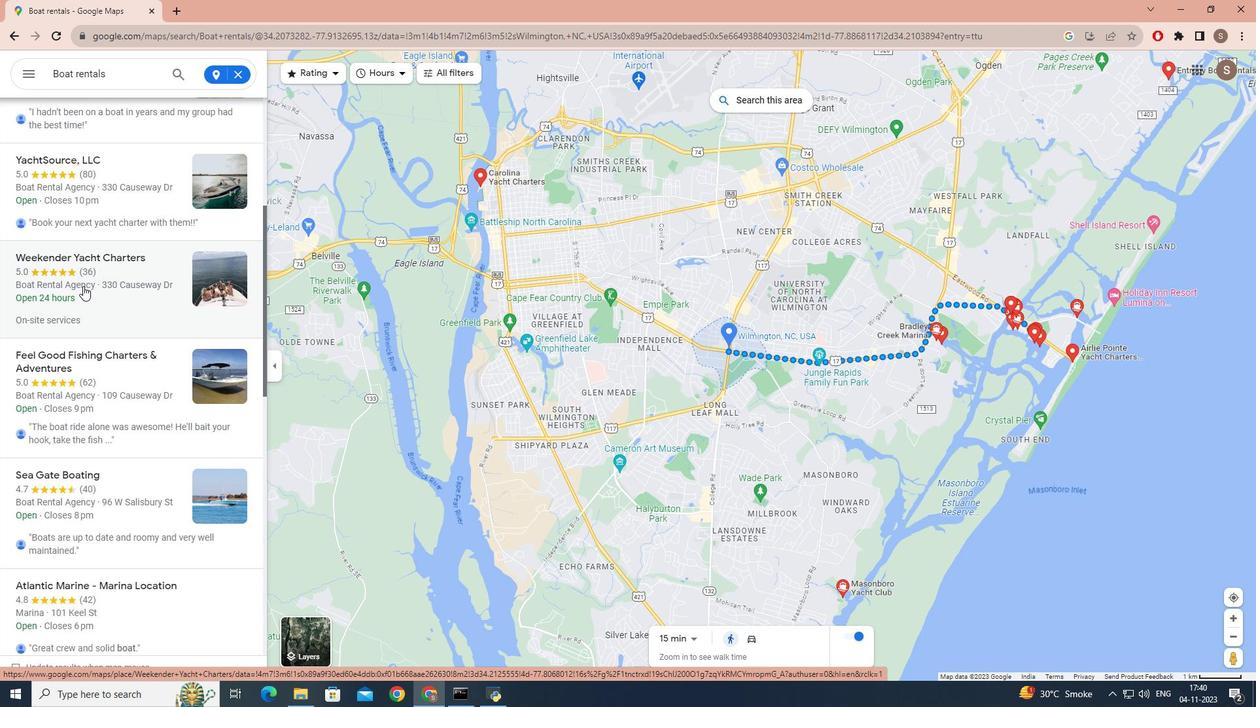 
Action: Mouse scrolled (83, 285) with delta (0, 0)
Screenshot: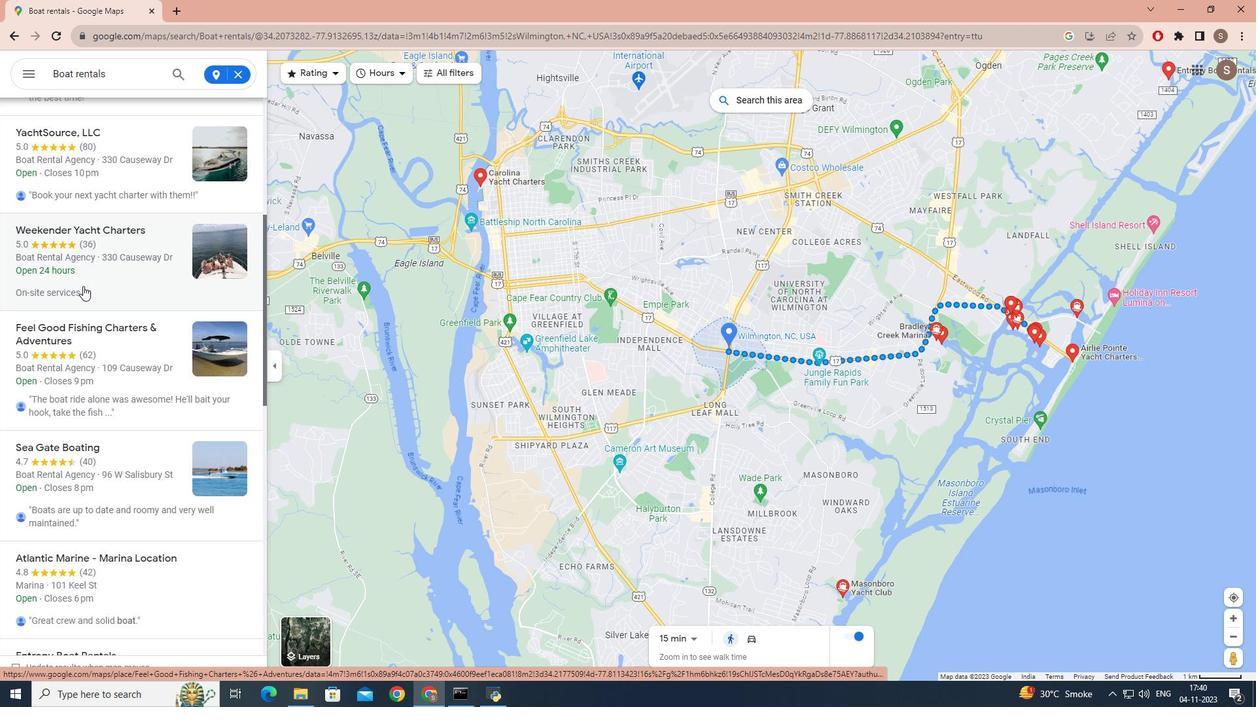 
Action: Mouse scrolled (83, 285) with delta (0, 0)
Screenshot: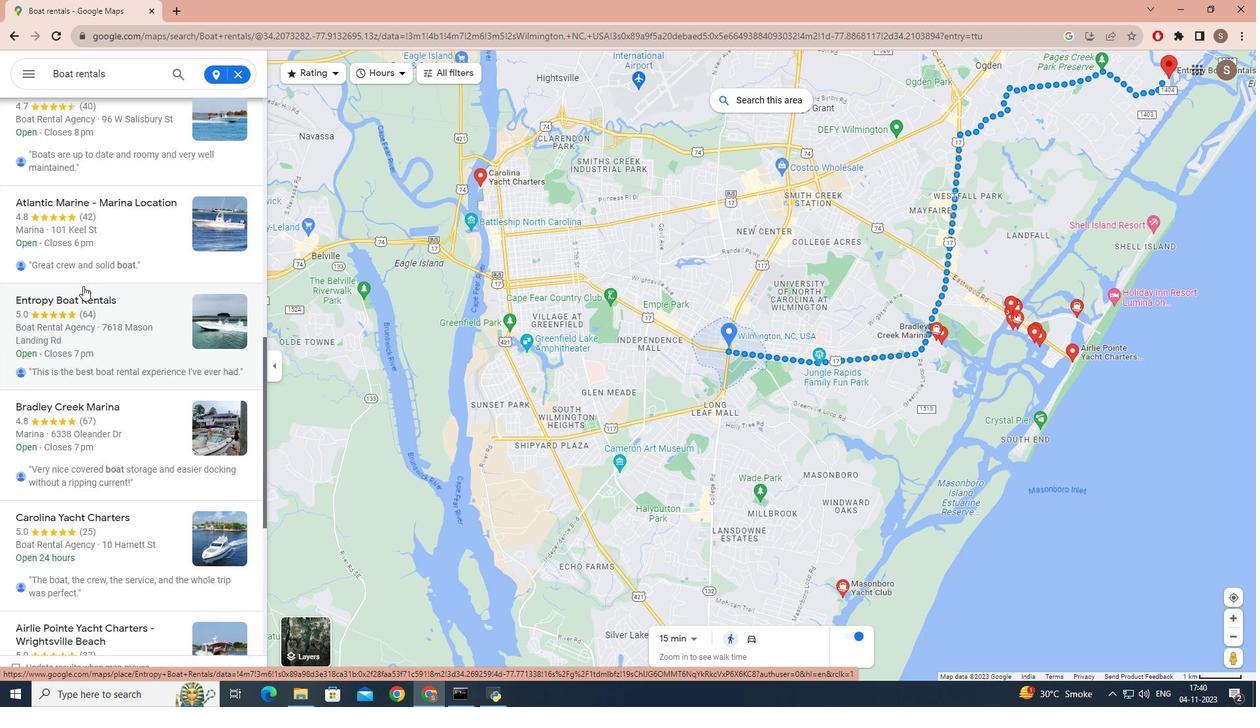 
Action: Mouse scrolled (83, 285) with delta (0, 0)
Screenshot: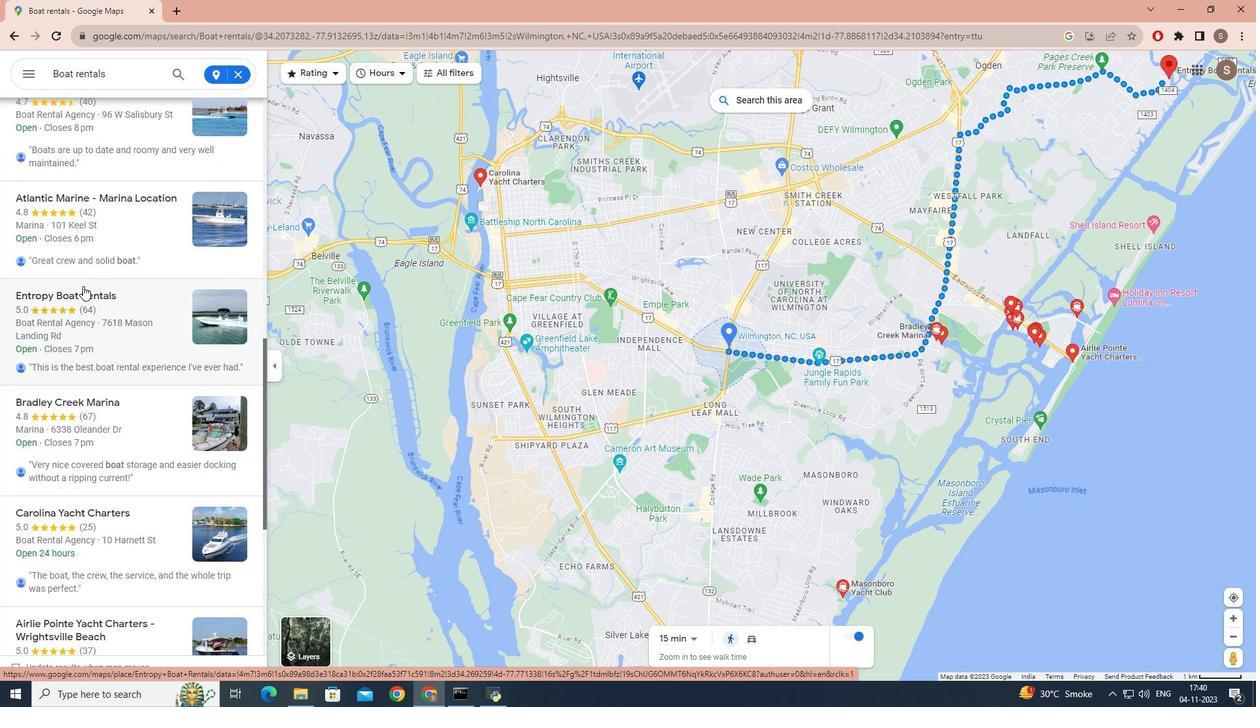 
Action: Mouse scrolled (83, 285) with delta (0, 0)
Screenshot: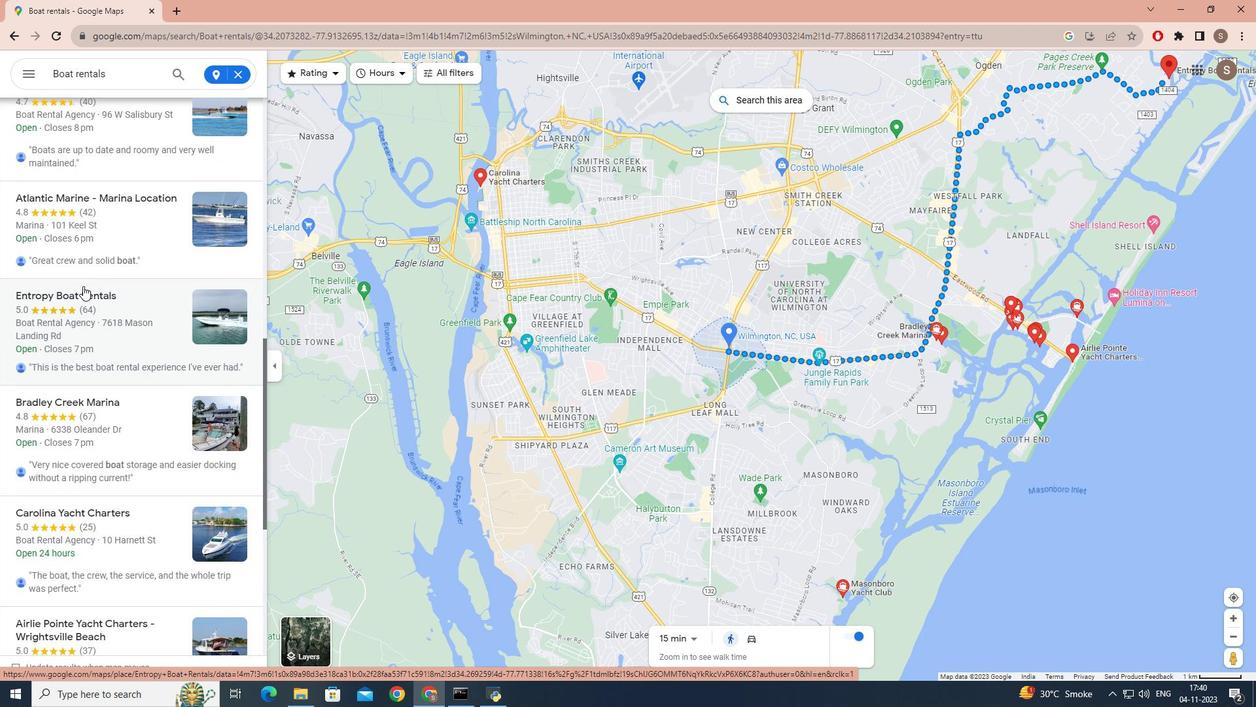 
Action: Mouse scrolled (83, 285) with delta (0, 0)
Screenshot: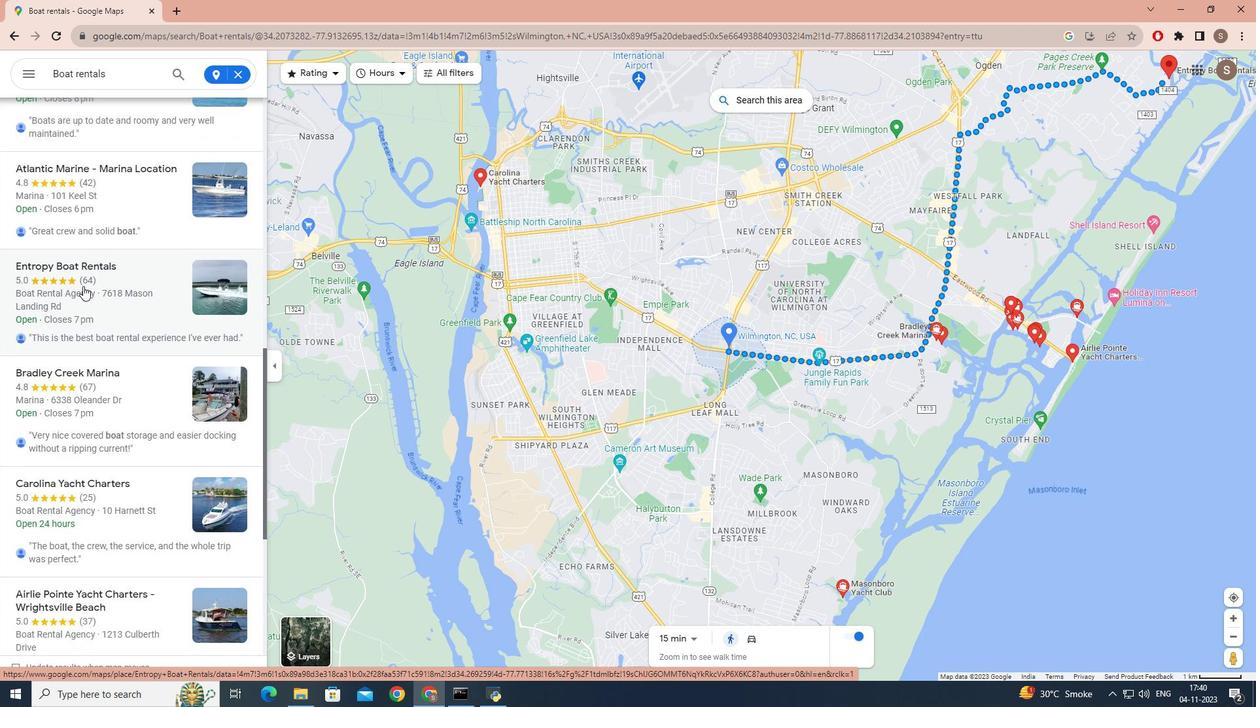 
Action: Mouse scrolled (83, 285) with delta (0, 0)
Screenshot: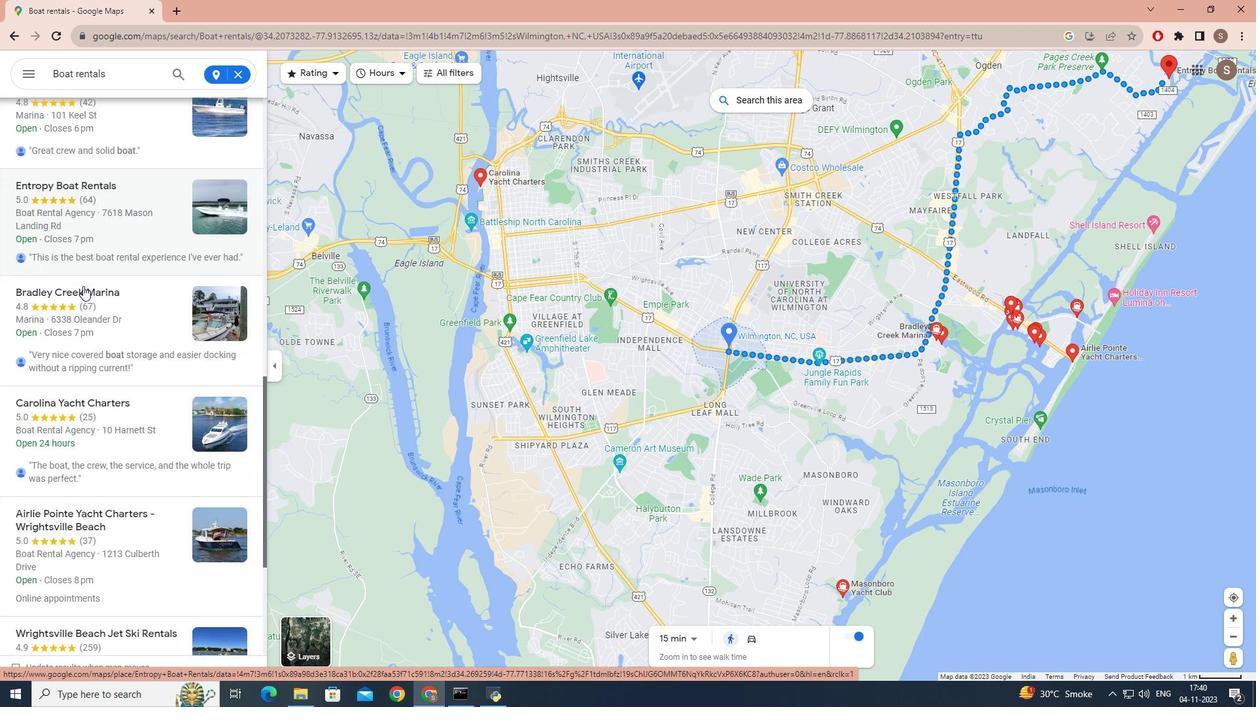 
Action: Mouse moved to (83, 285)
Screenshot: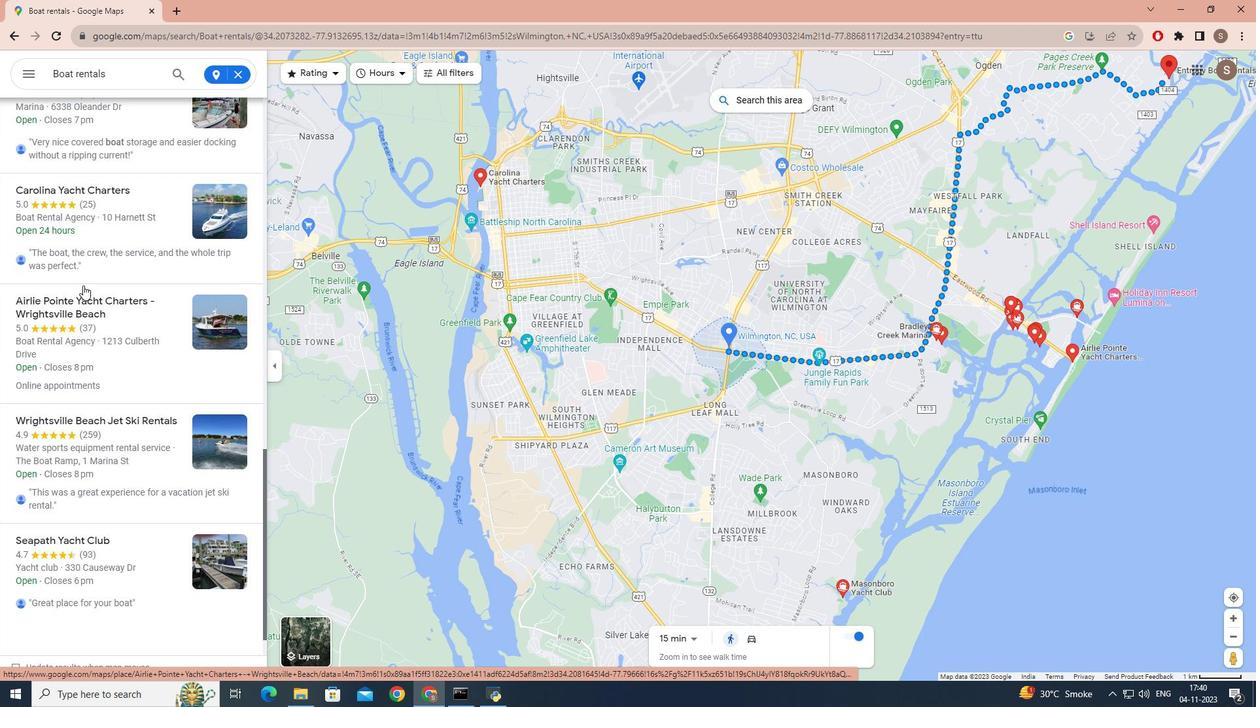 
Action: Mouse scrolled (83, 286) with delta (0, 0)
Screenshot: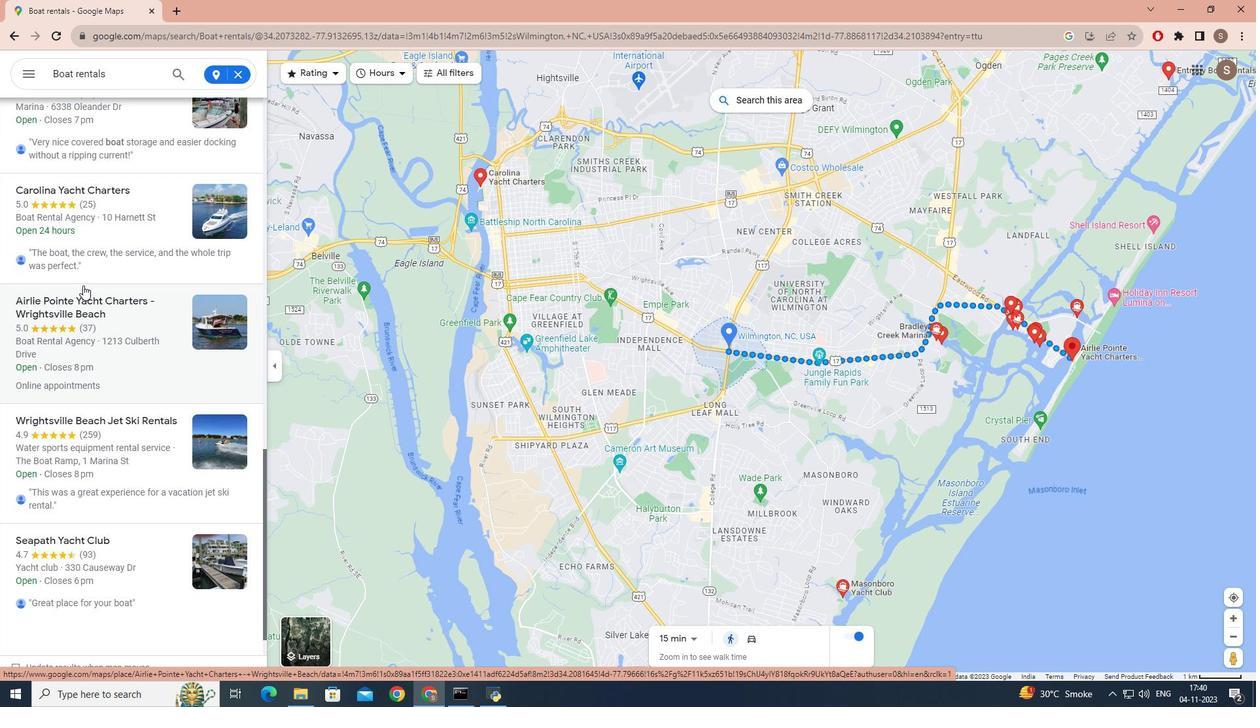 
Action: Mouse scrolled (83, 286) with delta (0, 0)
Screenshot: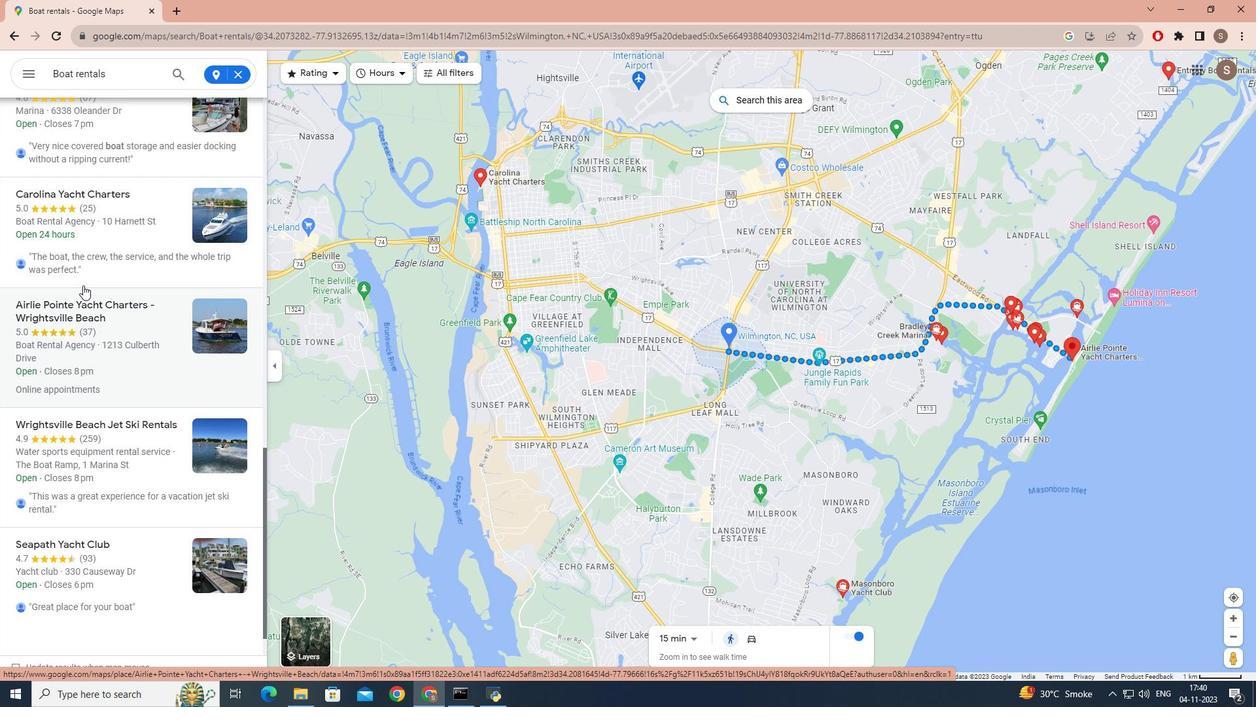 
Action: Mouse scrolled (83, 286) with delta (0, 0)
Screenshot: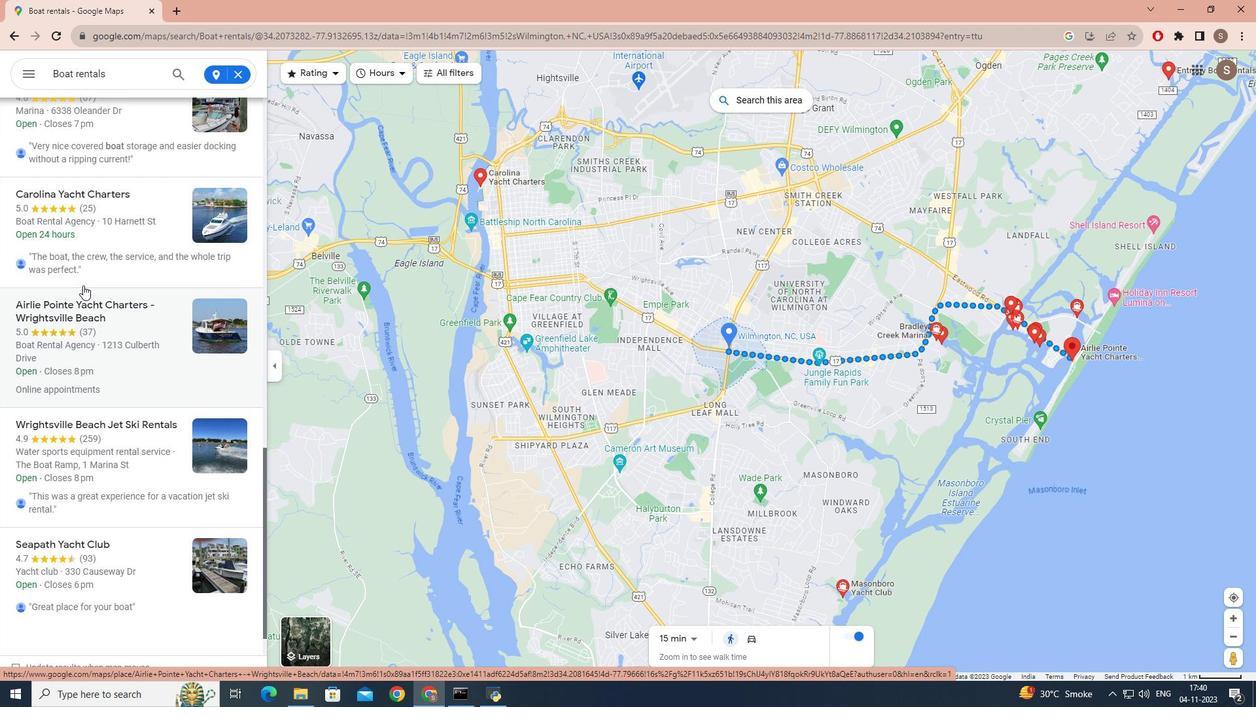 
Action: Mouse scrolled (83, 286) with delta (0, 0)
Screenshot: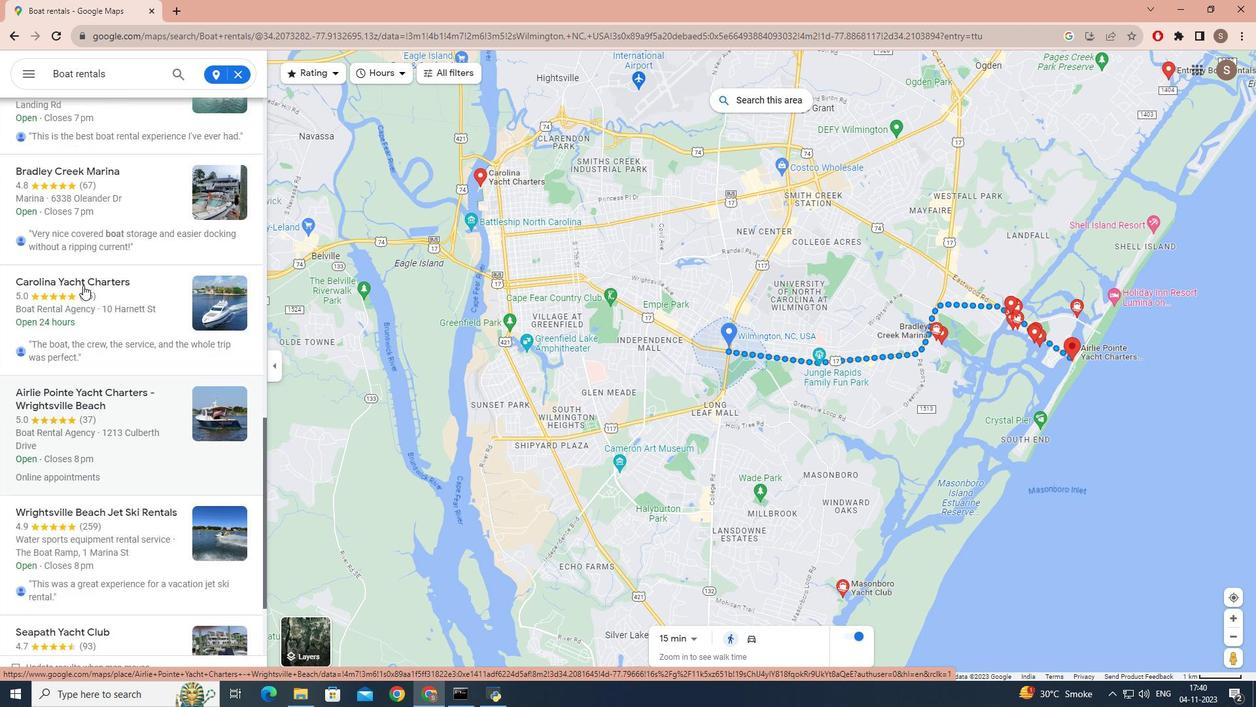 
Action: Mouse scrolled (83, 286) with delta (0, 0)
Screenshot: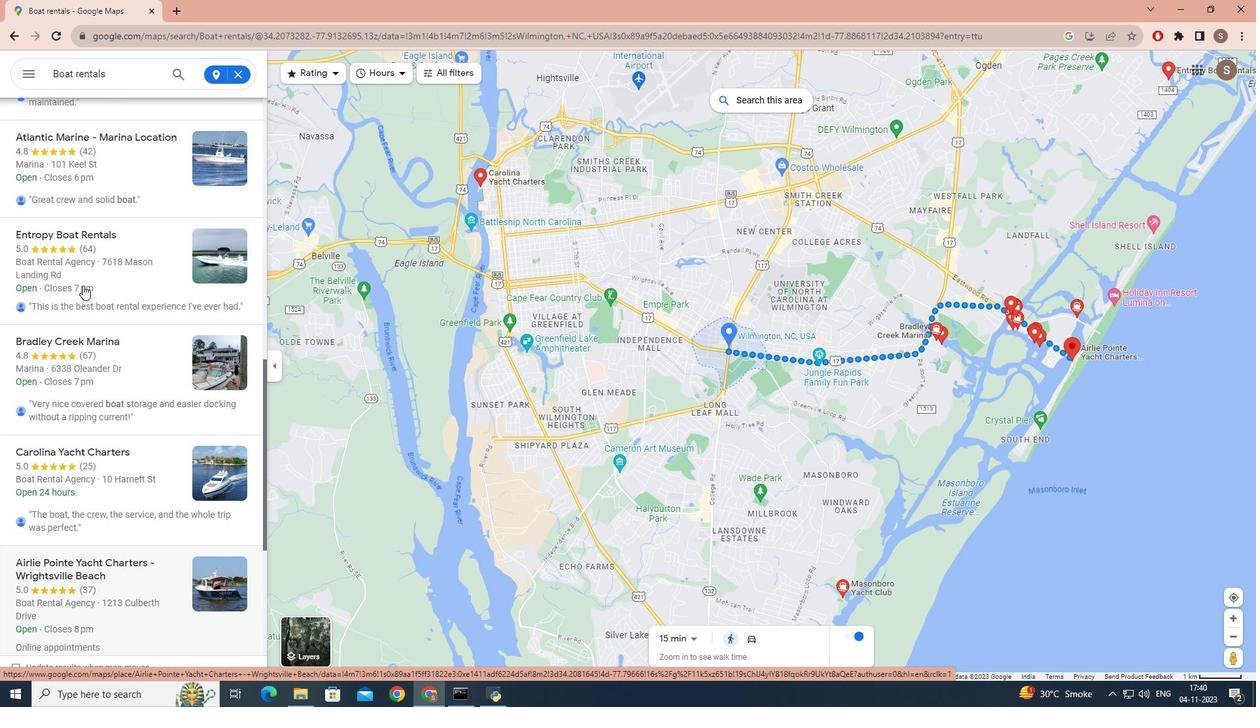 
Action: Mouse scrolled (83, 286) with delta (0, 0)
Screenshot: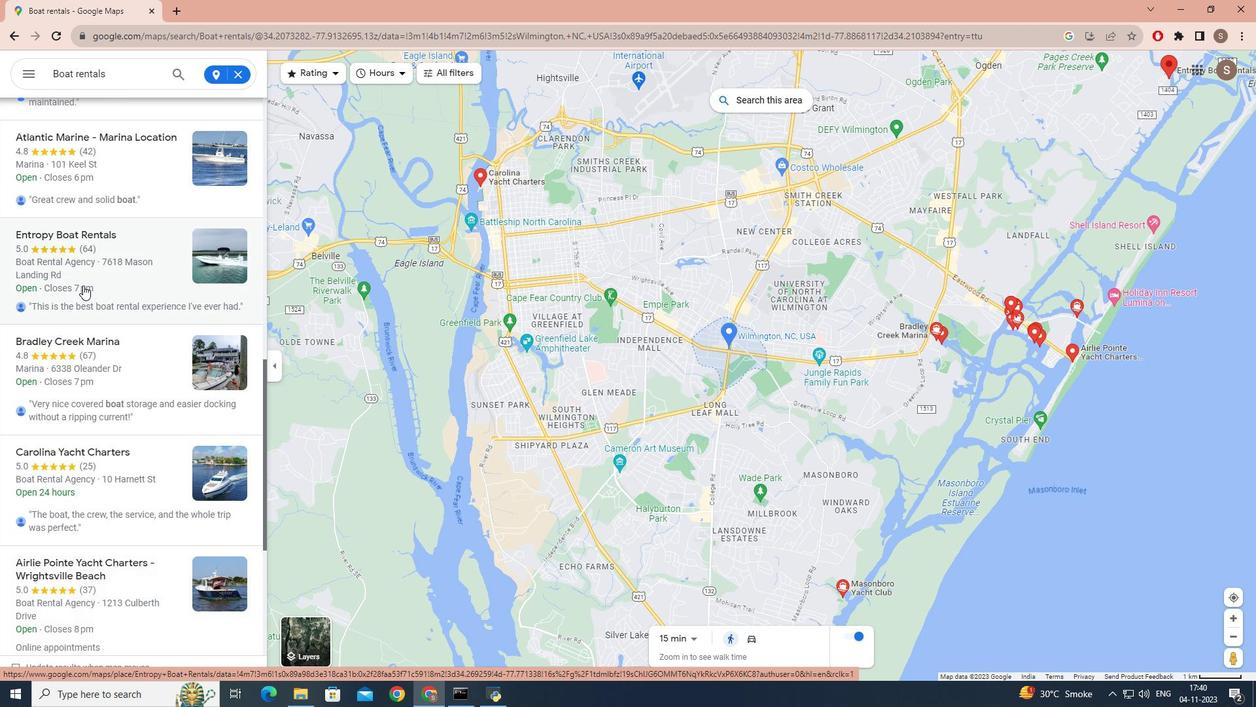 
Action: Mouse scrolled (83, 286) with delta (0, 0)
Screenshot: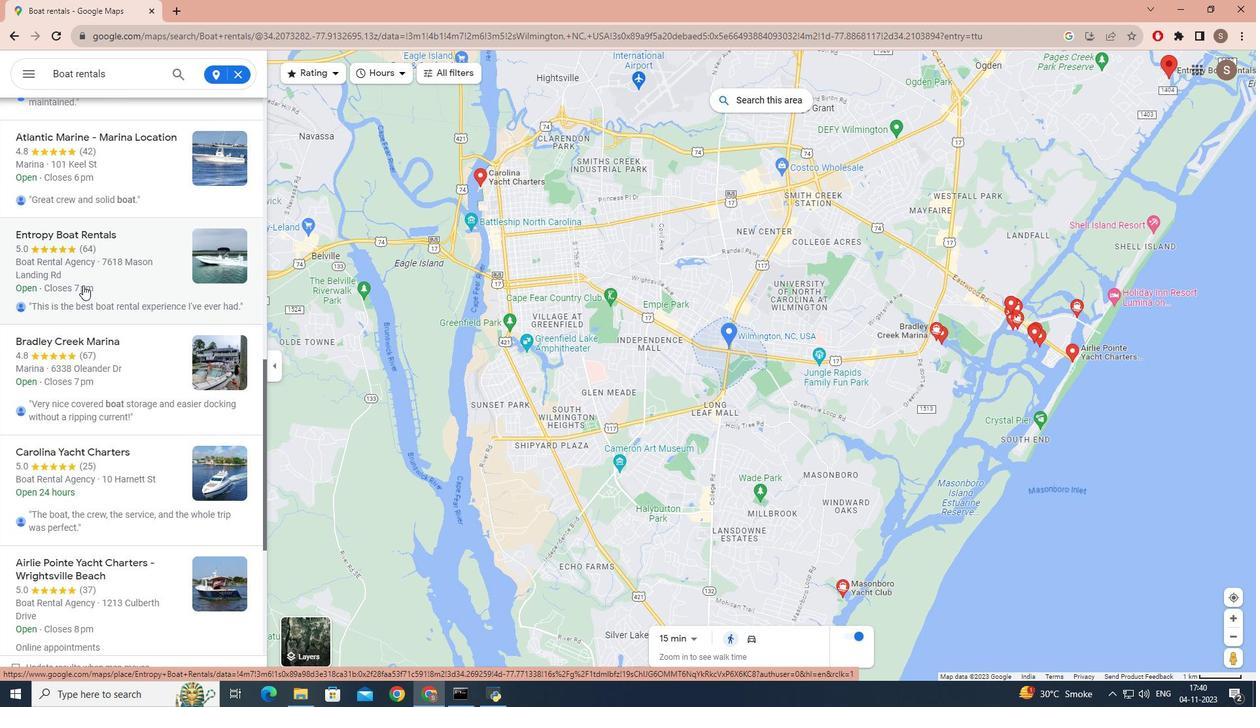 
Action: Mouse scrolled (83, 286) with delta (0, 0)
Screenshot: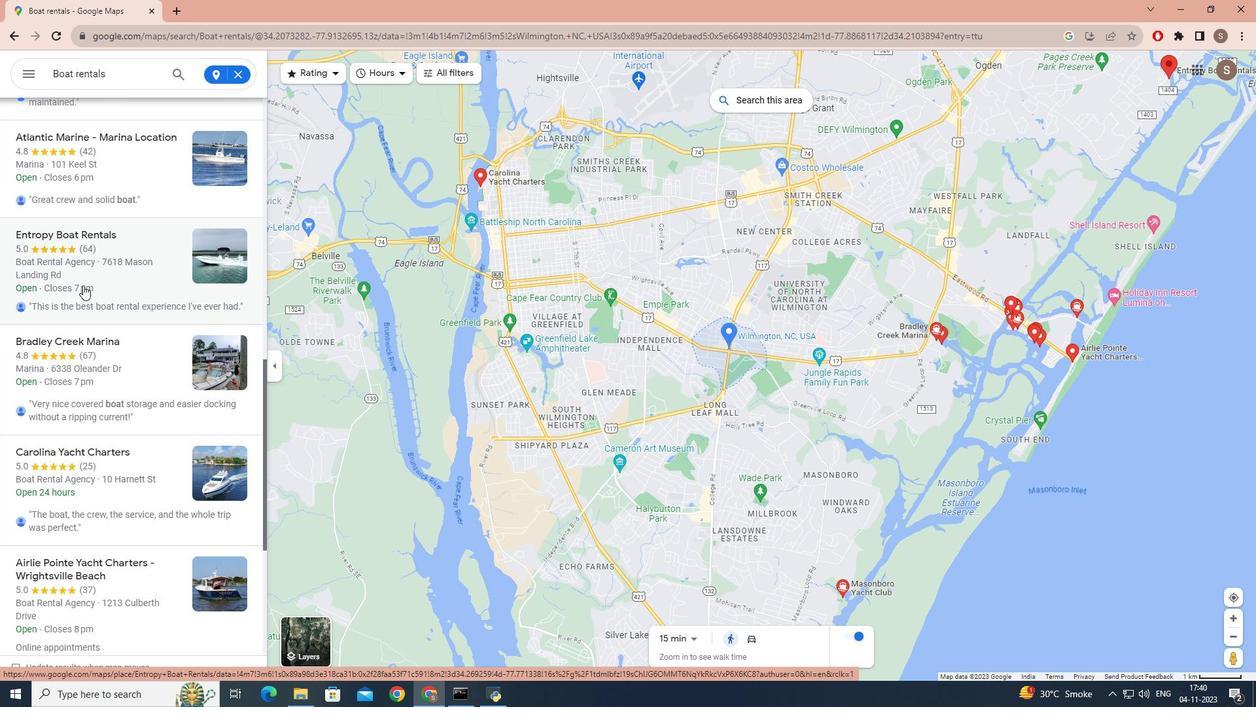 
Action: Mouse scrolled (83, 286) with delta (0, 0)
Screenshot: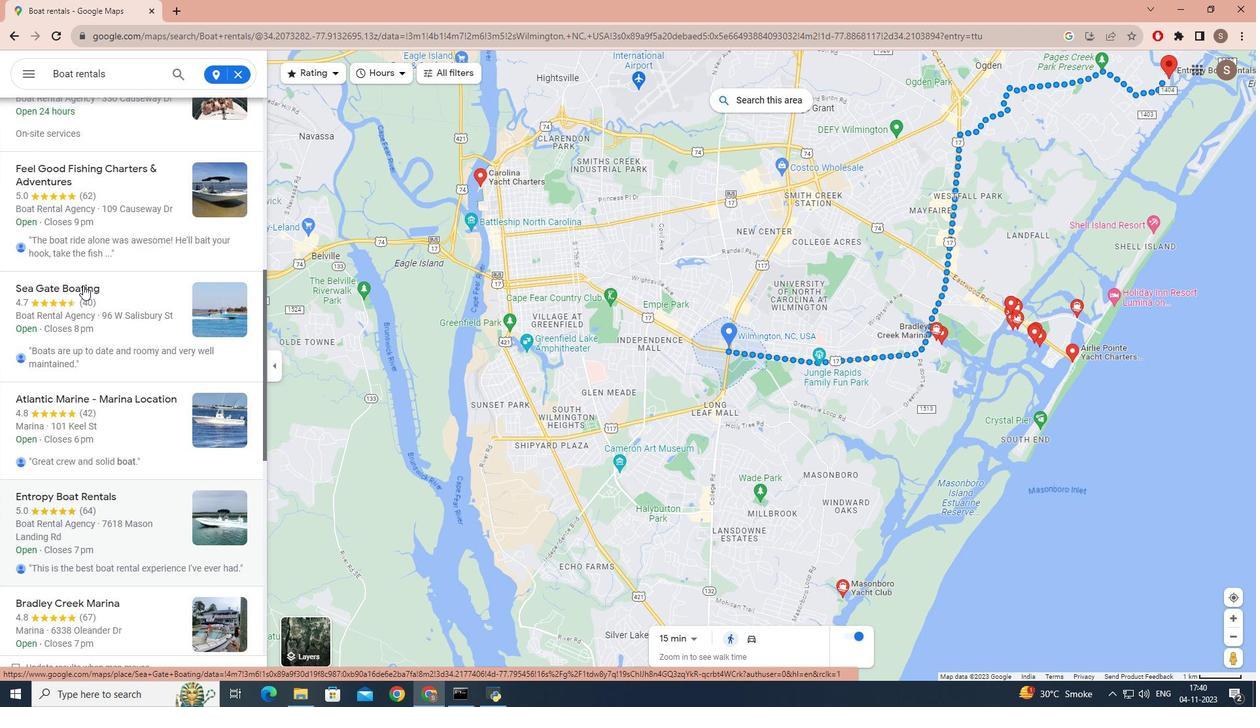 
Action: Mouse scrolled (83, 286) with delta (0, 0)
Screenshot: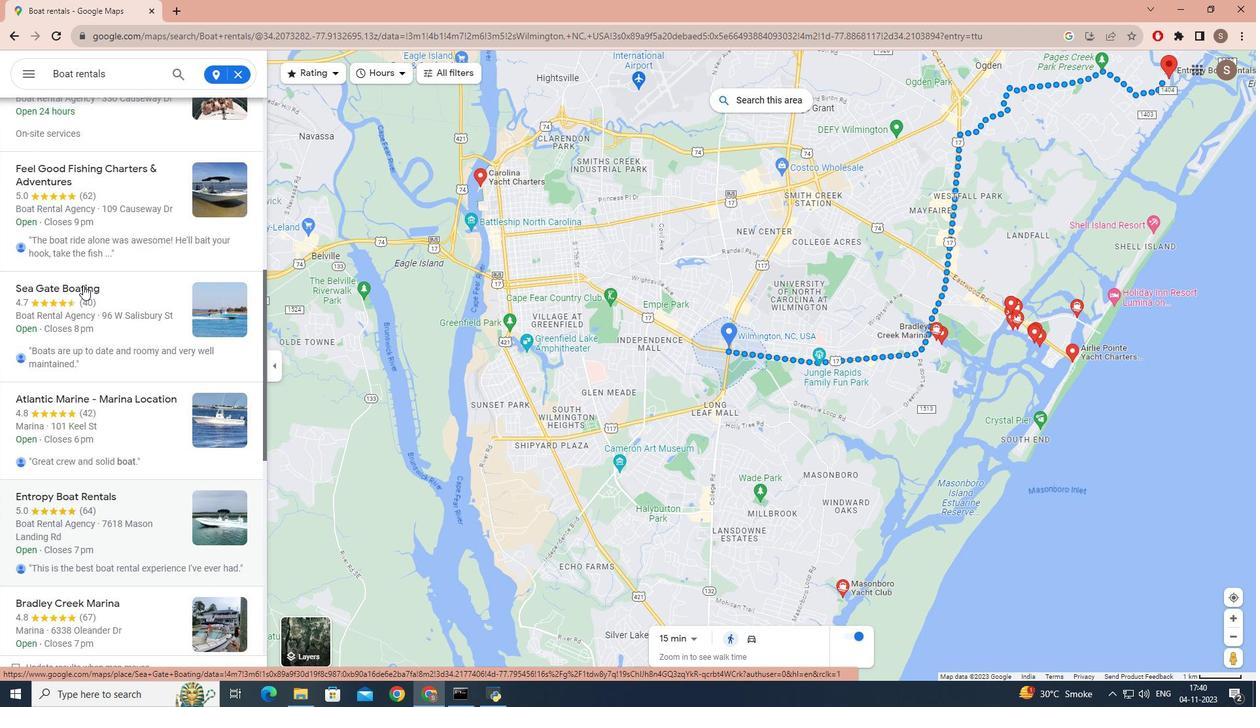 
Action: Mouse scrolled (83, 286) with delta (0, 0)
Screenshot: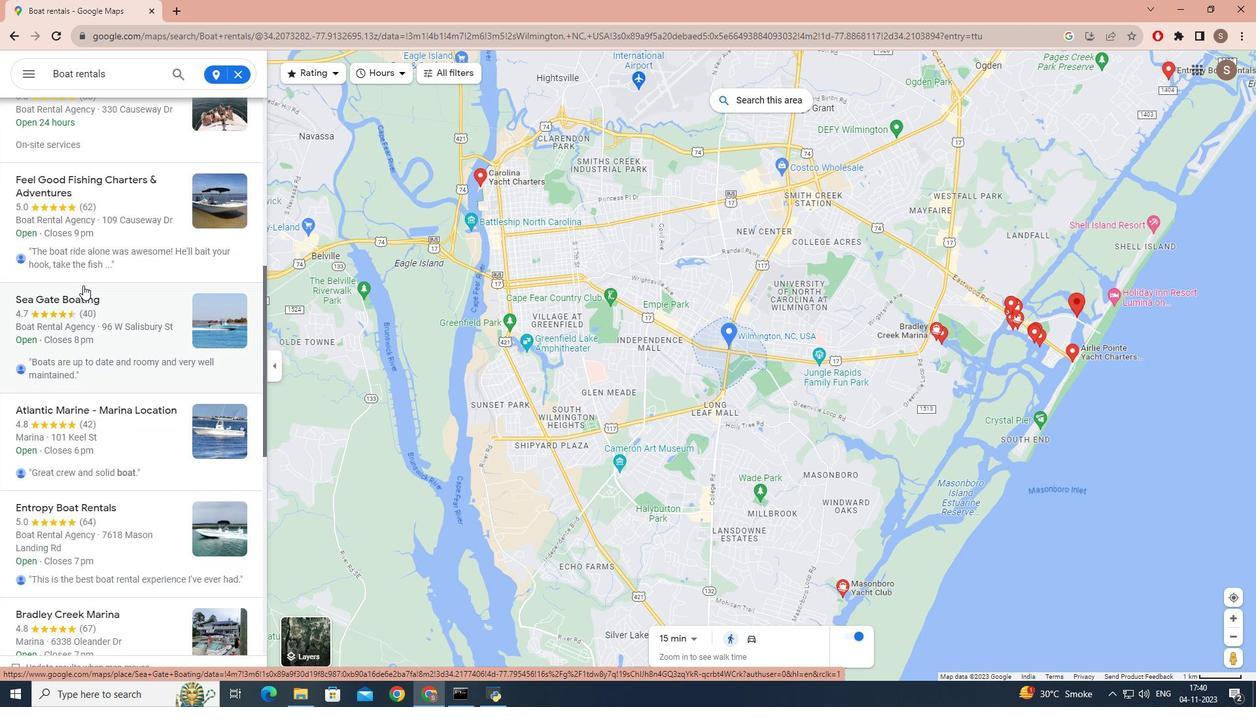 
Action: Mouse scrolled (83, 286) with delta (0, 0)
Screenshot: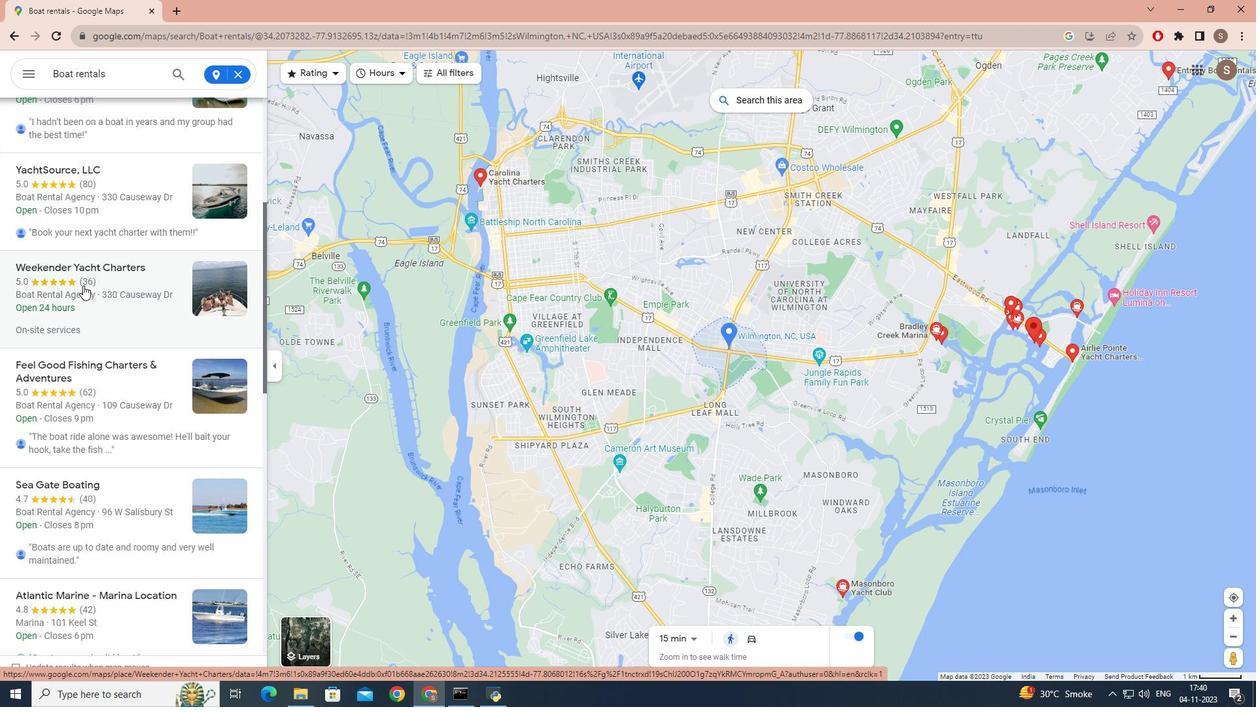 
Action: Mouse scrolled (83, 286) with delta (0, 0)
Screenshot: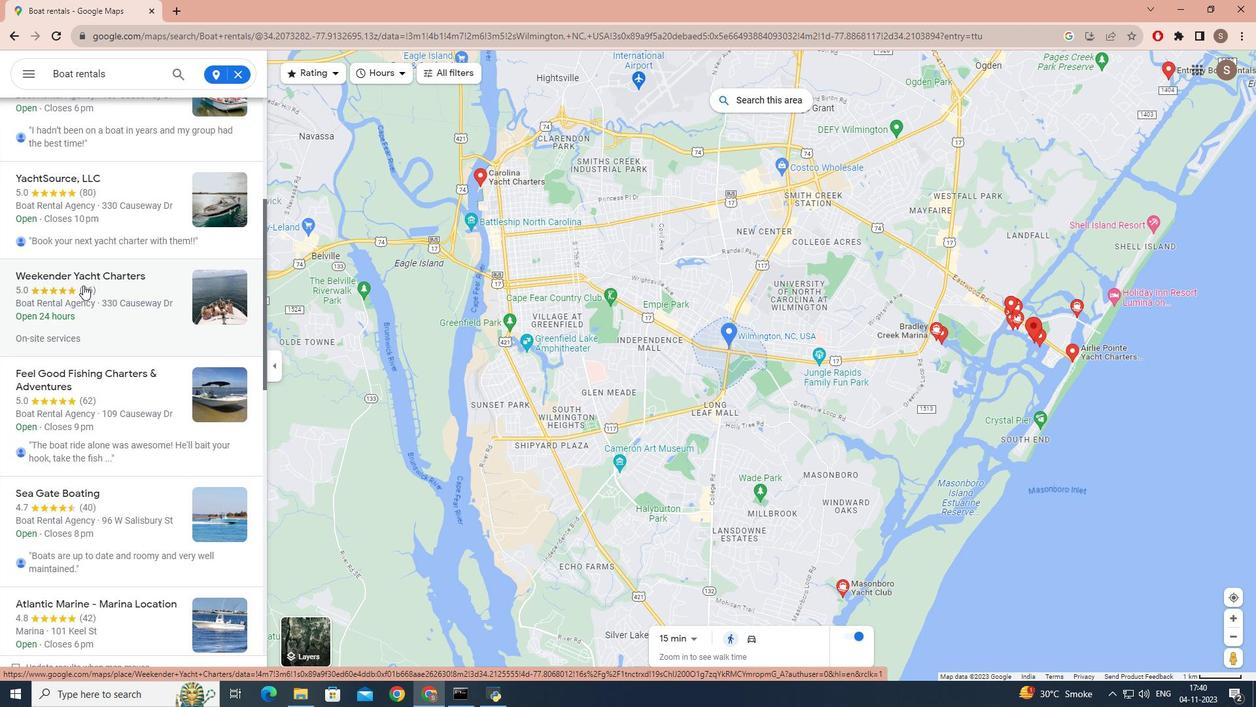 
Action: Mouse scrolled (83, 286) with delta (0, 0)
Screenshot: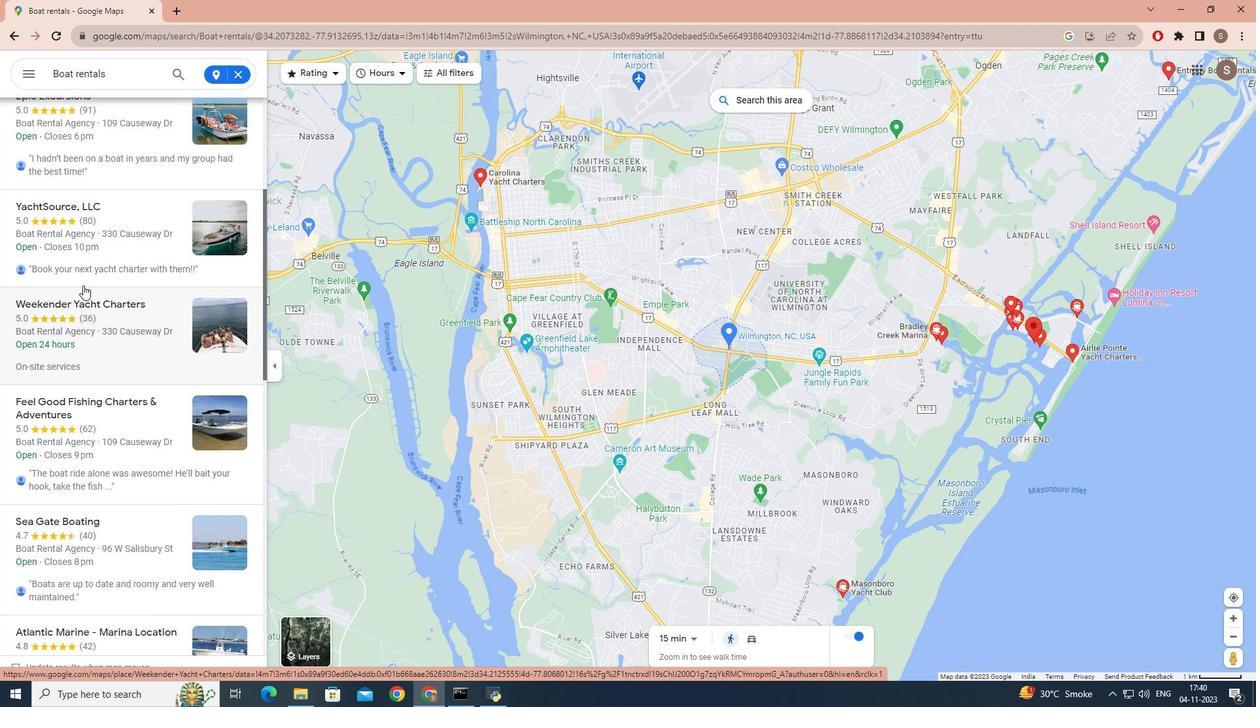
Action: Mouse scrolled (83, 286) with delta (0, 0)
Screenshot: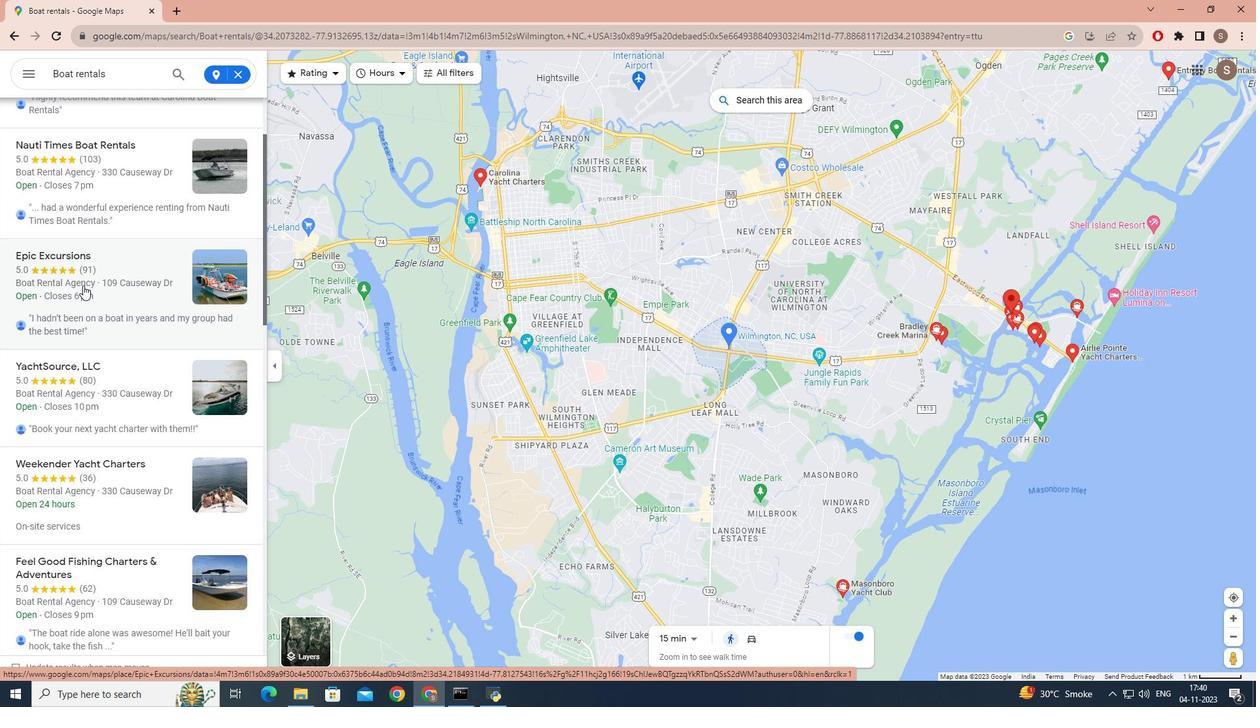 
Action: Mouse scrolled (83, 286) with delta (0, 0)
Screenshot: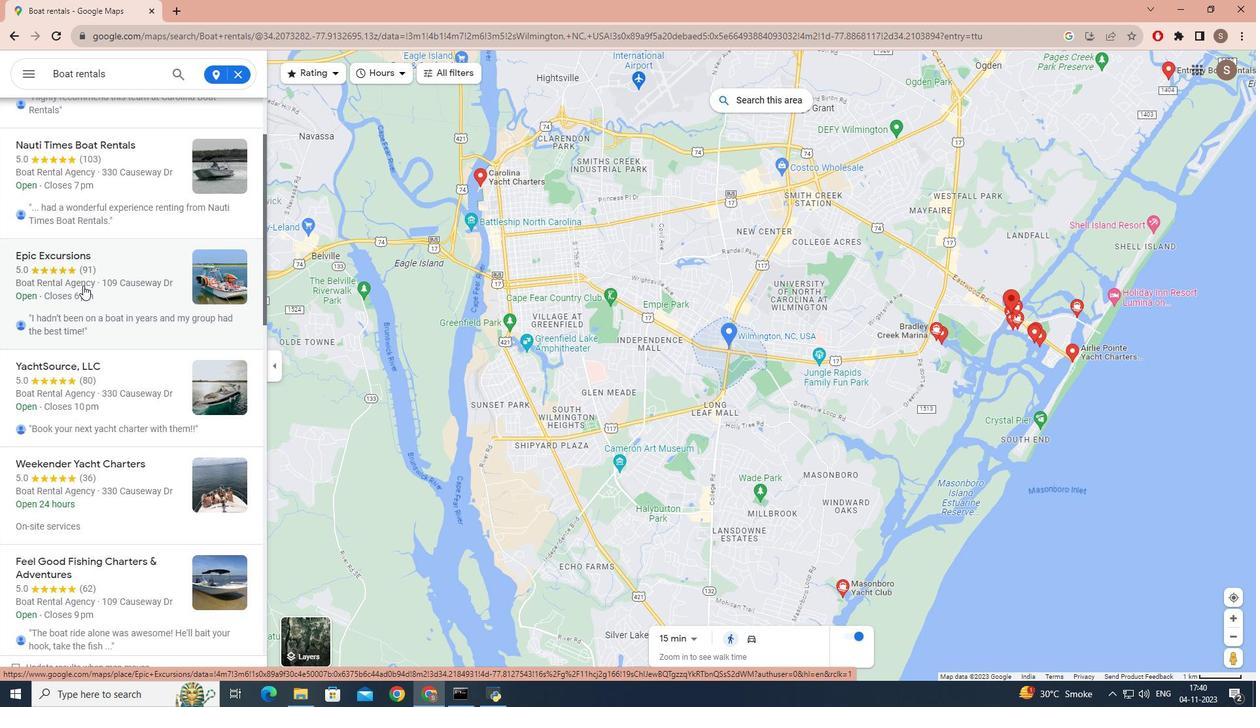 
Action: Mouse scrolled (83, 286) with delta (0, 0)
Screenshot: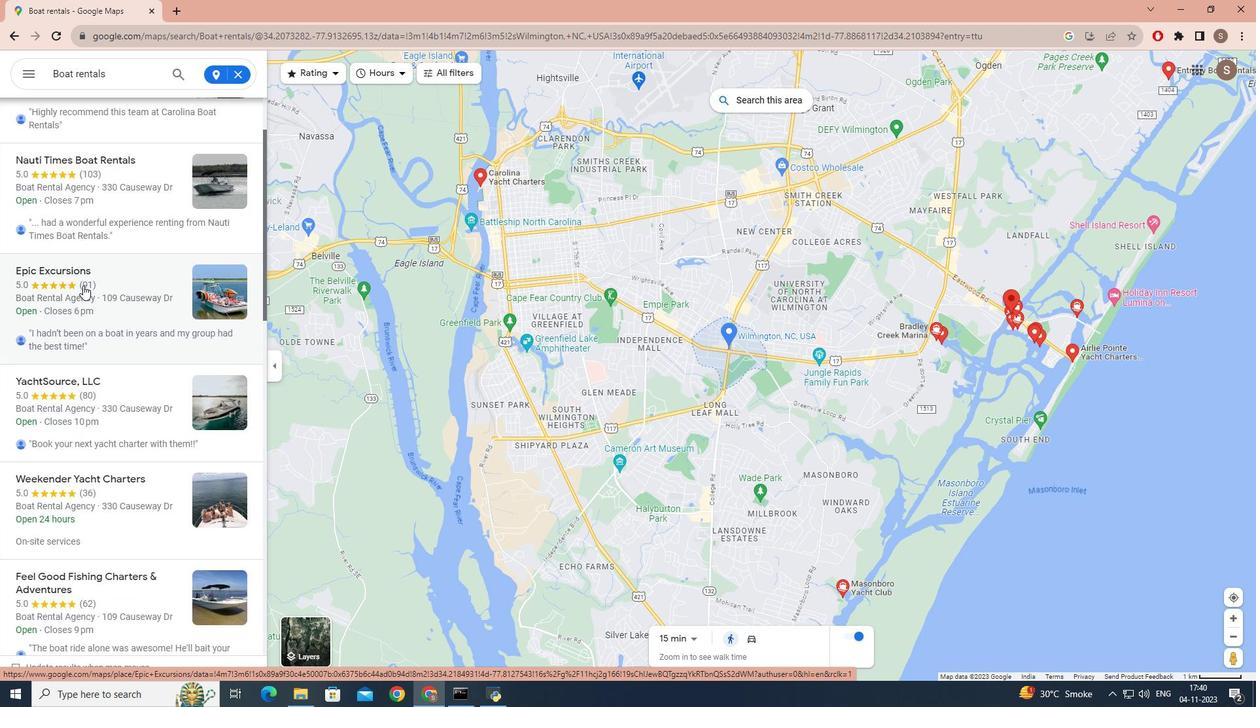 
Action: Mouse scrolled (83, 286) with delta (0, 0)
Screenshot: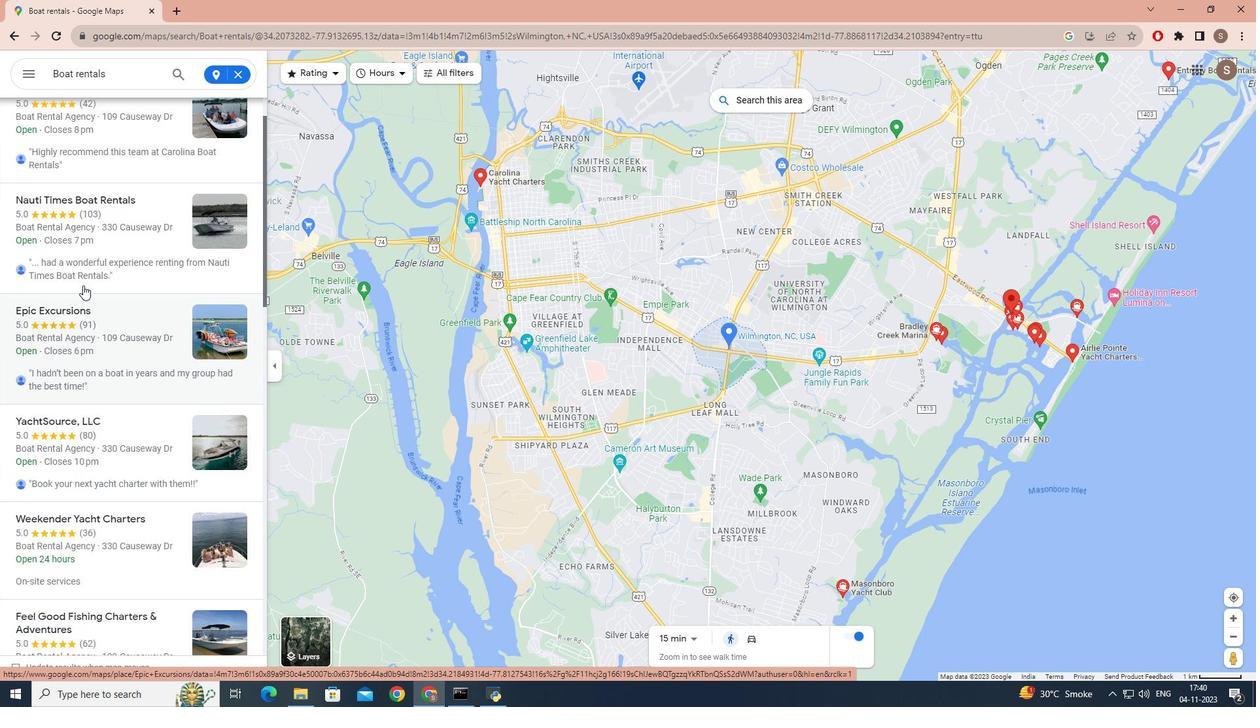 
Action: Mouse scrolled (83, 286) with delta (0, 0)
Screenshot: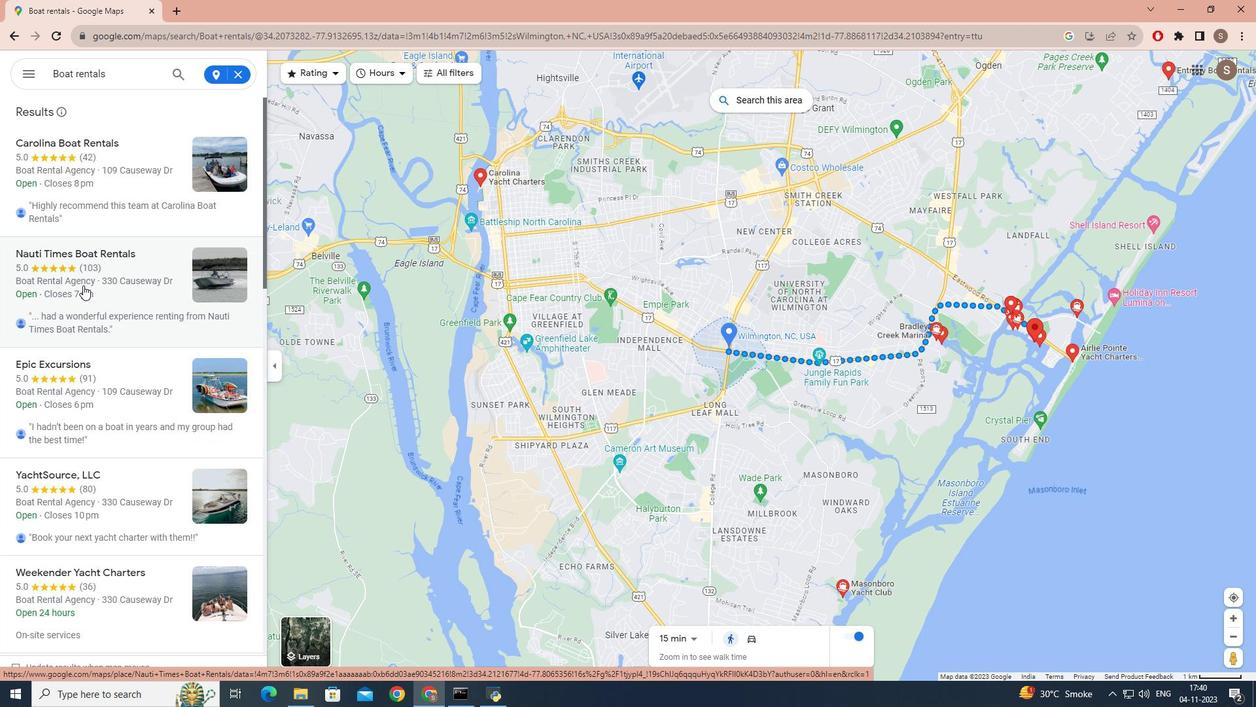 
Action: Mouse scrolled (83, 286) with delta (0, 0)
Screenshot: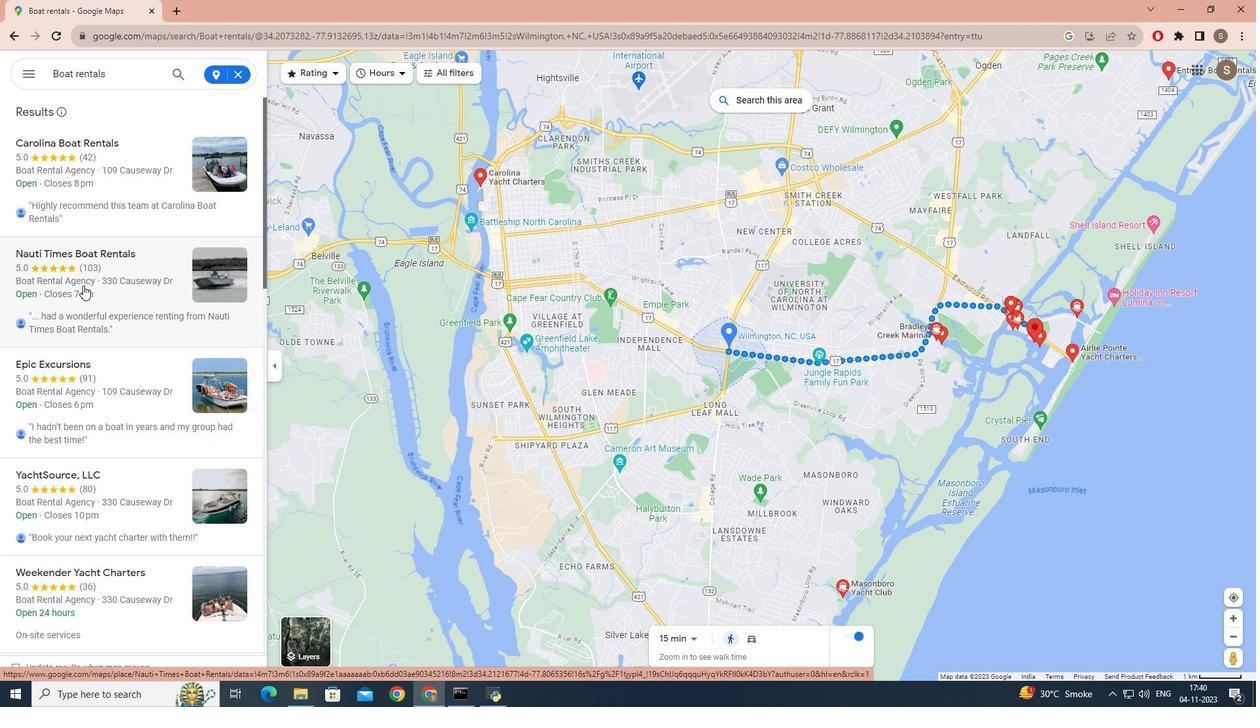 
Action: Mouse scrolled (83, 286) with delta (0, 0)
Screenshot: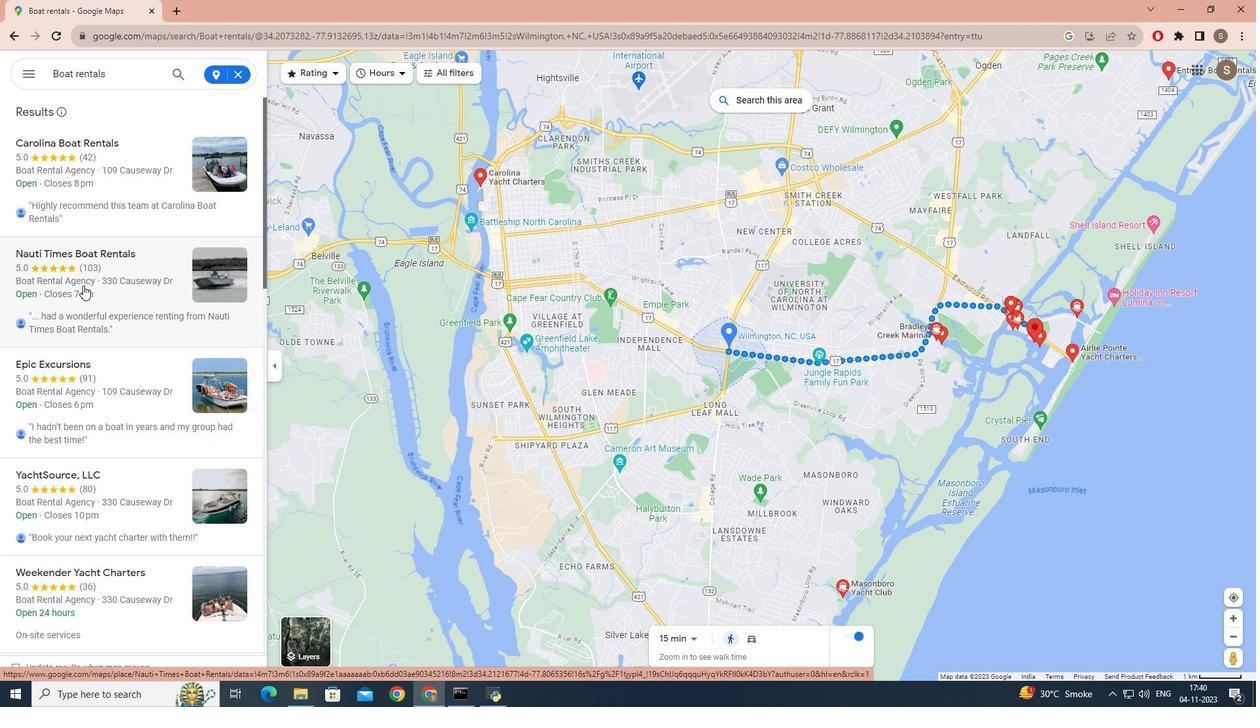 
Action: Mouse moved to (244, 75)
Screenshot: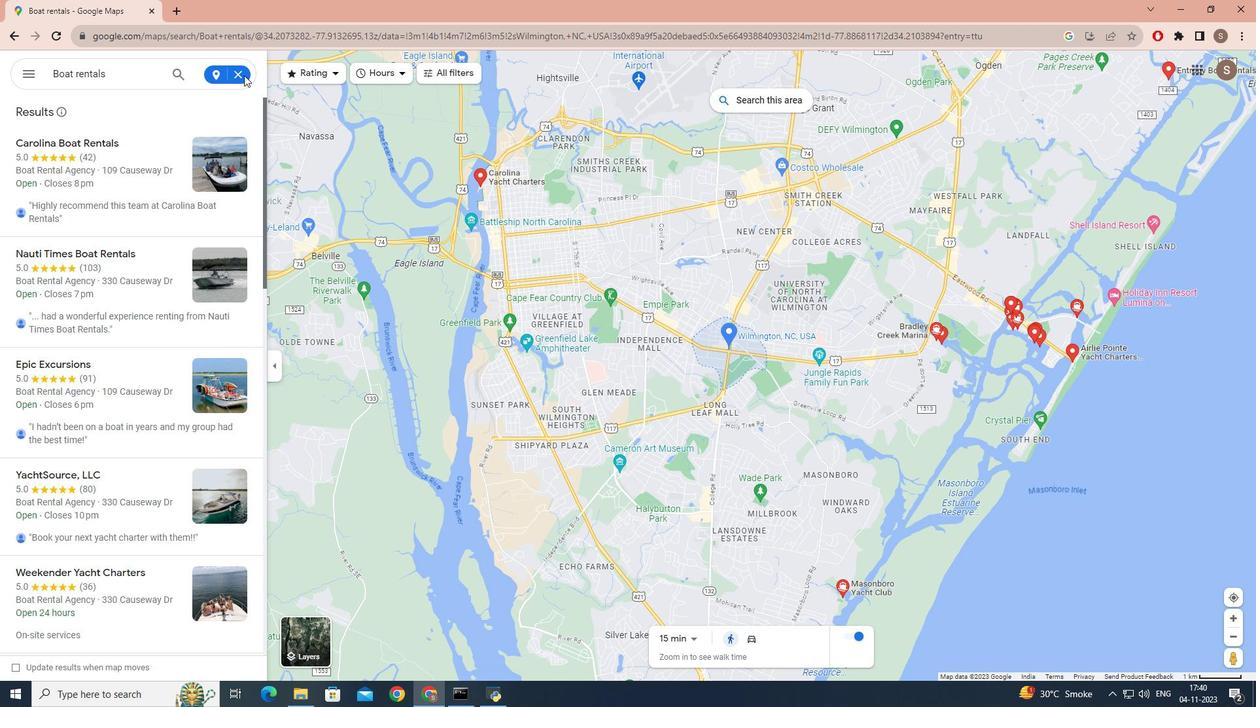 
Action: Mouse pressed left at (244, 75)
Screenshot: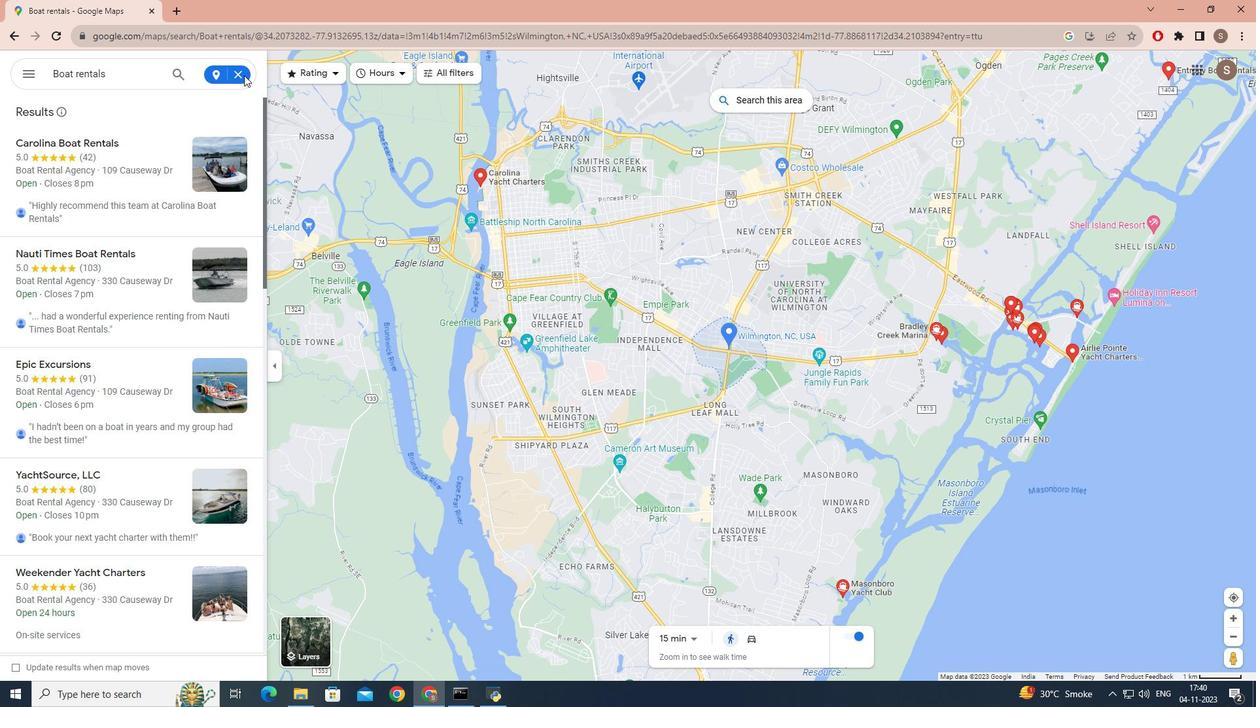 
Action: Mouse moved to (238, 75)
Screenshot: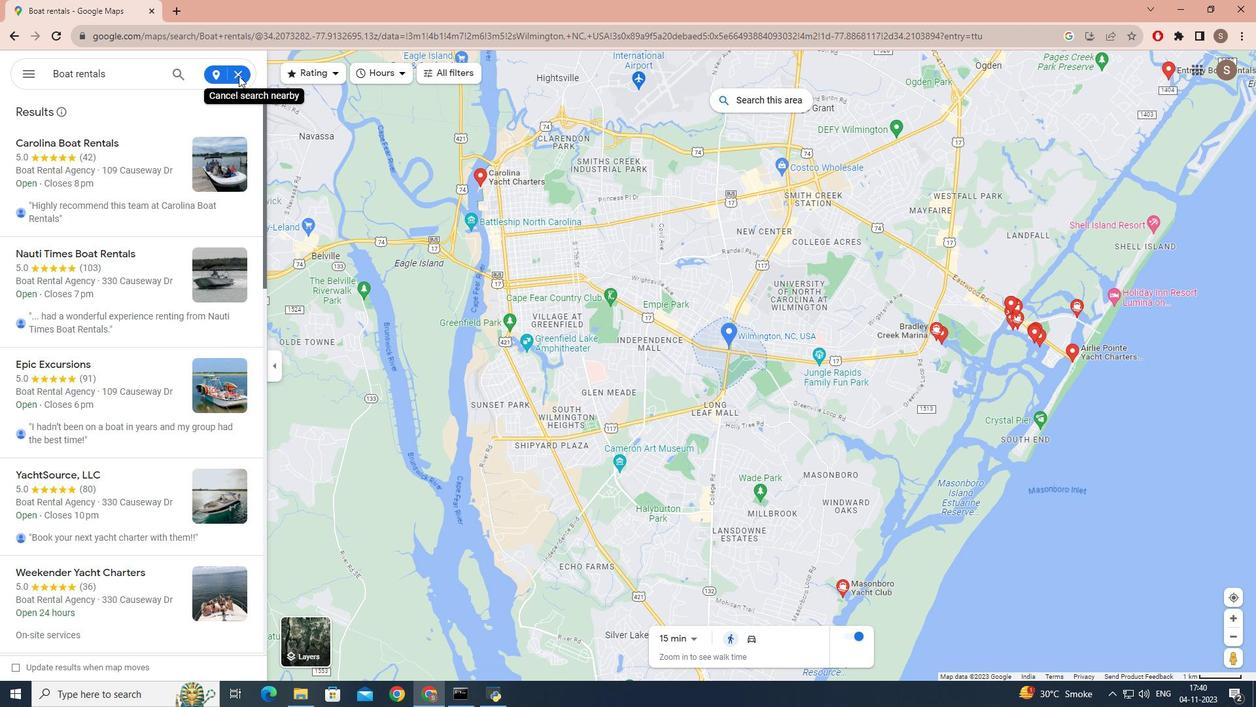 
Action: Mouse pressed left at (238, 75)
Screenshot: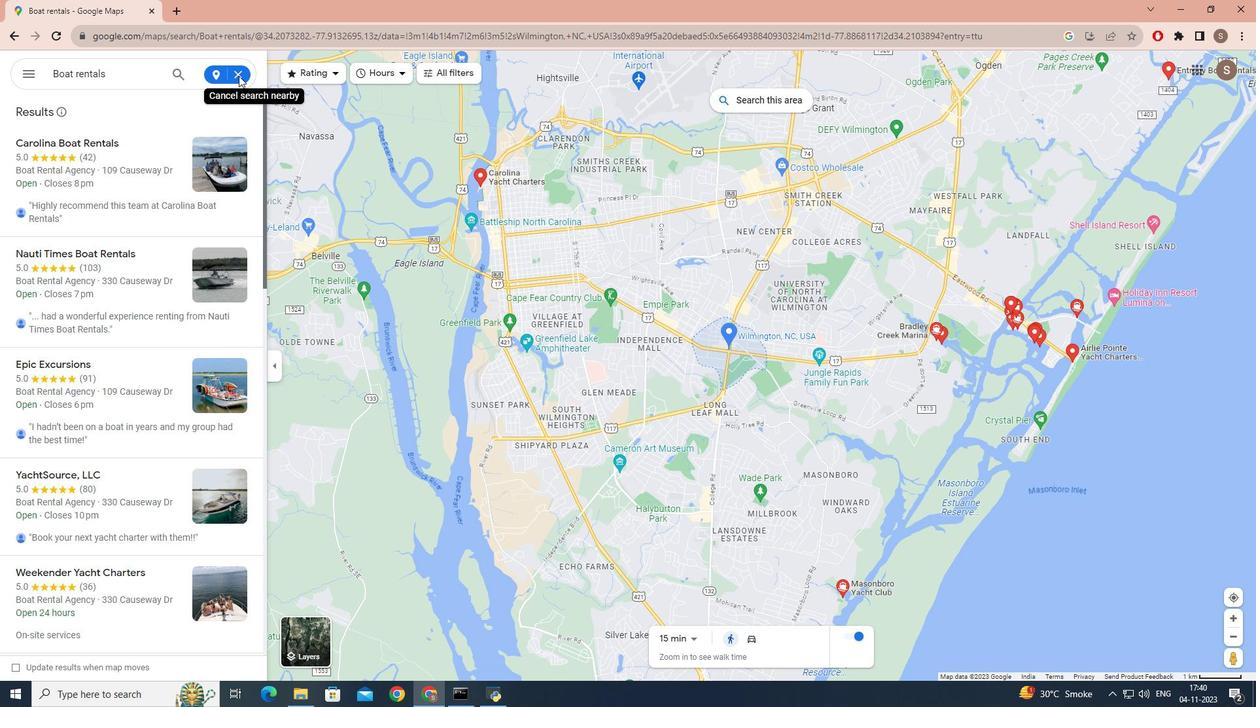 
Action: Mouse pressed left at (238, 75)
Screenshot: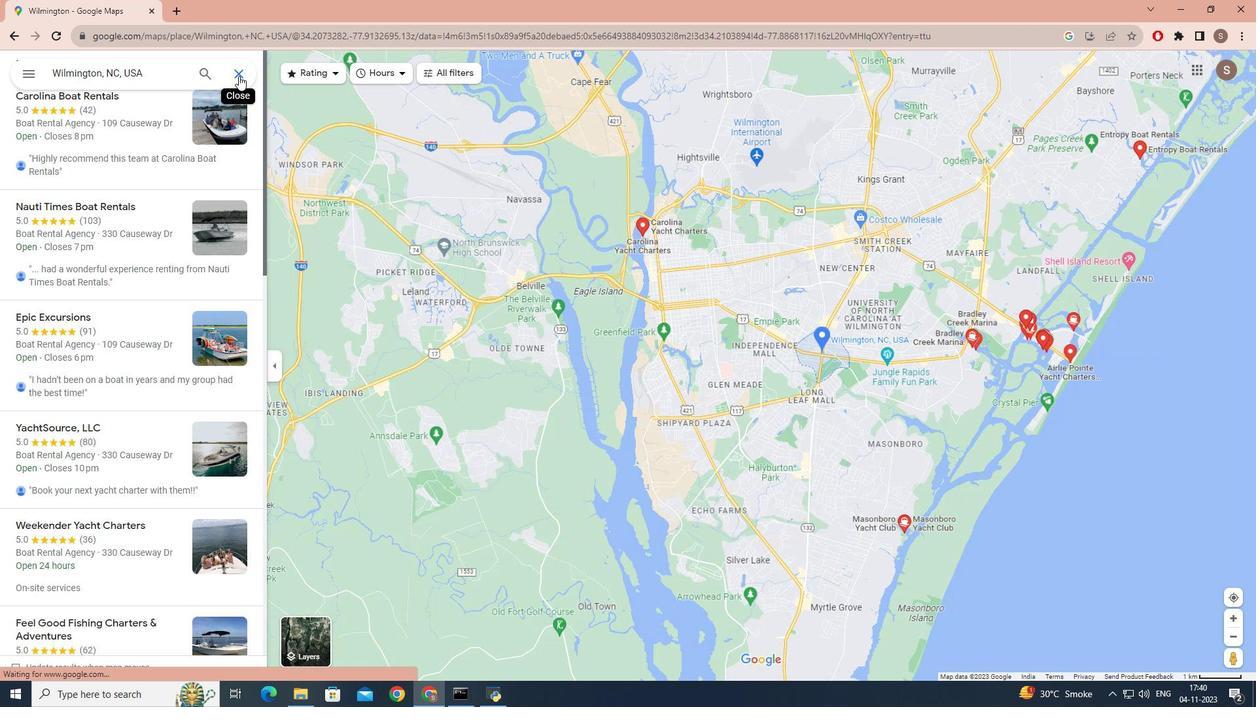 
Action: Mouse moved to (254, 265)
Screenshot: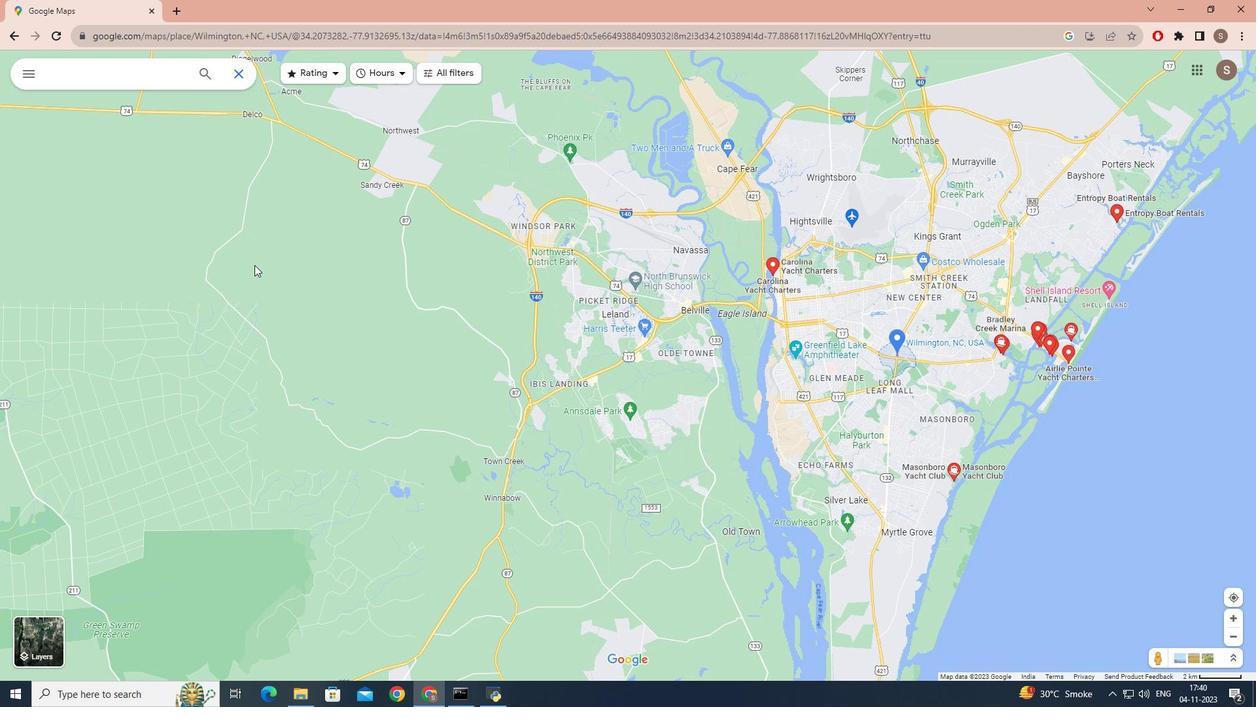 
